 Task: Find a hotel in Tame, Colombia for 8 guests from August 26 to September 10, with a price range of ₹10,000 to ₹15,000, 6 bedrooms, 6 beds, 6 bathrooms, and amenities including Wifi, Free parking, TV, Gym, Breakfast, and Self check-in. Host language should be English.
Action: Mouse moved to (603, 94)
Screenshot: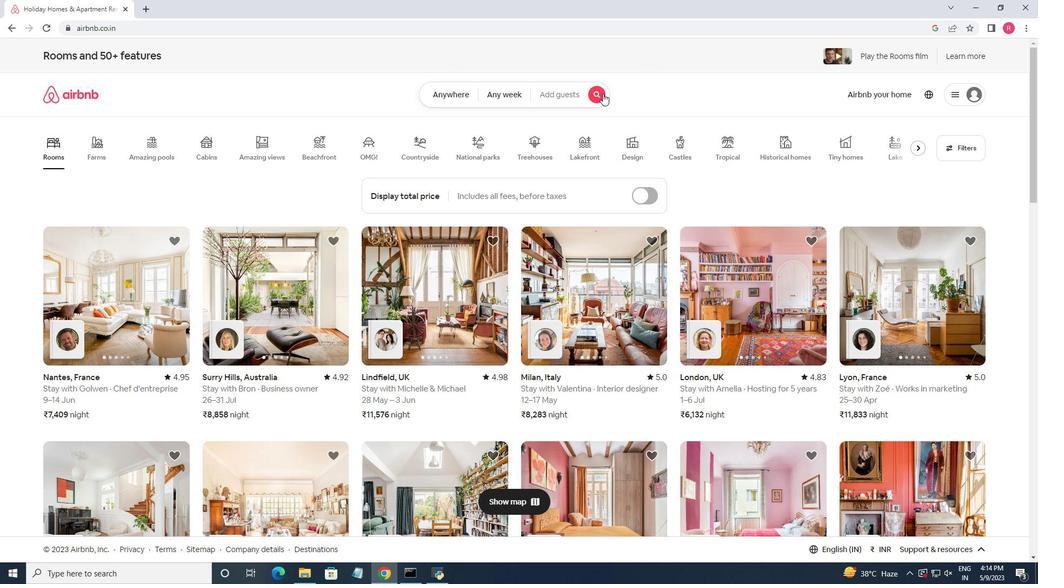 
Action: Mouse pressed left at (603, 94)
Screenshot: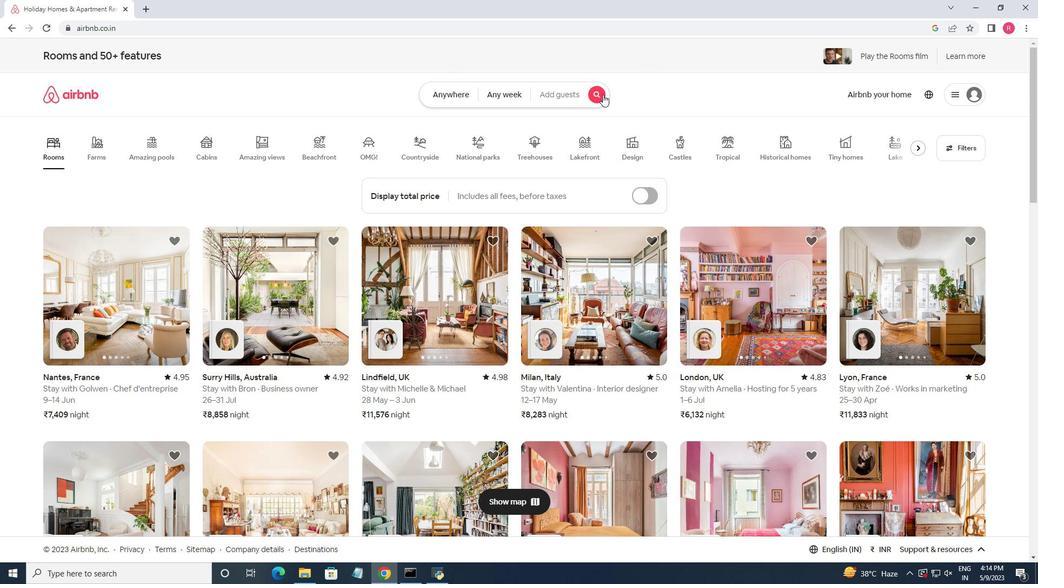 
Action: Mouse moved to (332, 140)
Screenshot: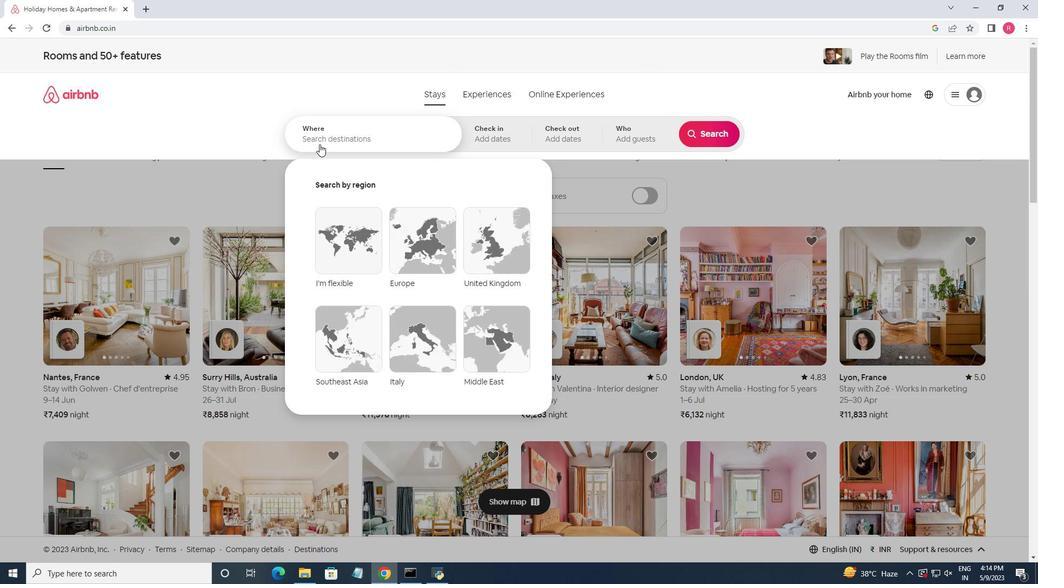 
Action: Mouse pressed left at (332, 140)
Screenshot: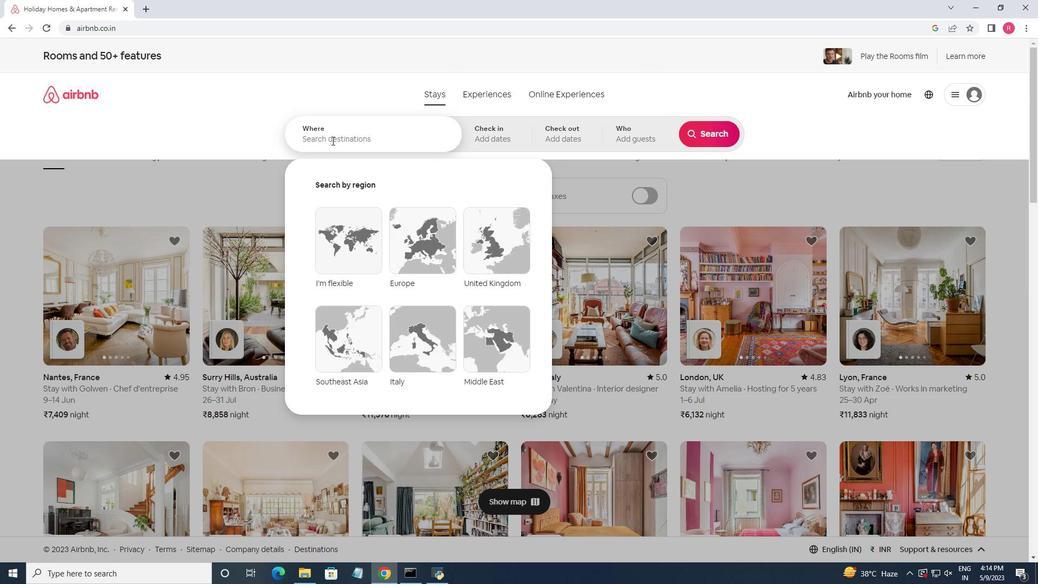 
Action: Key pressed <Key.shift>Tame,<Key.space><Key.shift>Colombia
Screenshot: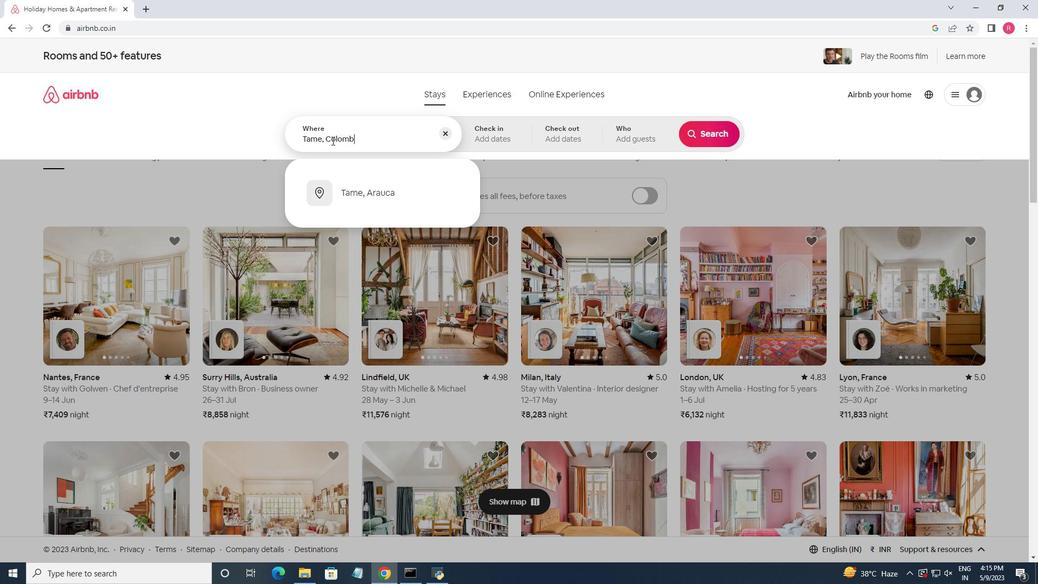 
Action: Mouse moved to (371, 150)
Screenshot: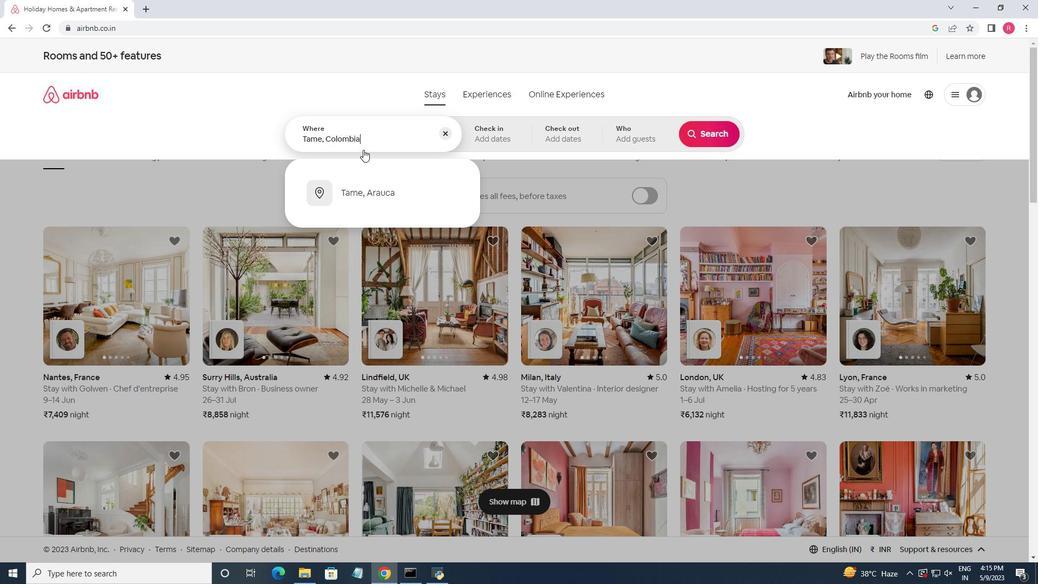 
Action: Key pressed <Key.enter>
Screenshot: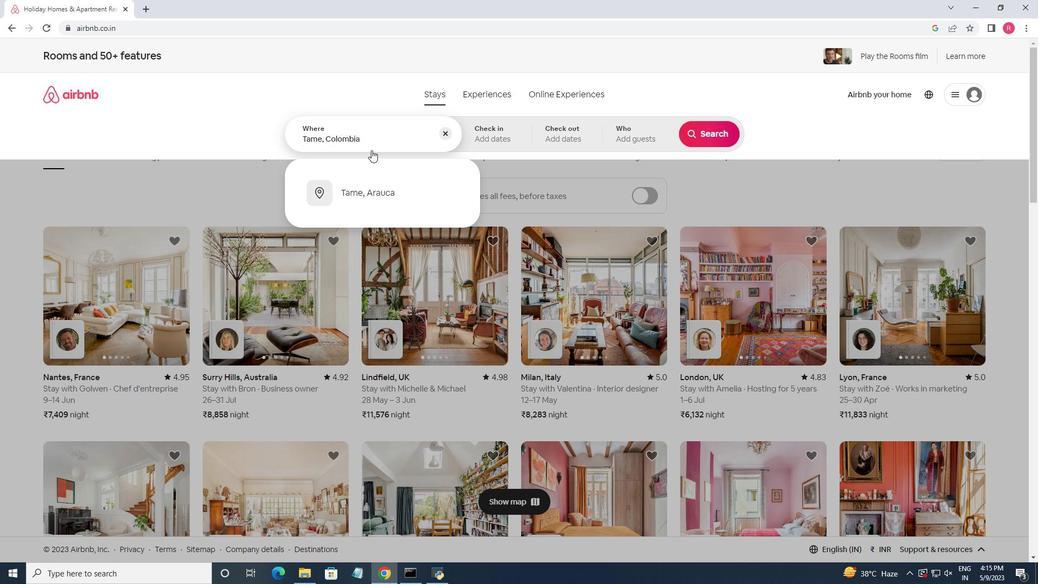 
Action: Mouse moved to (700, 221)
Screenshot: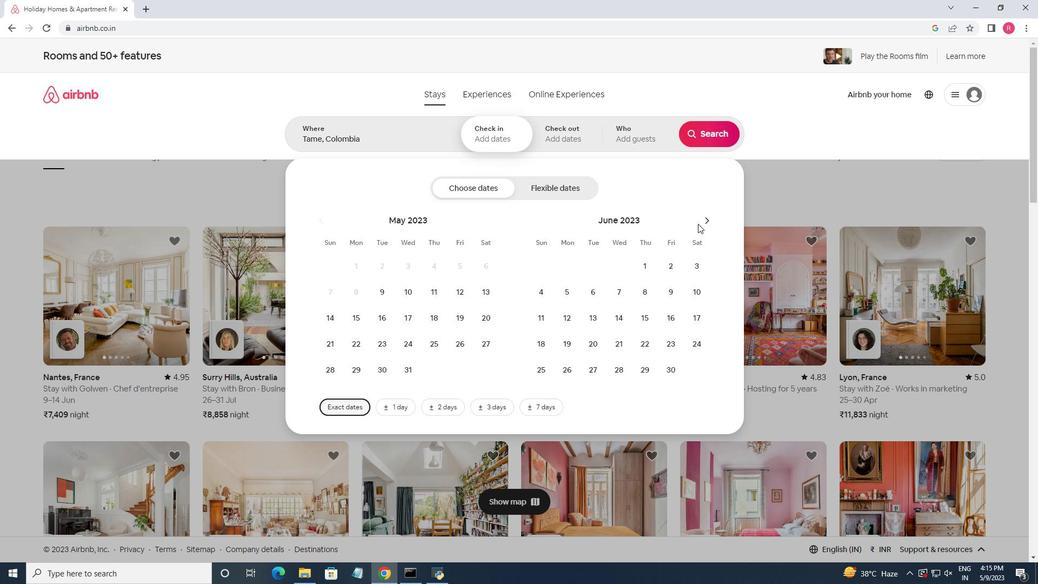 
Action: Mouse pressed left at (700, 221)
Screenshot: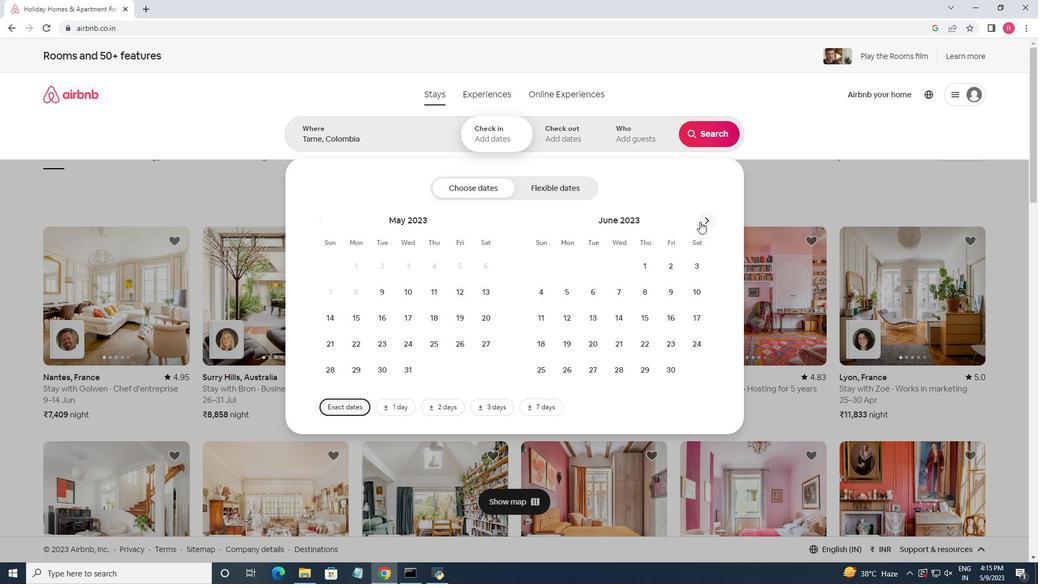 
Action: Mouse pressed left at (700, 221)
Screenshot: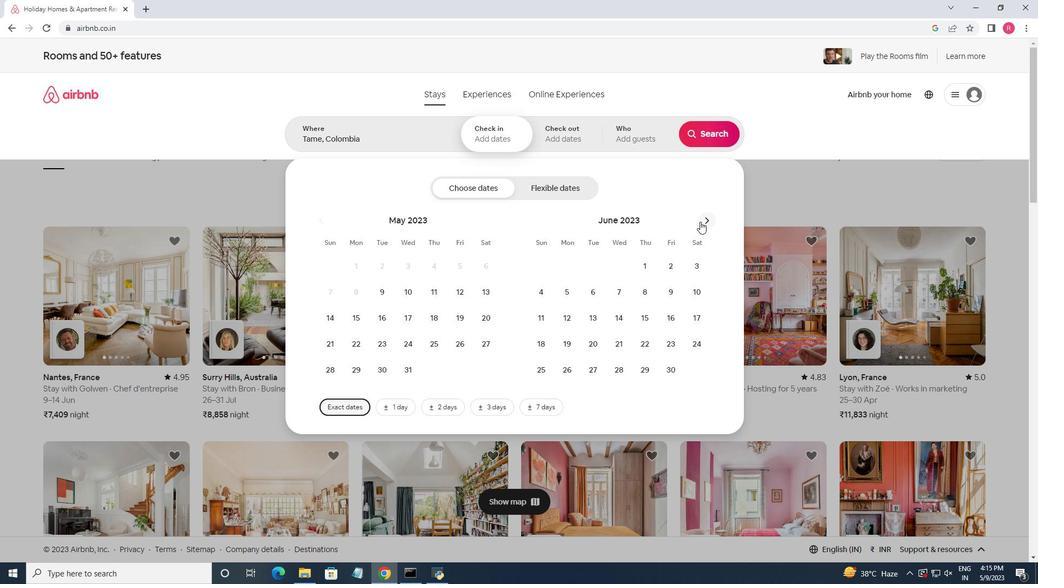 
Action: Mouse pressed left at (700, 221)
Screenshot: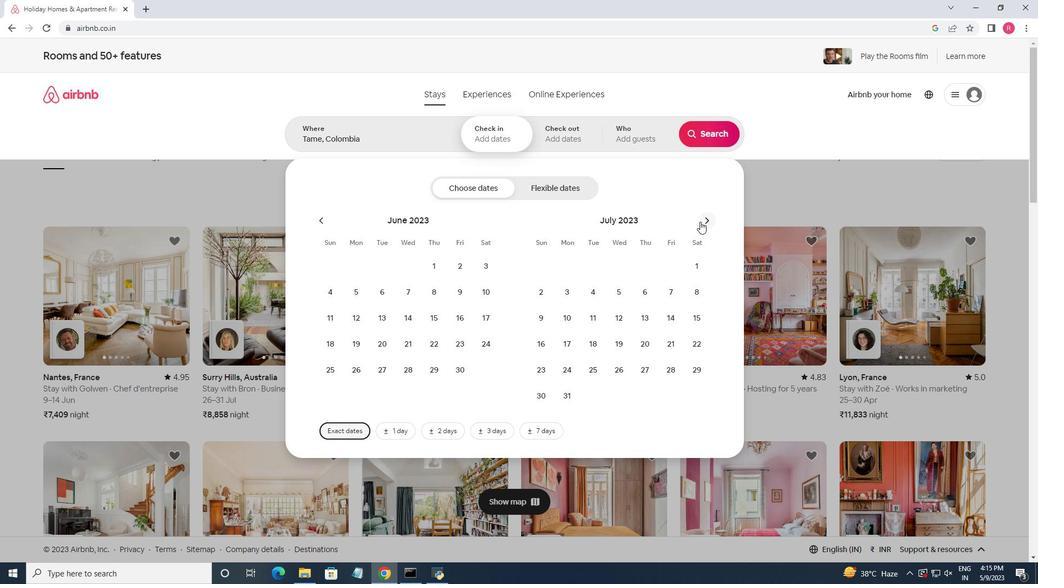 
Action: Mouse moved to (697, 347)
Screenshot: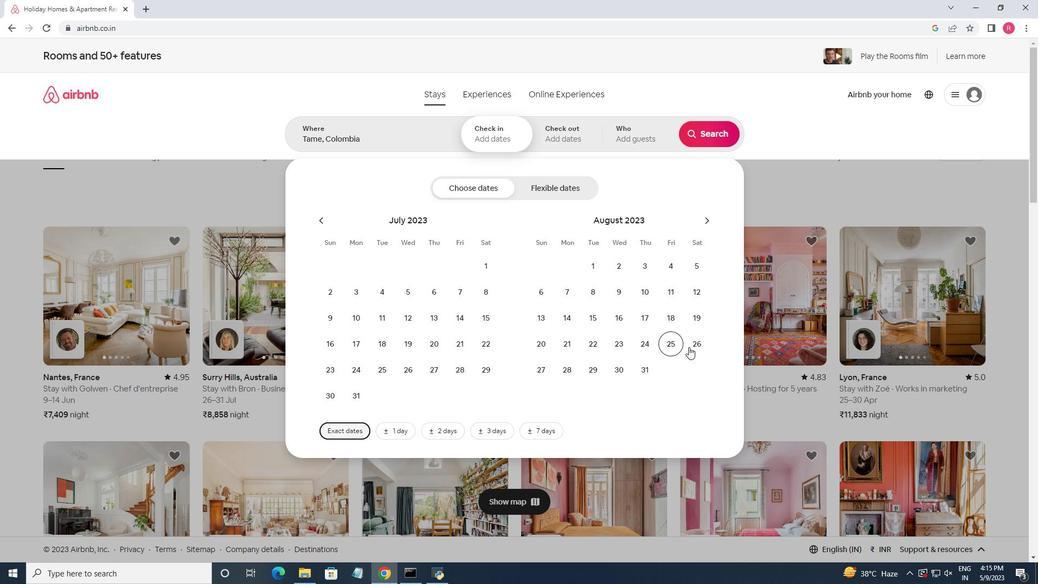 
Action: Mouse pressed left at (697, 347)
Screenshot: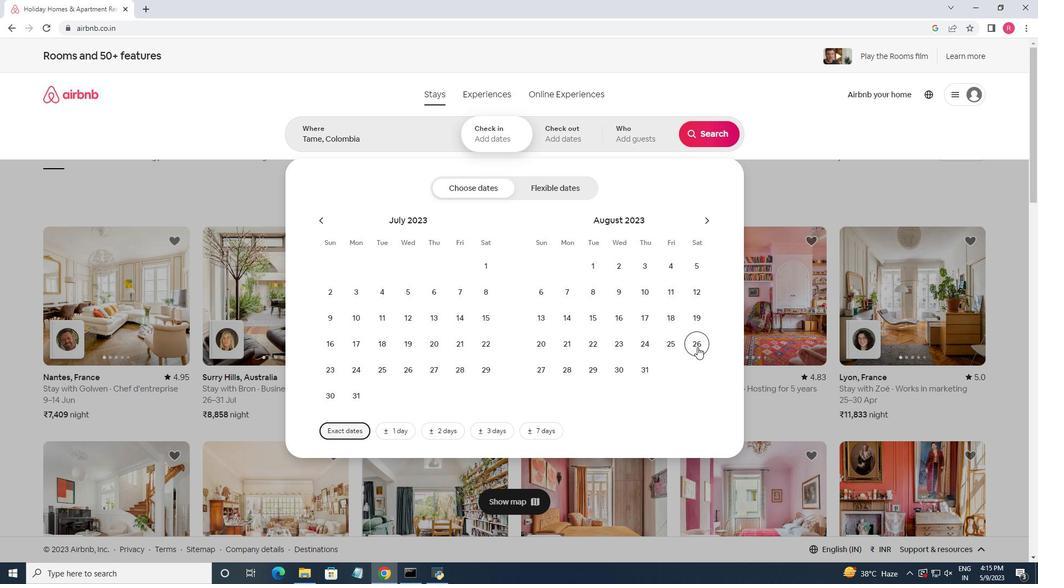 
Action: Mouse moved to (705, 221)
Screenshot: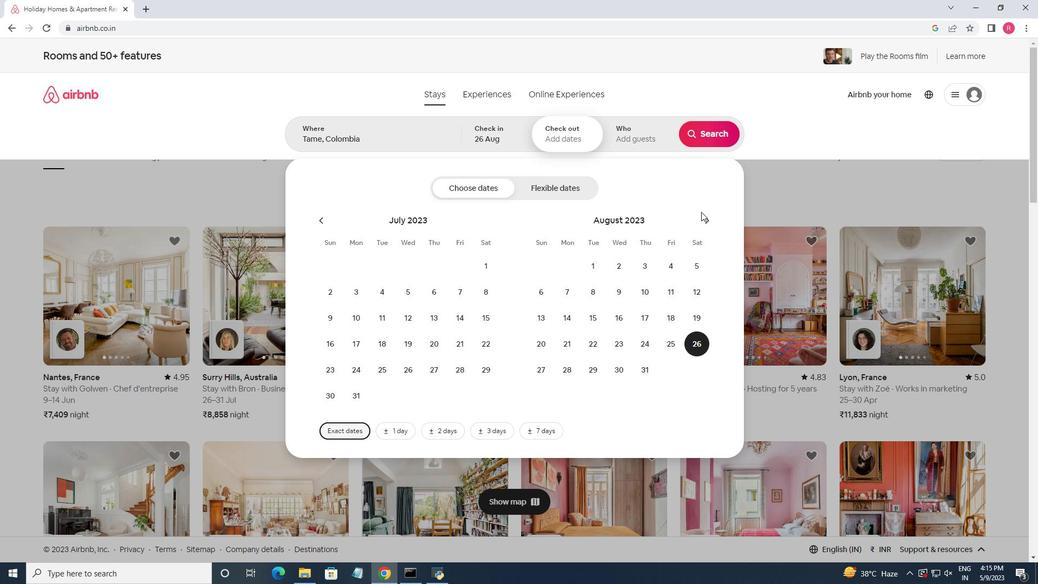 
Action: Mouse pressed left at (705, 221)
Screenshot: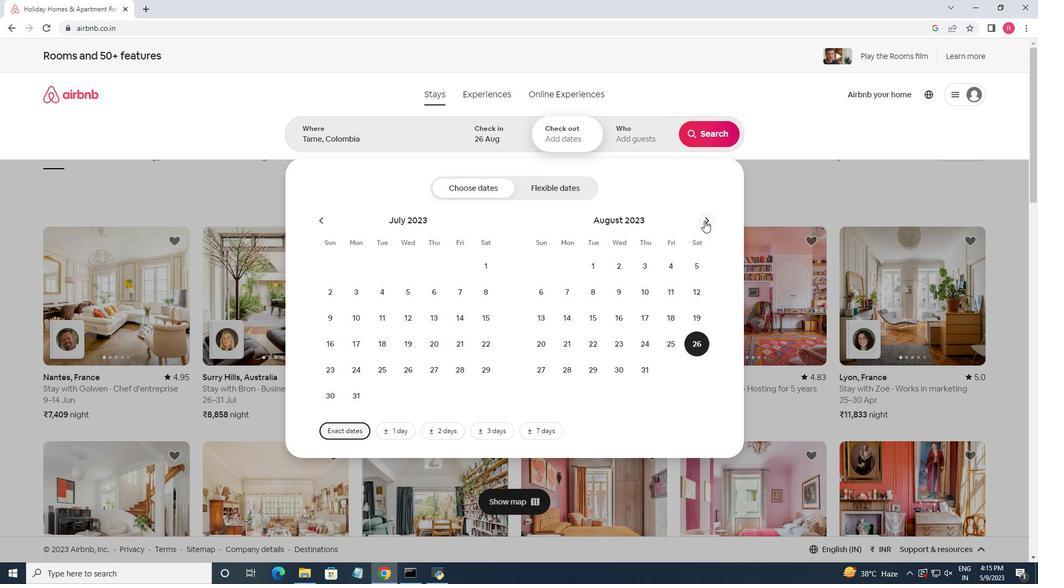 
Action: Mouse moved to (552, 320)
Screenshot: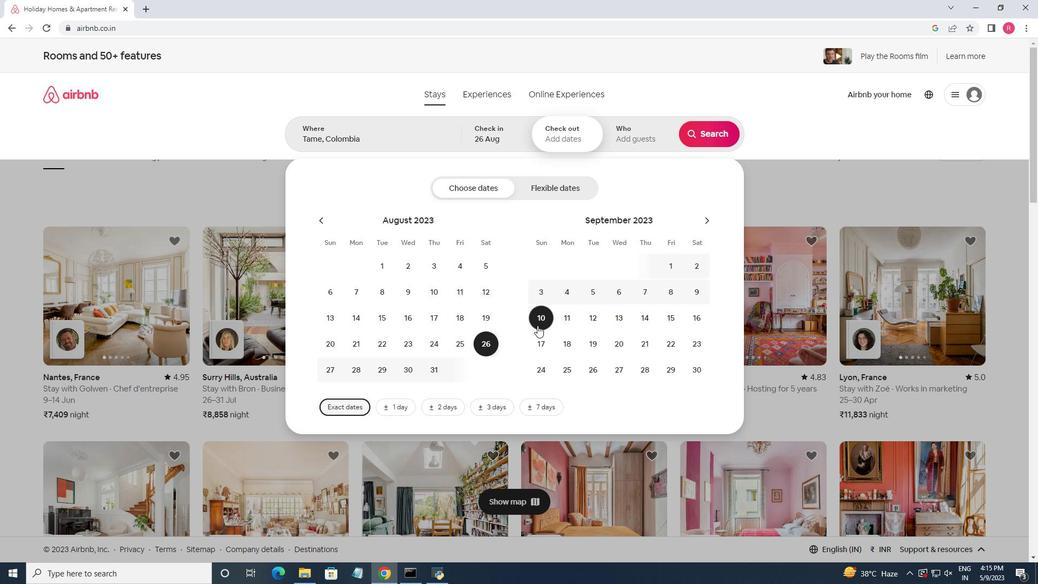
Action: Mouse pressed left at (552, 320)
Screenshot: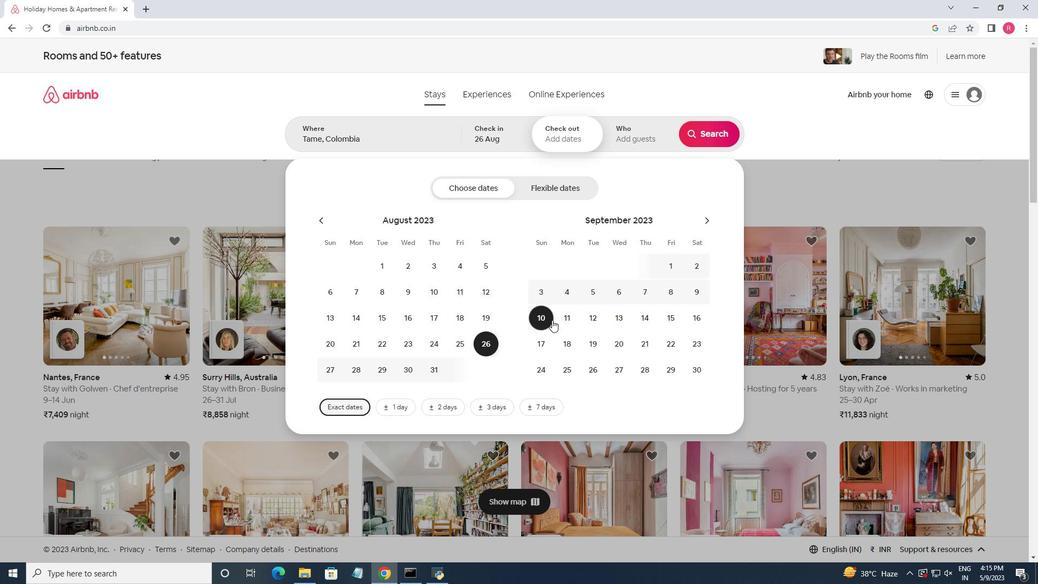 
Action: Mouse moved to (636, 134)
Screenshot: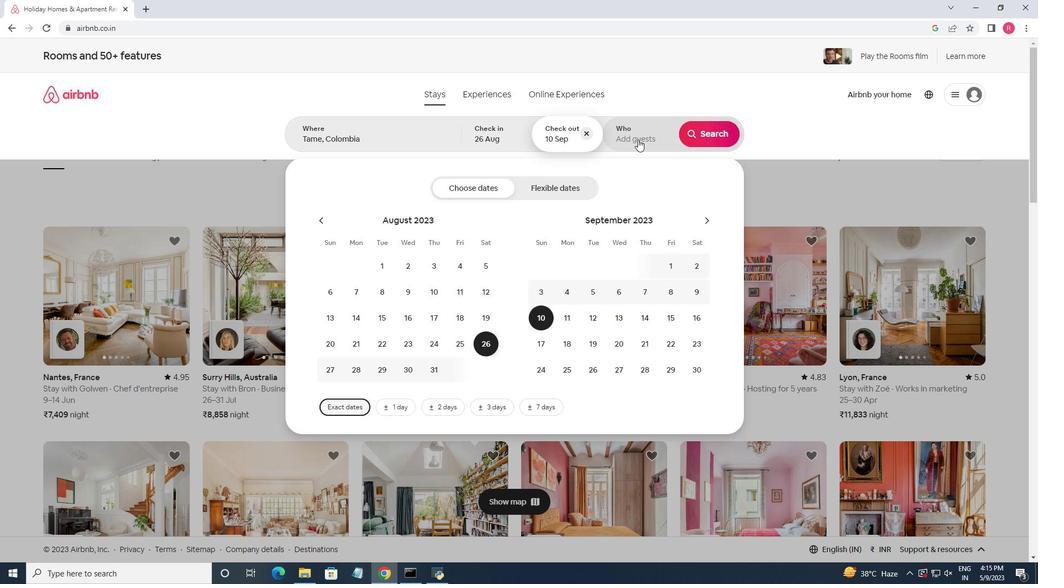 
Action: Mouse pressed left at (636, 134)
Screenshot: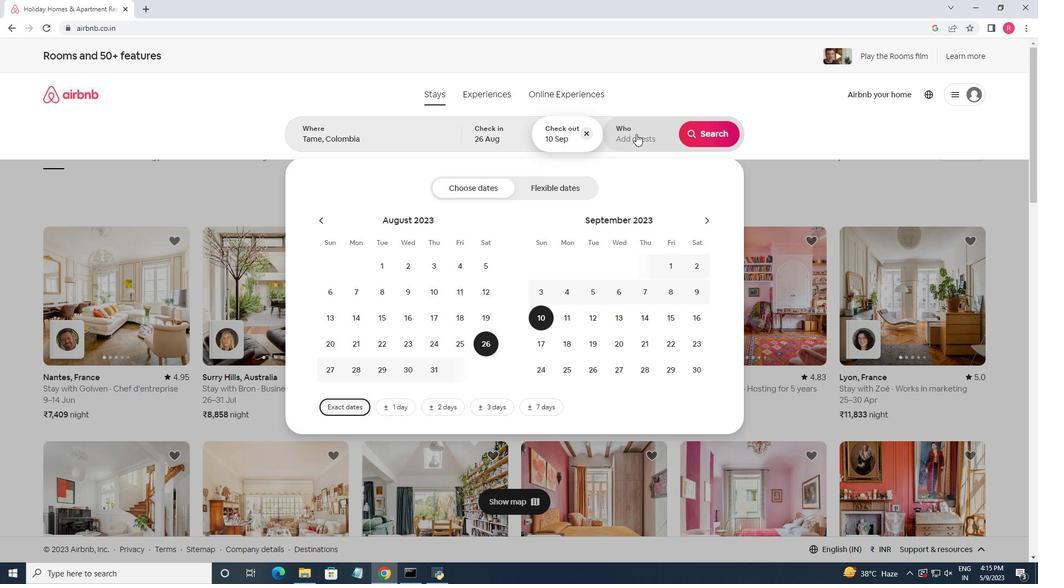 
Action: Mouse moved to (714, 192)
Screenshot: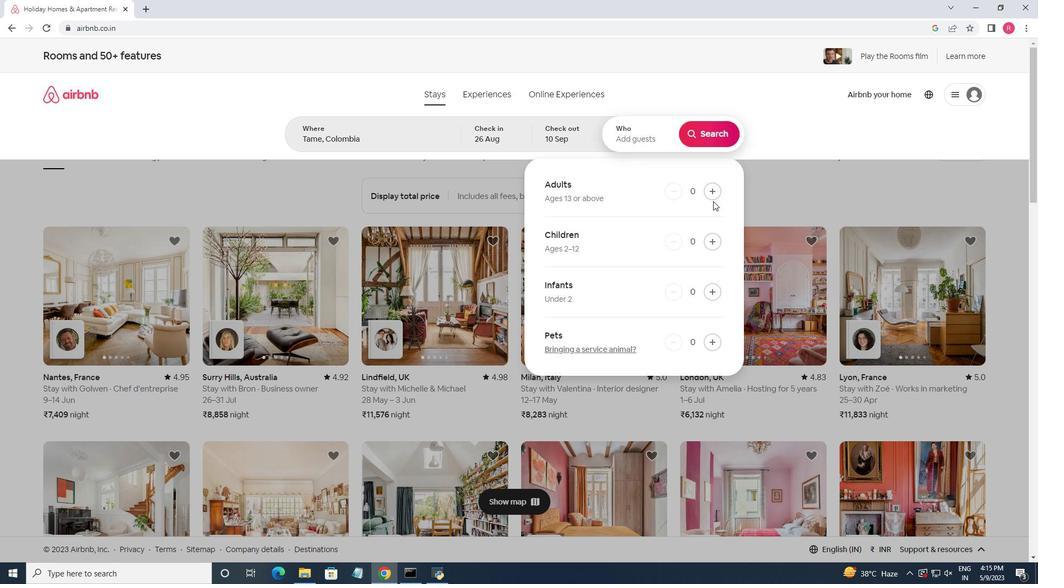 
Action: Mouse pressed left at (714, 192)
Screenshot: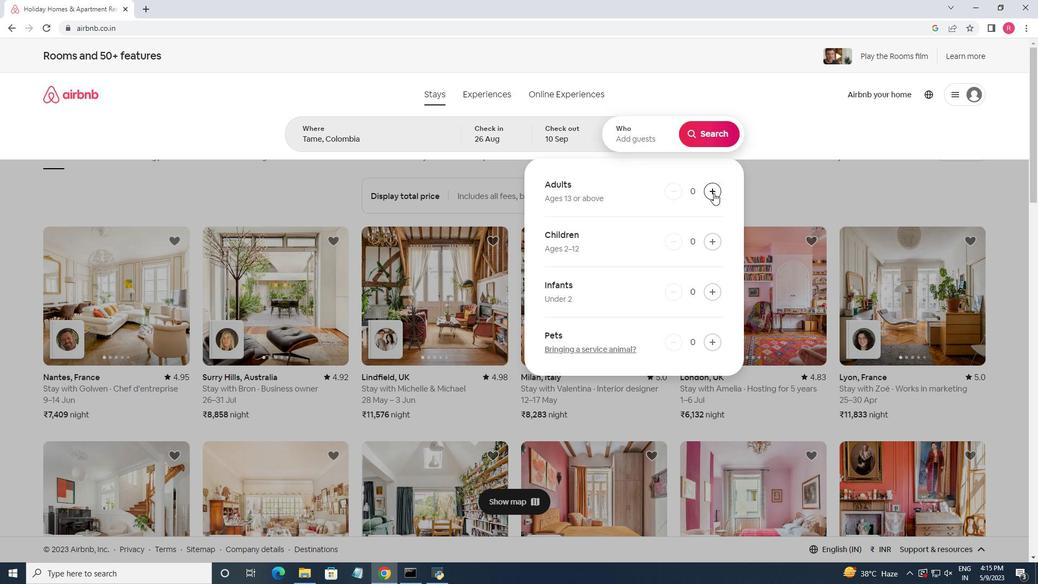 
Action: Mouse pressed left at (714, 192)
Screenshot: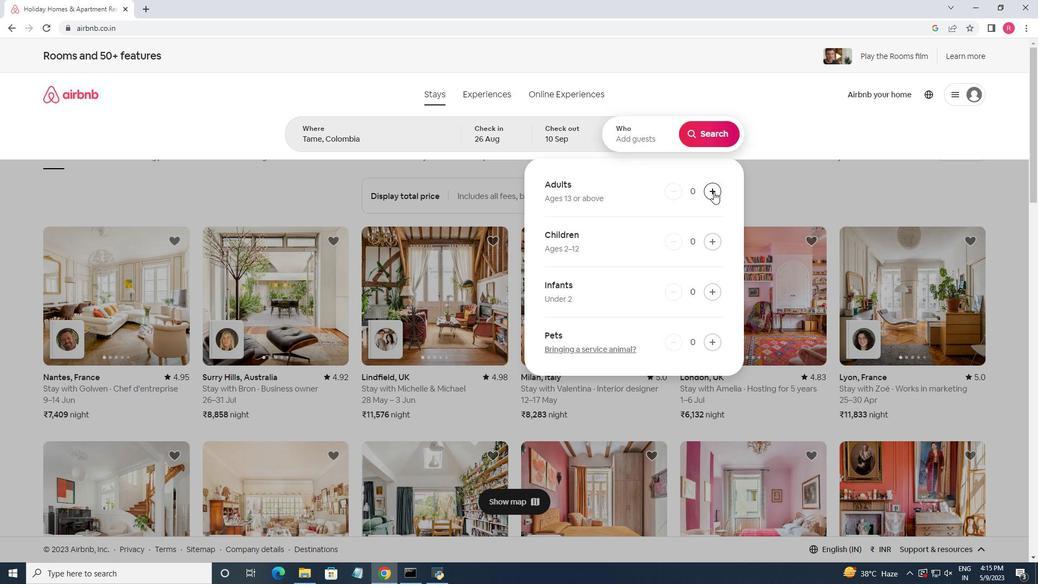 
Action: Mouse pressed left at (714, 192)
Screenshot: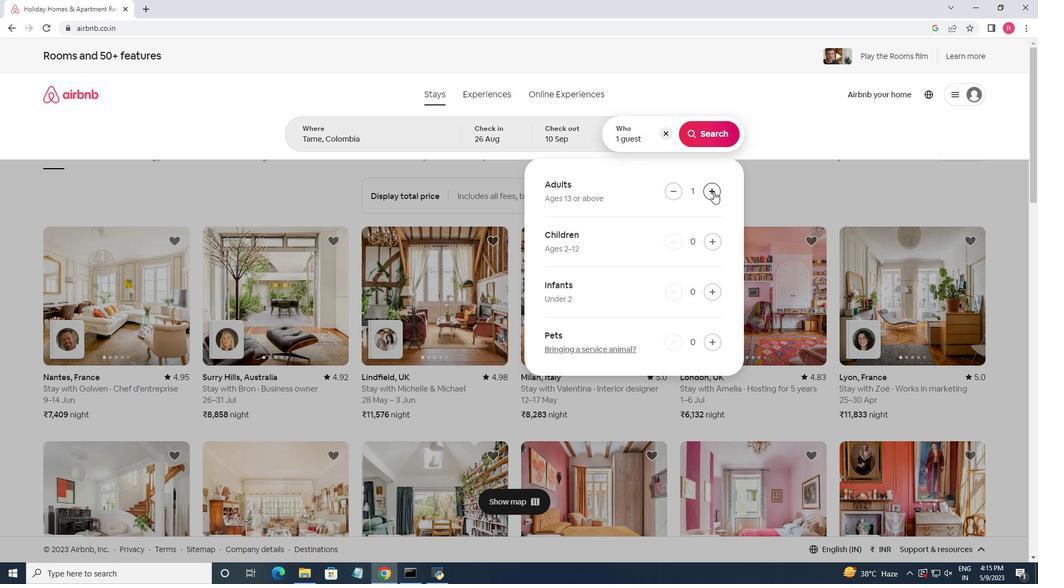 
Action: Mouse pressed left at (714, 192)
Screenshot: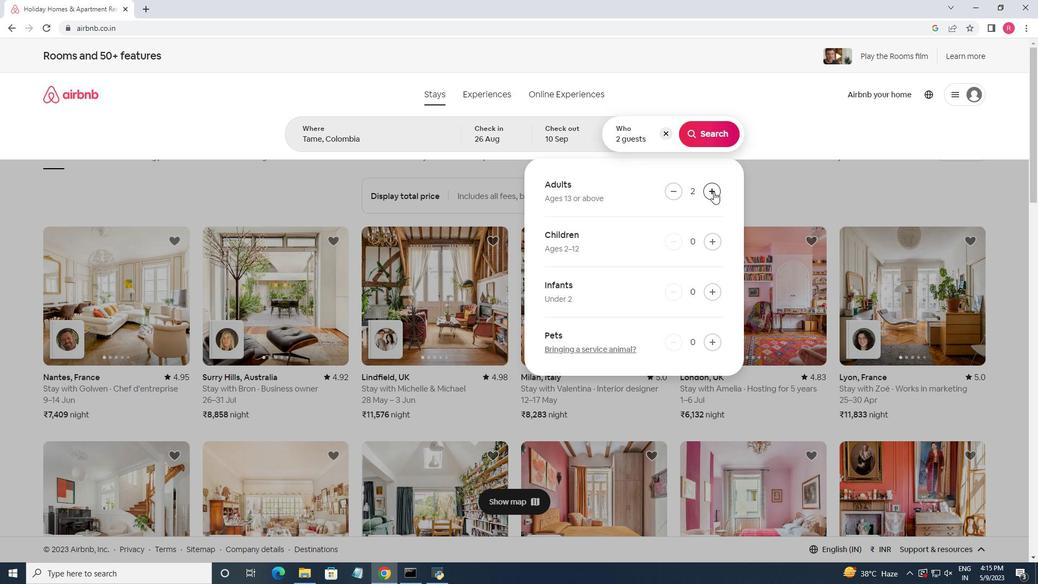 
Action: Mouse pressed left at (714, 192)
Screenshot: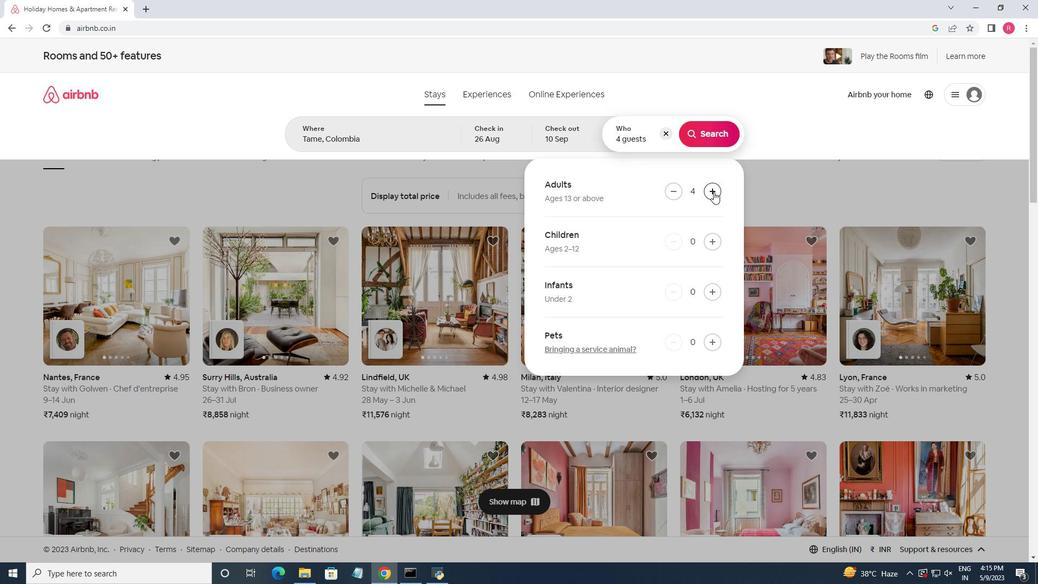 
Action: Mouse pressed left at (714, 192)
Screenshot: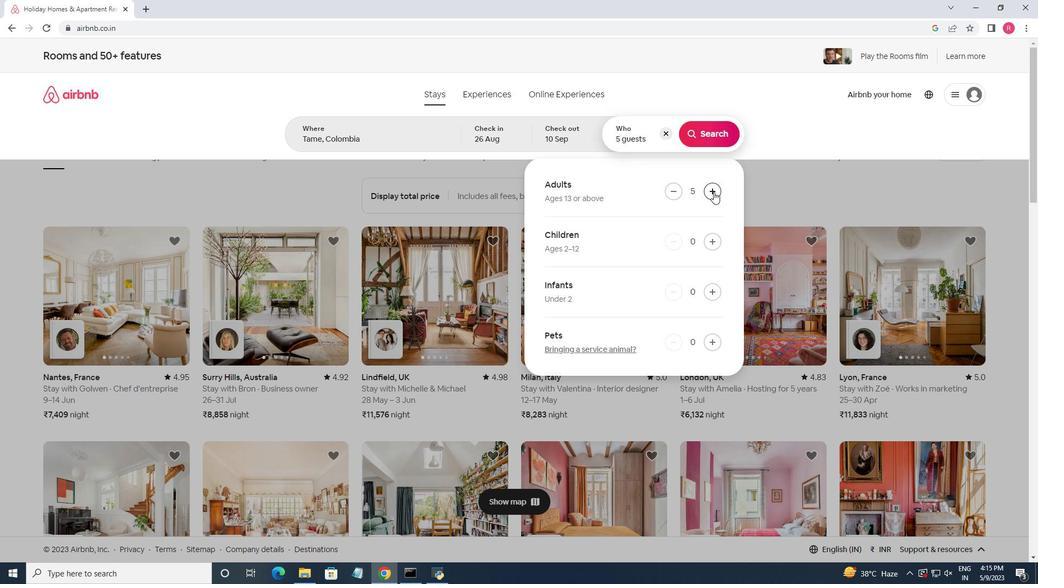 
Action: Mouse pressed left at (714, 192)
Screenshot: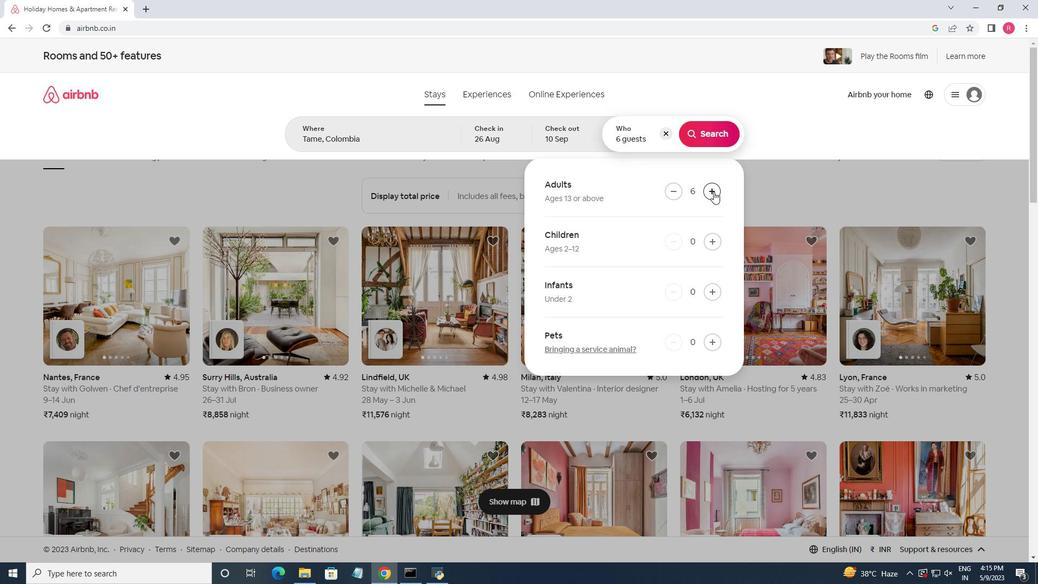 
Action: Mouse moved to (674, 193)
Screenshot: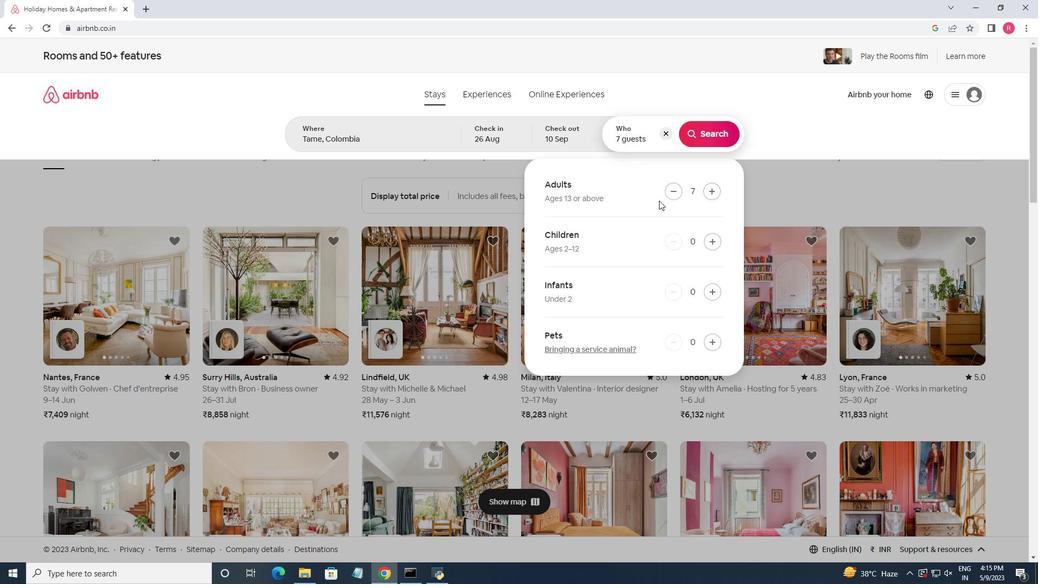 
Action: Mouse pressed left at (674, 193)
Screenshot: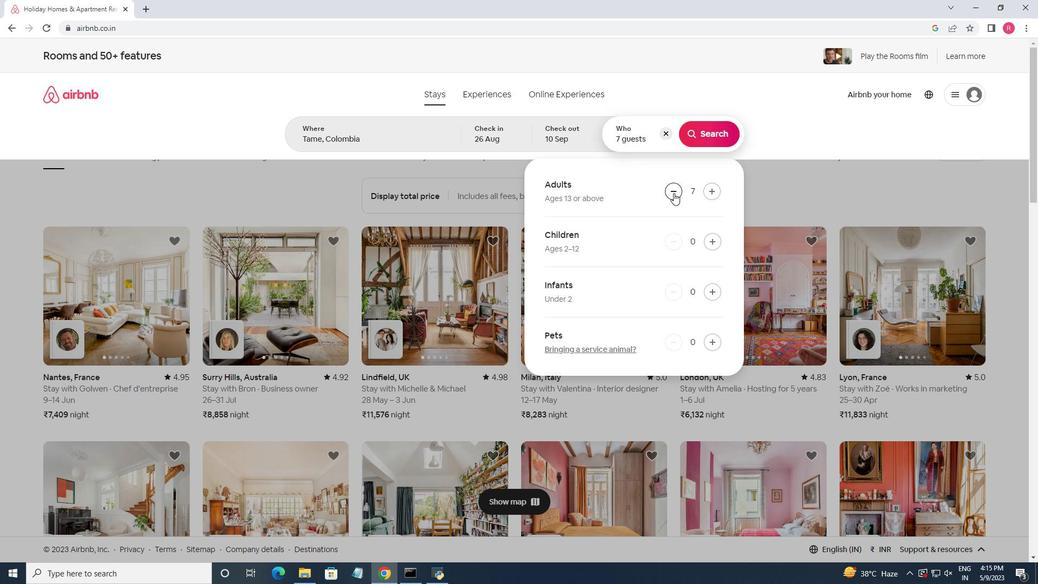 
Action: Mouse moved to (712, 236)
Screenshot: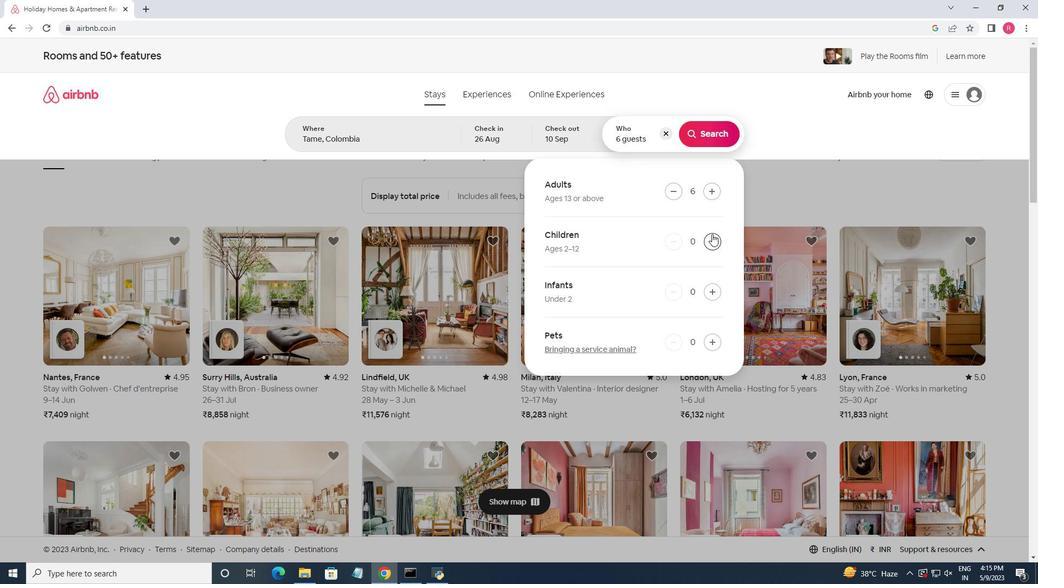 
Action: Mouse pressed left at (712, 236)
Screenshot: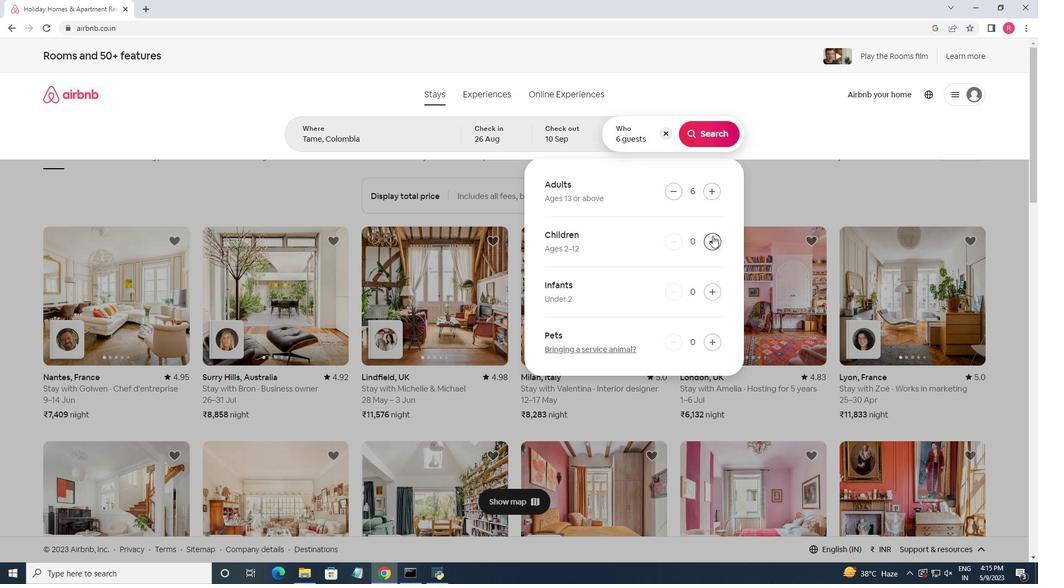 
Action: Mouse pressed left at (712, 236)
Screenshot: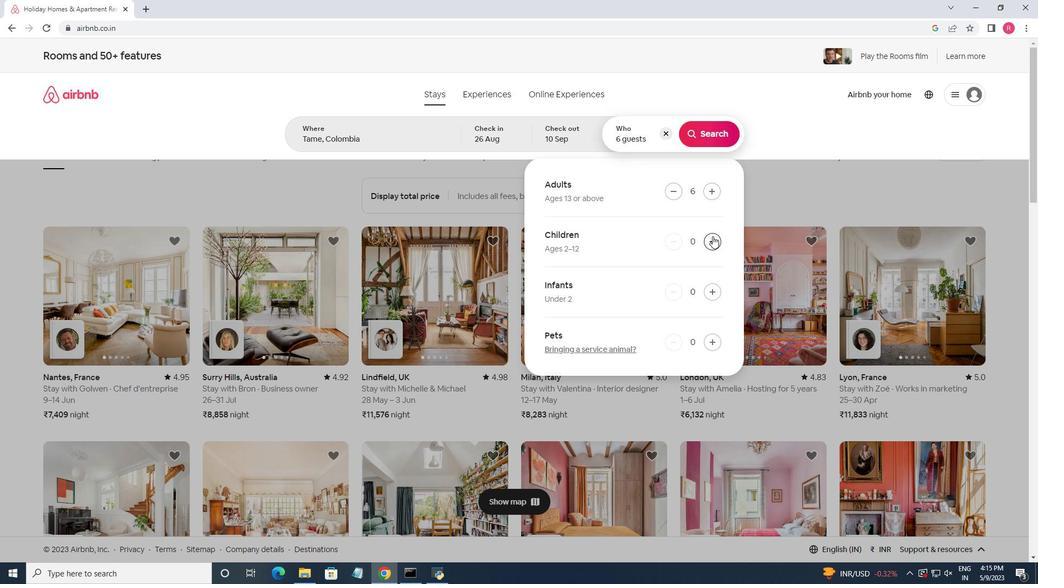 
Action: Mouse pressed left at (712, 236)
Screenshot: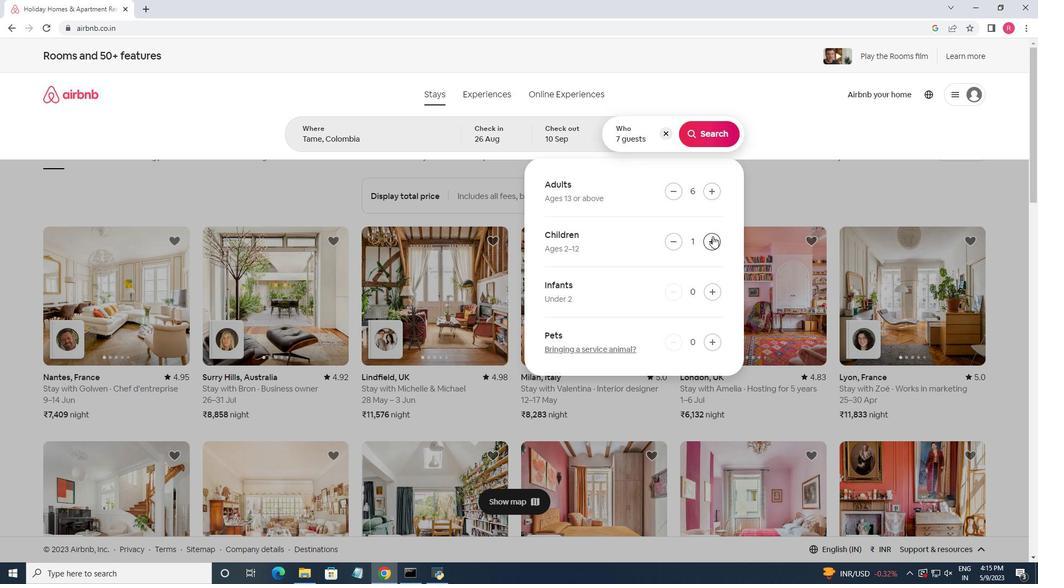
Action: Mouse moved to (669, 246)
Screenshot: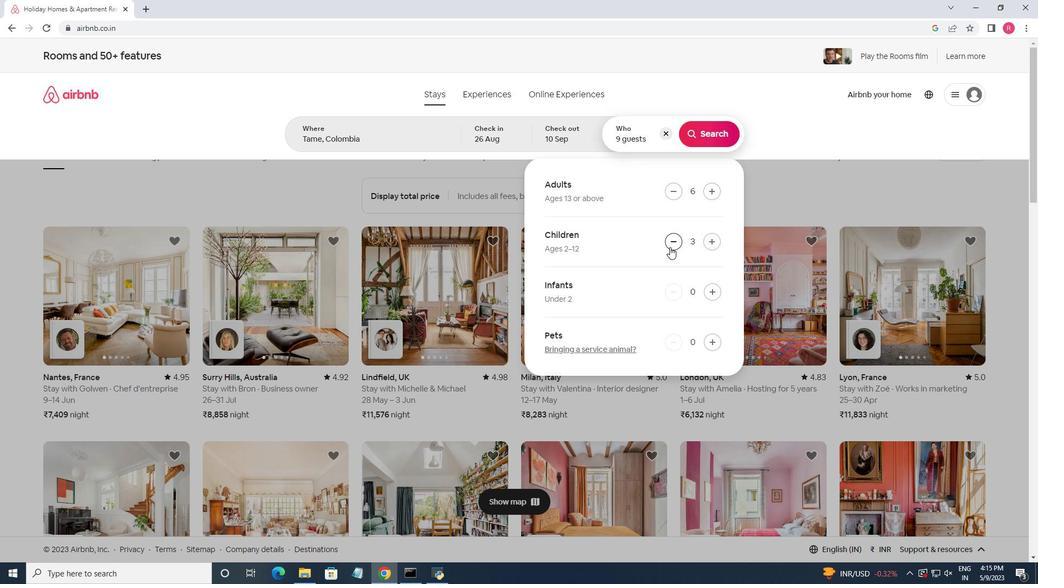 
Action: Mouse pressed left at (669, 246)
Screenshot: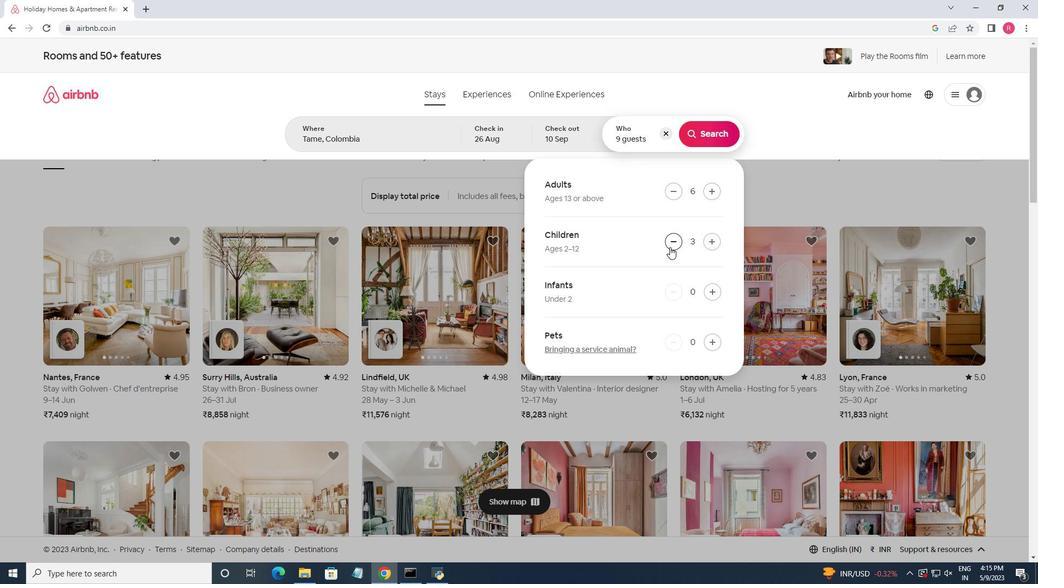 
Action: Mouse moved to (719, 127)
Screenshot: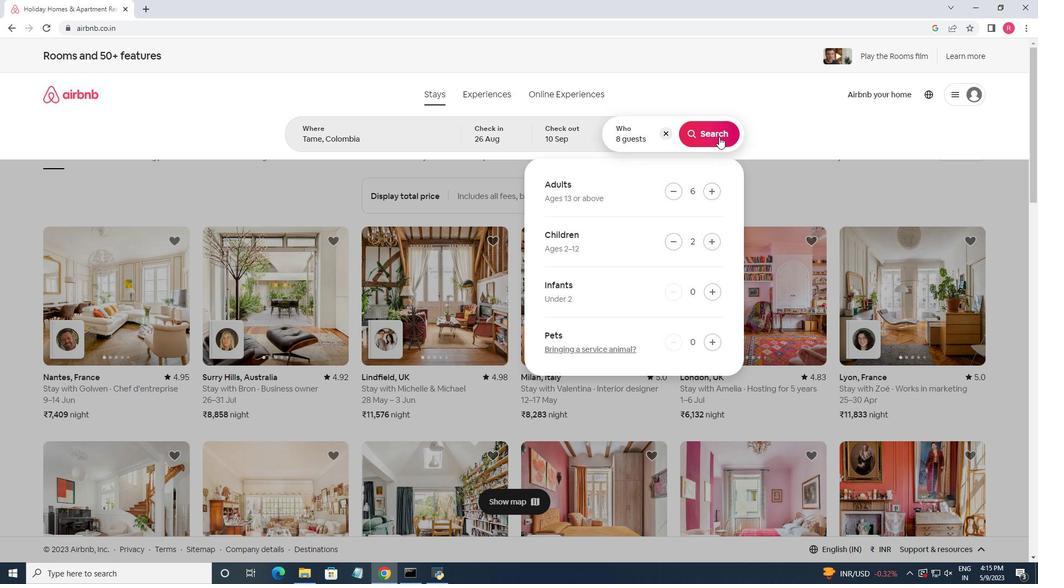 
Action: Mouse pressed left at (719, 127)
Screenshot: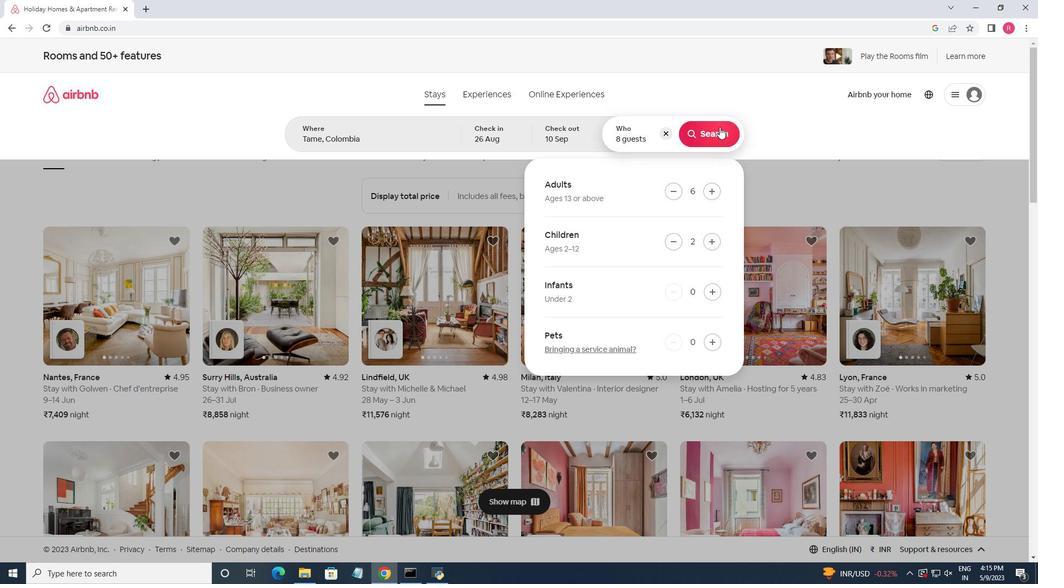 
Action: Mouse moved to (1001, 109)
Screenshot: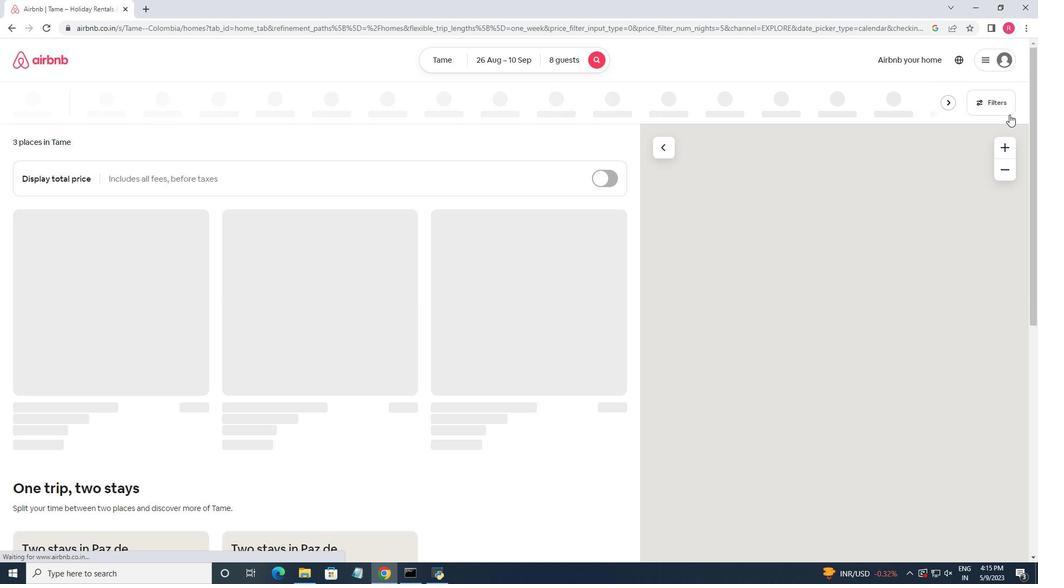 
Action: Mouse pressed left at (1001, 109)
Screenshot: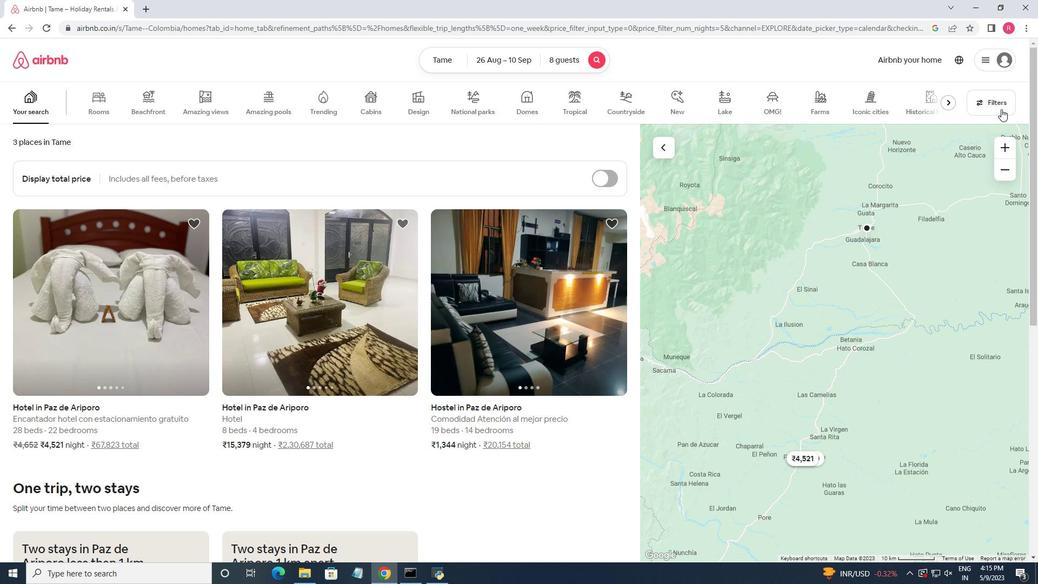 
Action: Mouse moved to (415, 363)
Screenshot: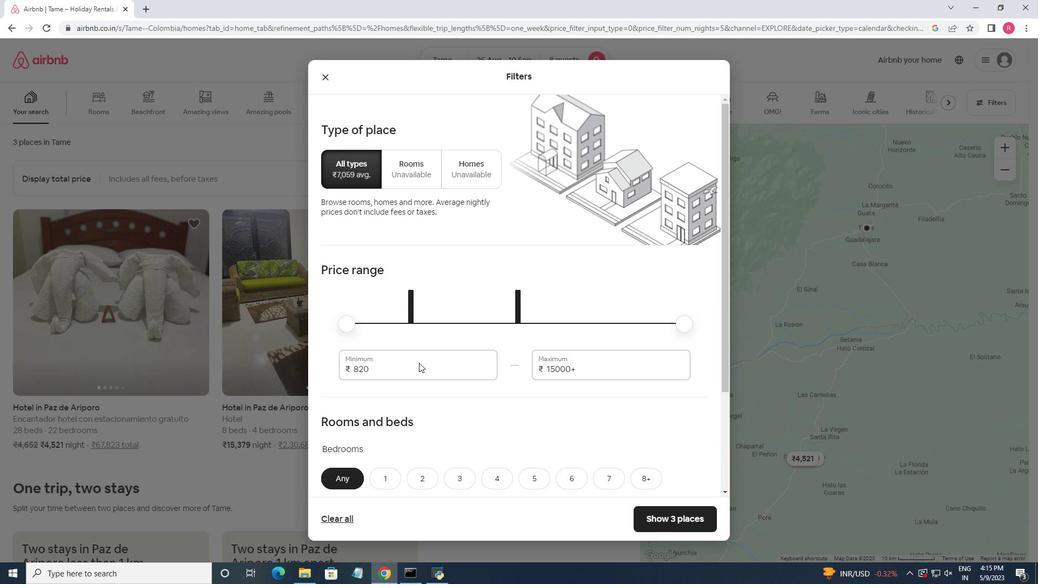 
Action: Mouse pressed left at (415, 363)
Screenshot: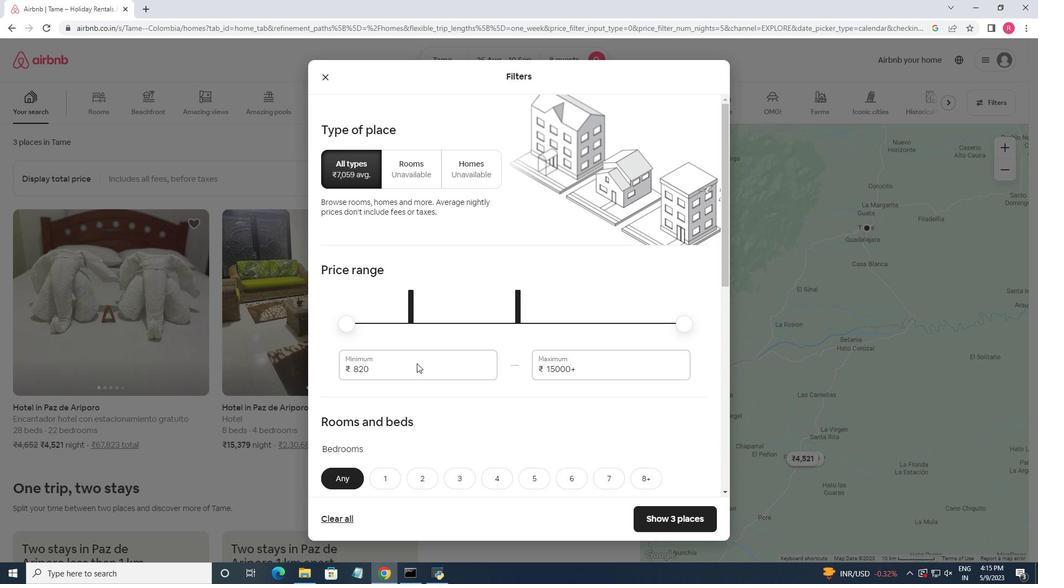 
Action: Mouse pressed left at (415, 363)
Screenshot: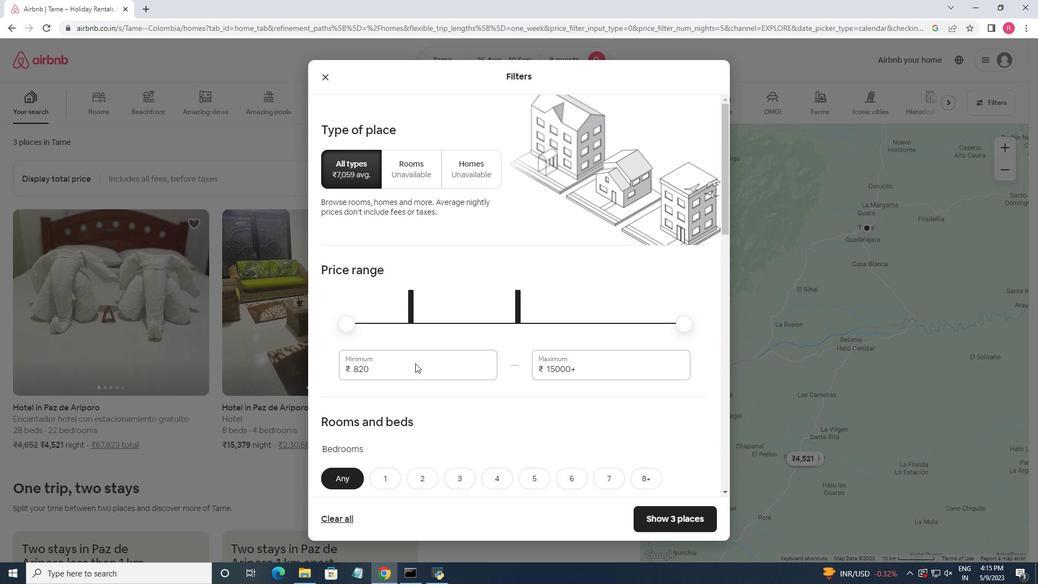 
Action: Mouse moved to (366, 366)
Screenshot: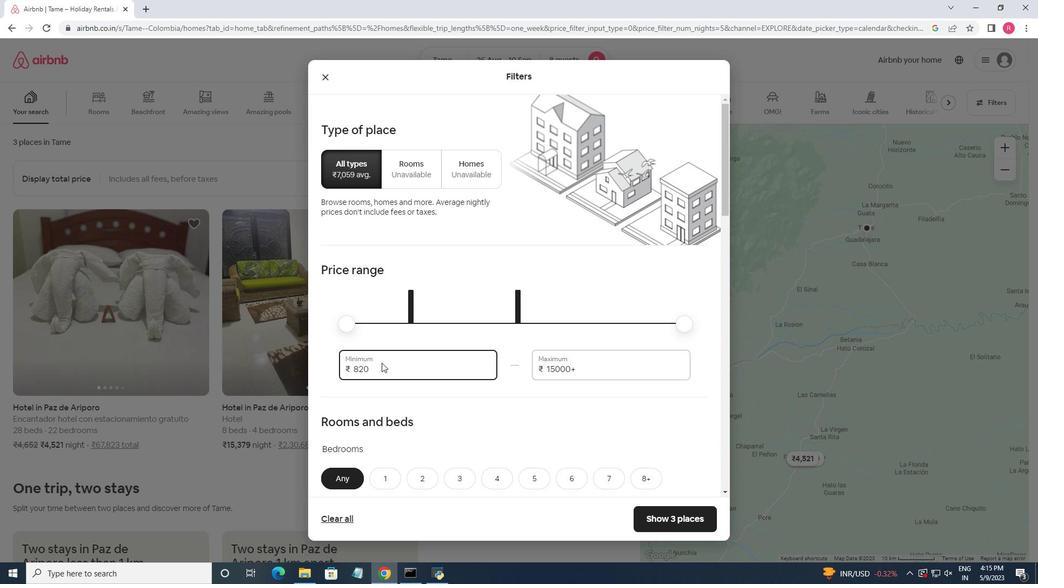 
Action: Mouse pressed left at (366, 366)
Screenshot: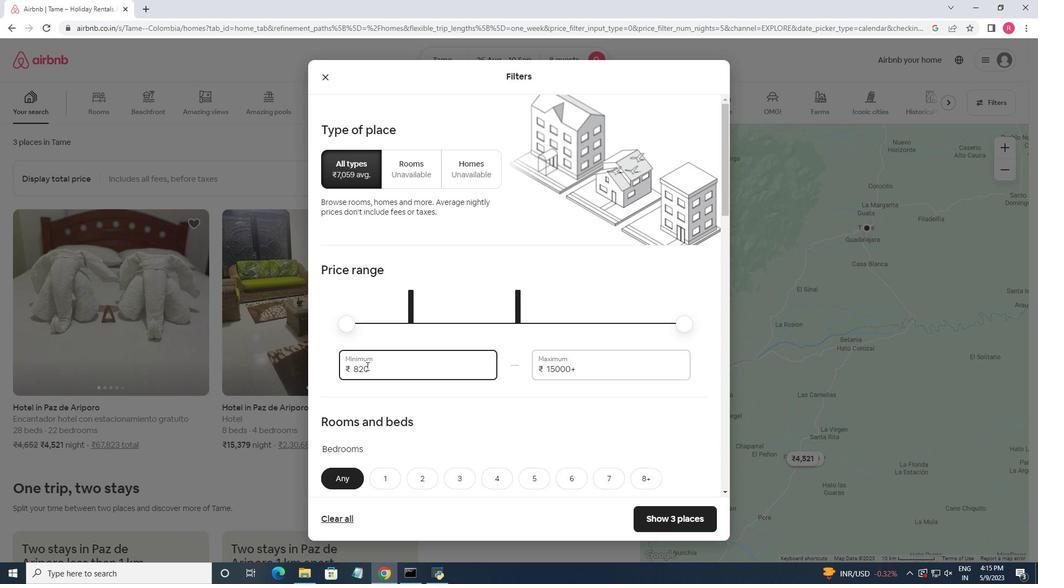 
Action: Mouse pressed left at (366, 366)
Screenshot: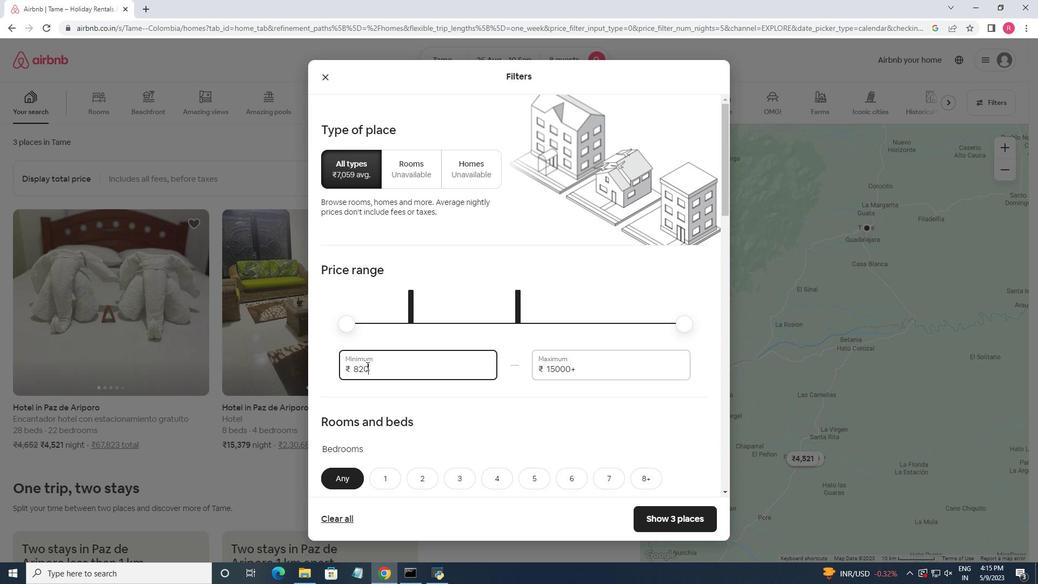 
Action: Key pressed 10000<Key.tab>15000
Screenshot: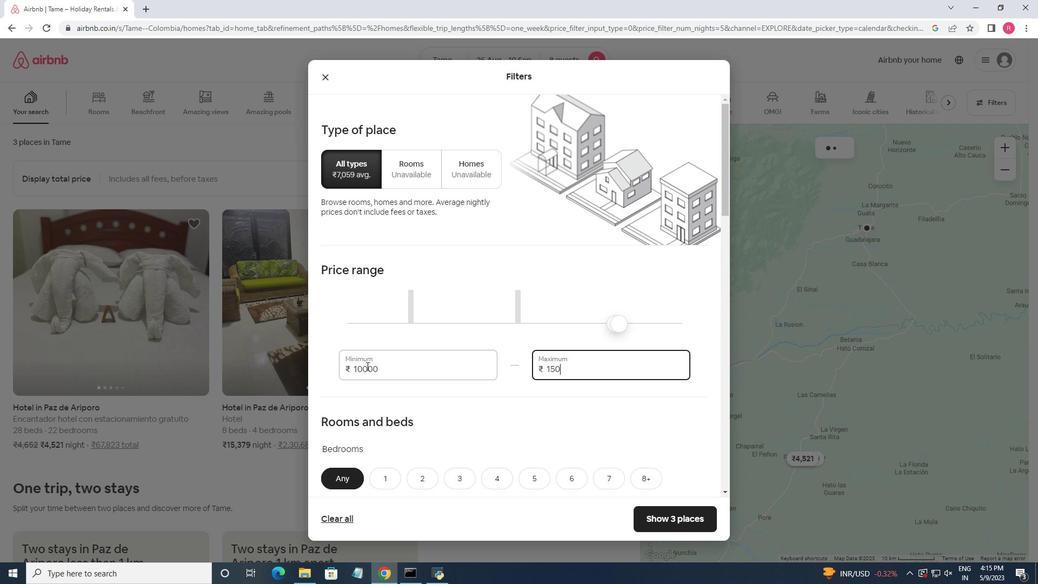 
Action: Mouse moved to (453, 396)
Screenshot: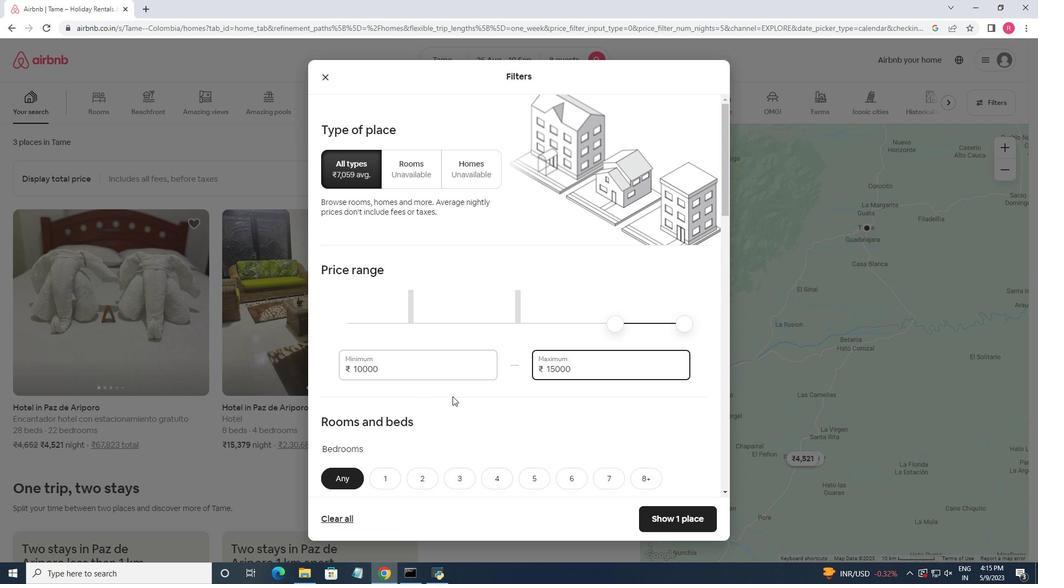 
Action: Mouse scrolled (453, 395) with delta (0, 0)
Screenshot: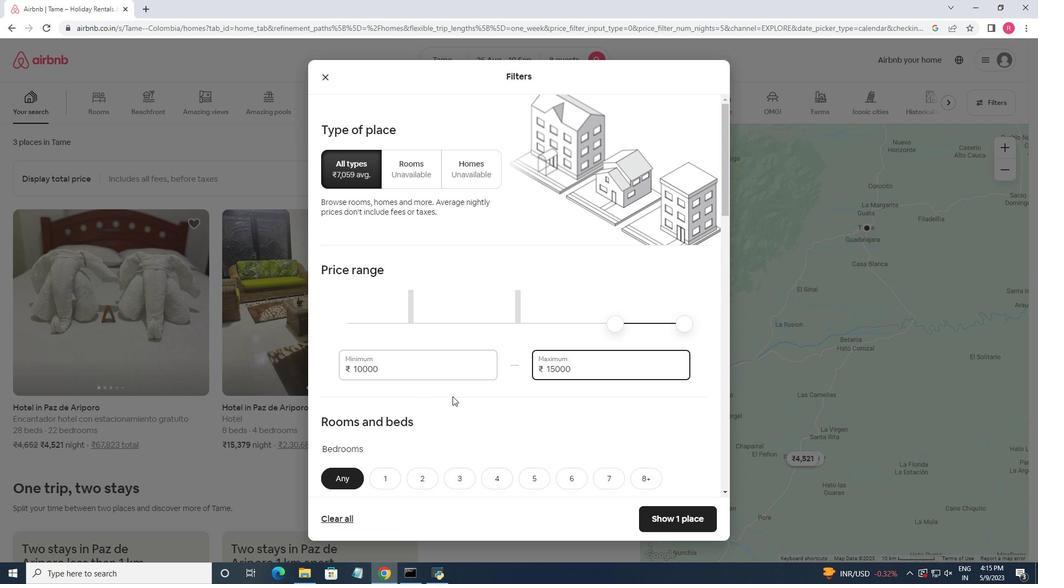 
Action: Mouse scrolled (453, 395) with delta (0, 0)
Screenshot: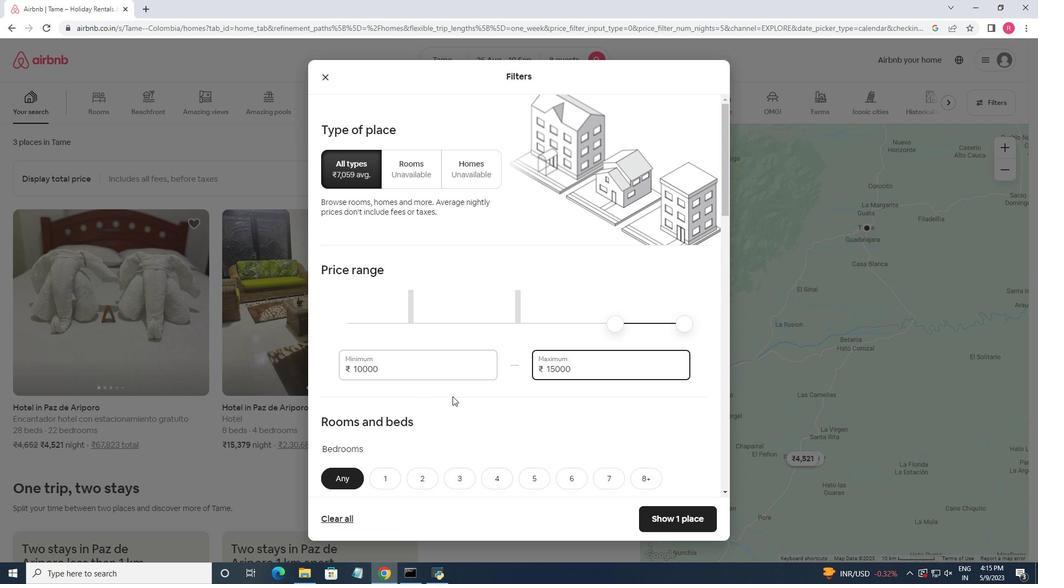 
Action: Mouse moved to (577, 372)
Screenshot: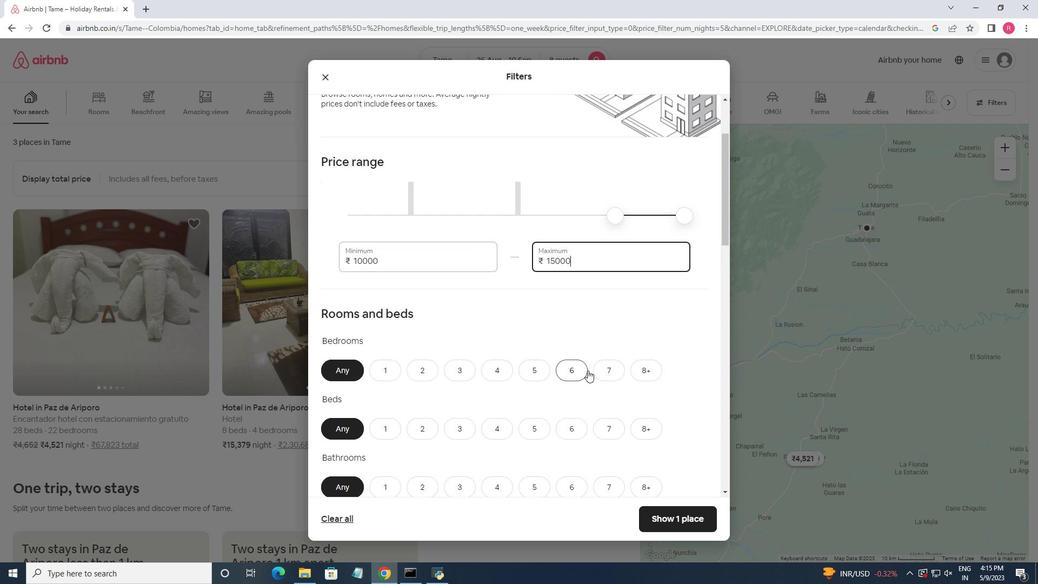 
Action: Mouse pressed left at (577, 372)
Screenshot: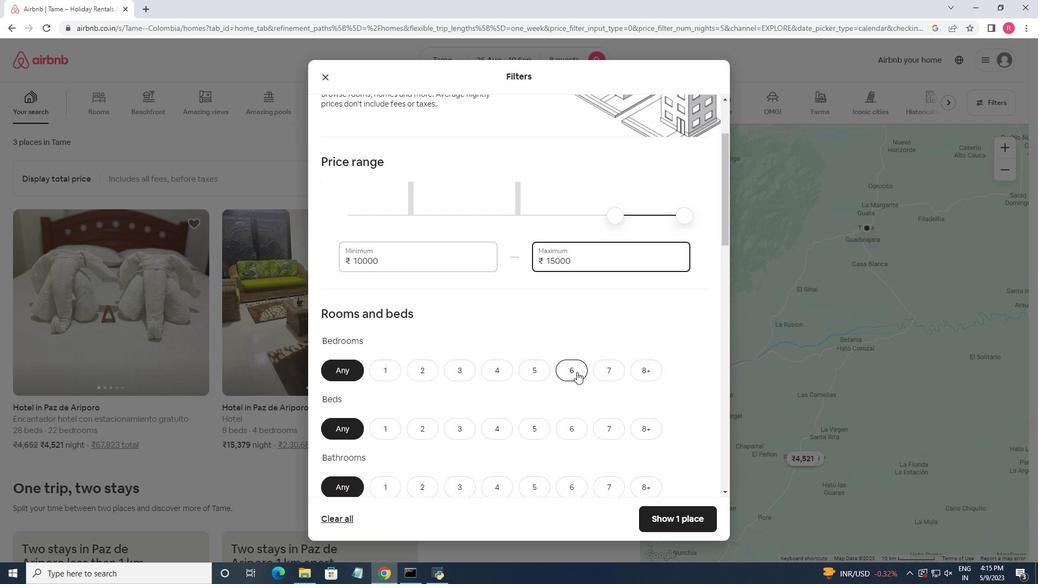 
Action: Mouse moved to (578, 435)
Screenshot: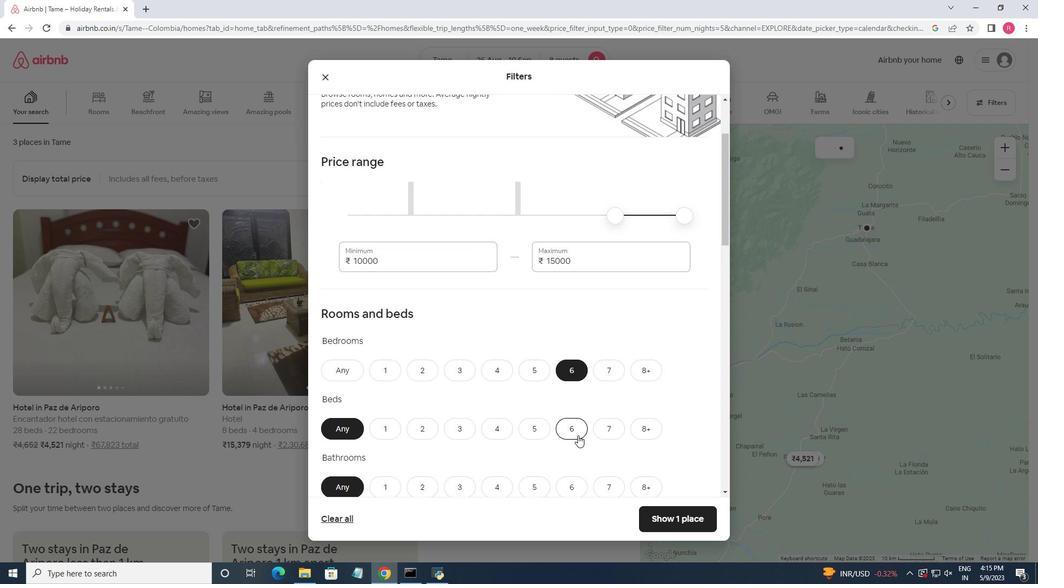 
Action: Mouse pressed left at (578, 435)
Screenshot: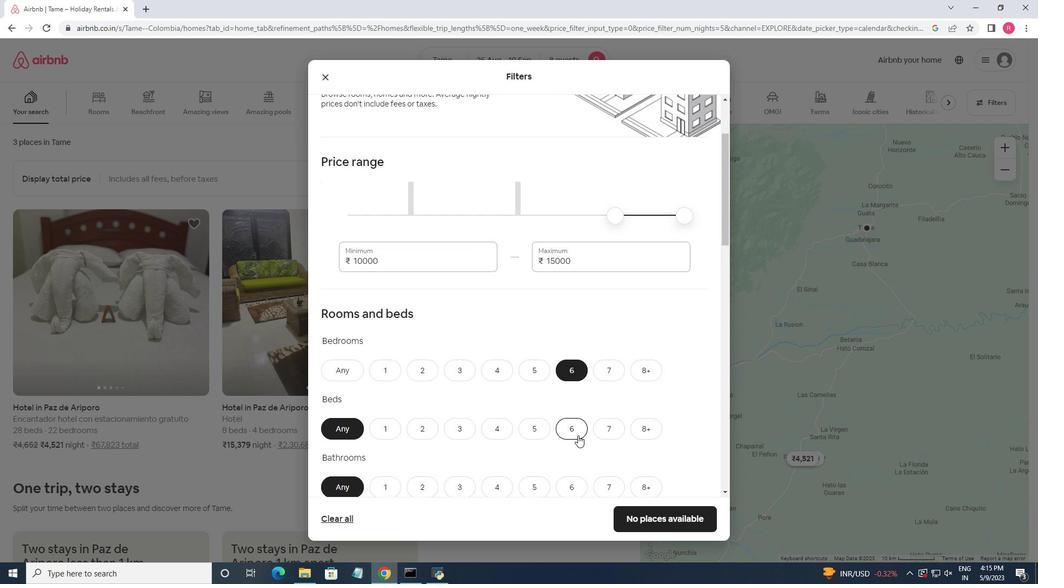 
Action: Mouse moved to (571, 489)
Screenshot: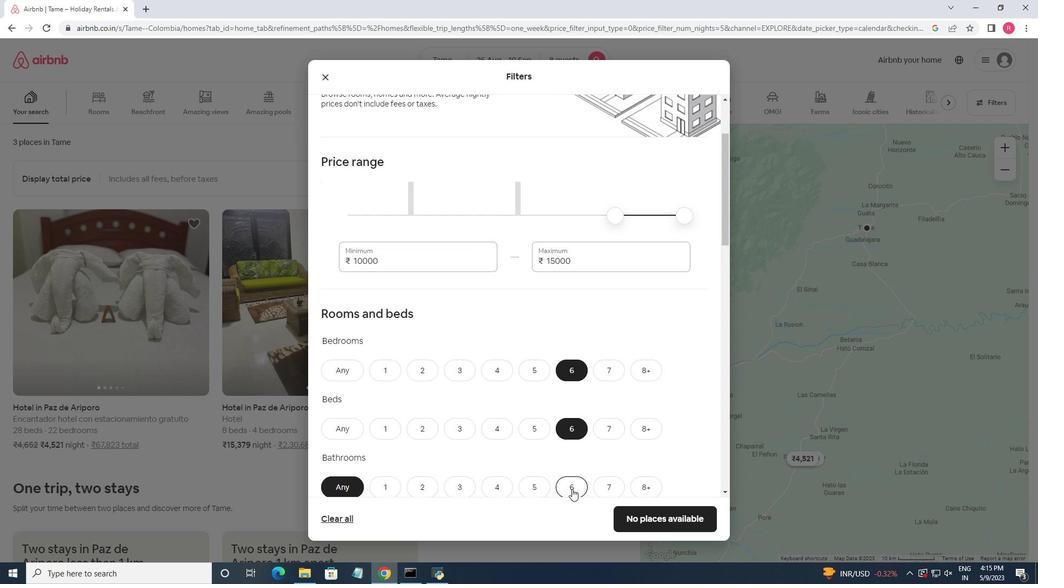 
Action: Mouse pressed left at (571, 489)
Screenshot: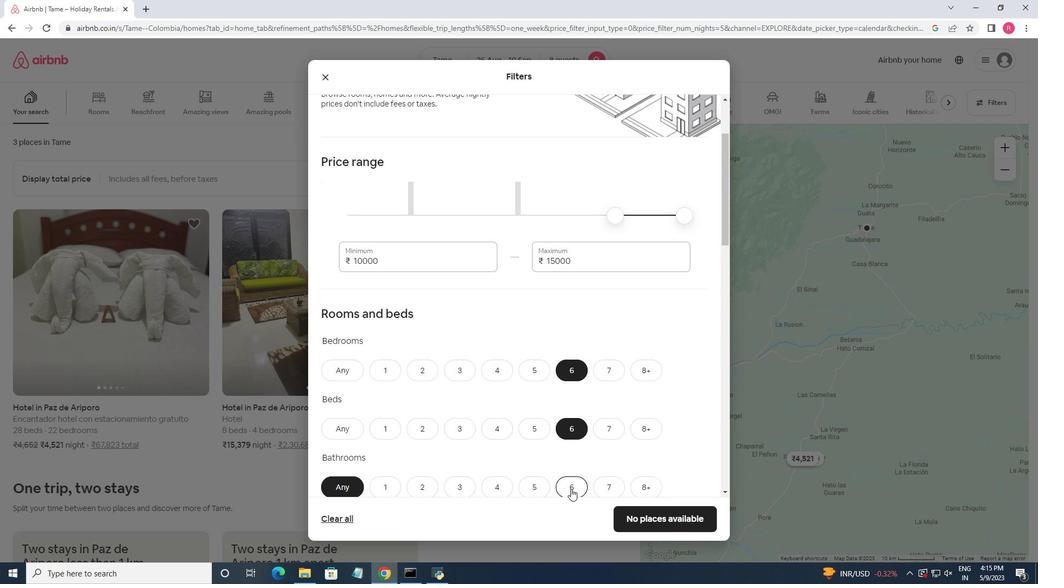 
Action: Mouse moved to (566, 367)
Screenshot: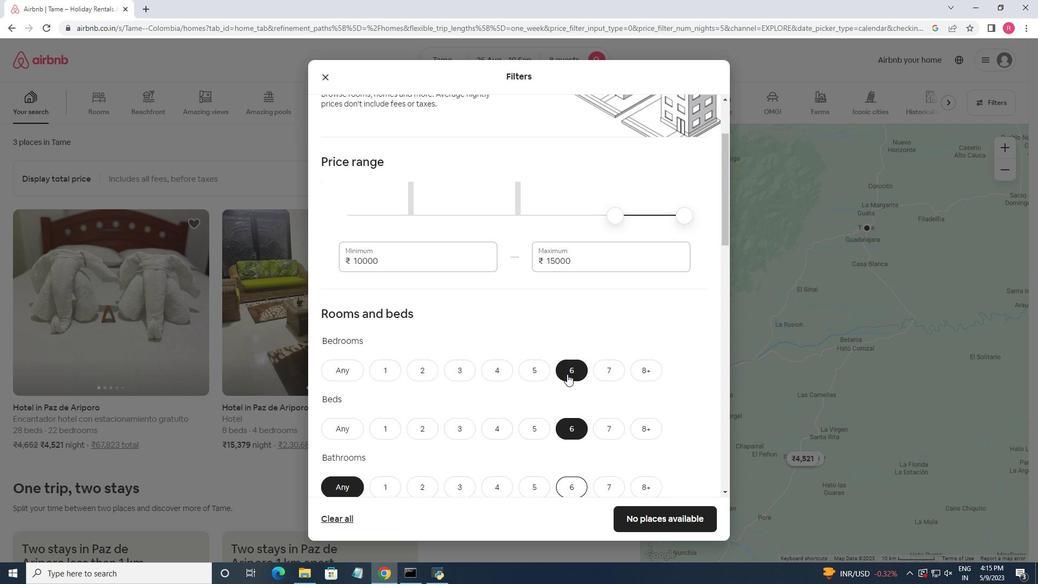 
Action: Mouse scrolled (566, 366) with delta (0, 0)
Screenshot: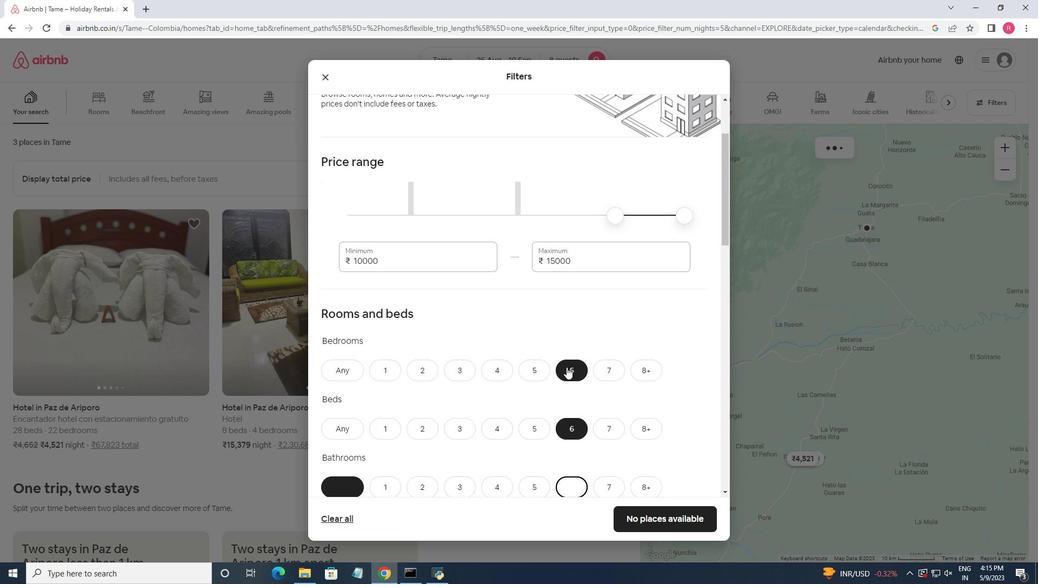 
Action: Mouse scrolled (566, 366) with delta (0, 0)
Screenshot: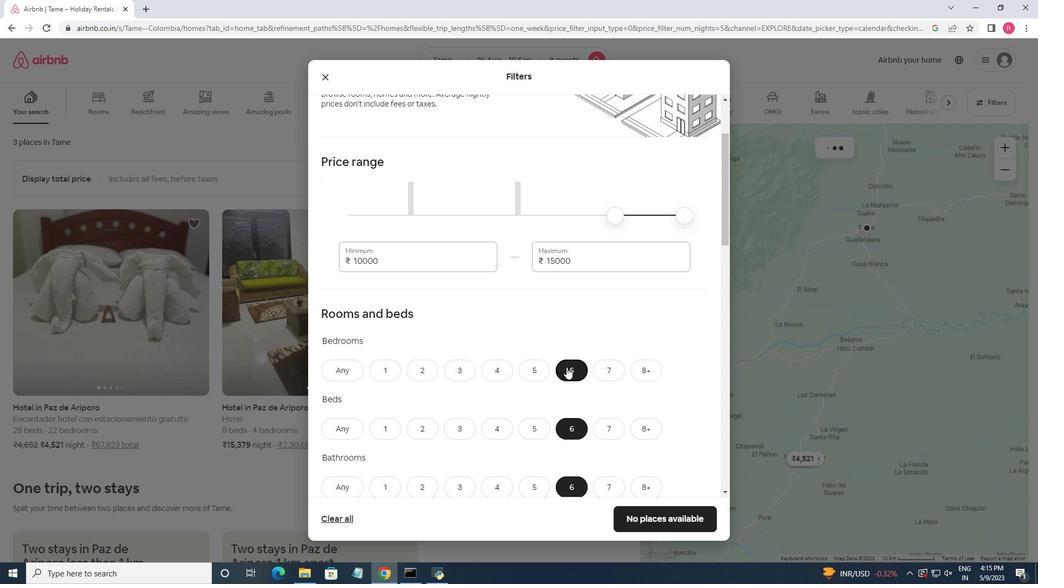 
Action: Mouse moved to (566, 366)
Screenshot: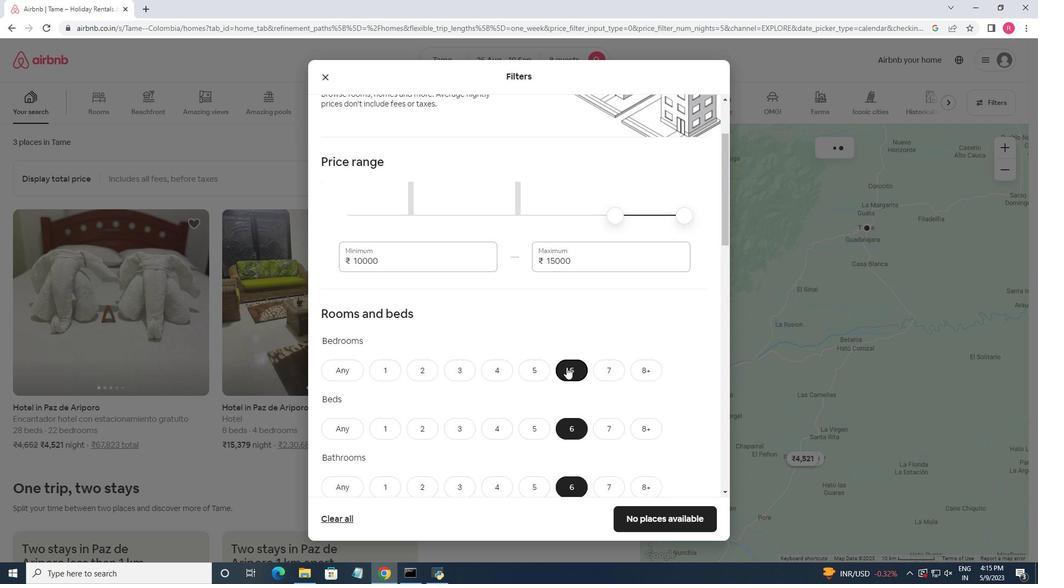 
Action: Mouse scrolled (566, 366) with delta (0, 0)
Screenshot: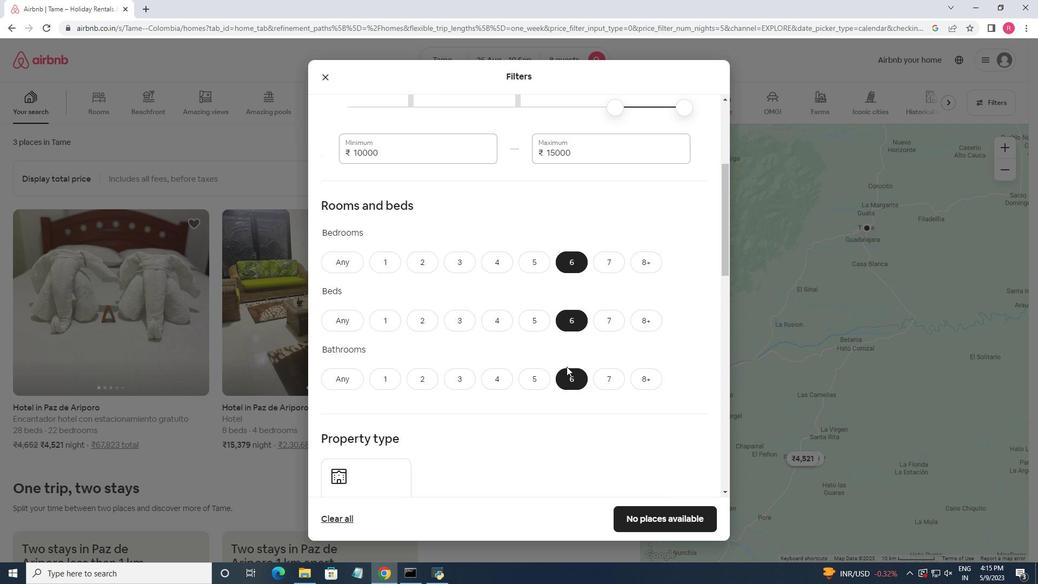 
Action: Mouse scrolled (566, 366) with delta (0, 0)
Screenshot: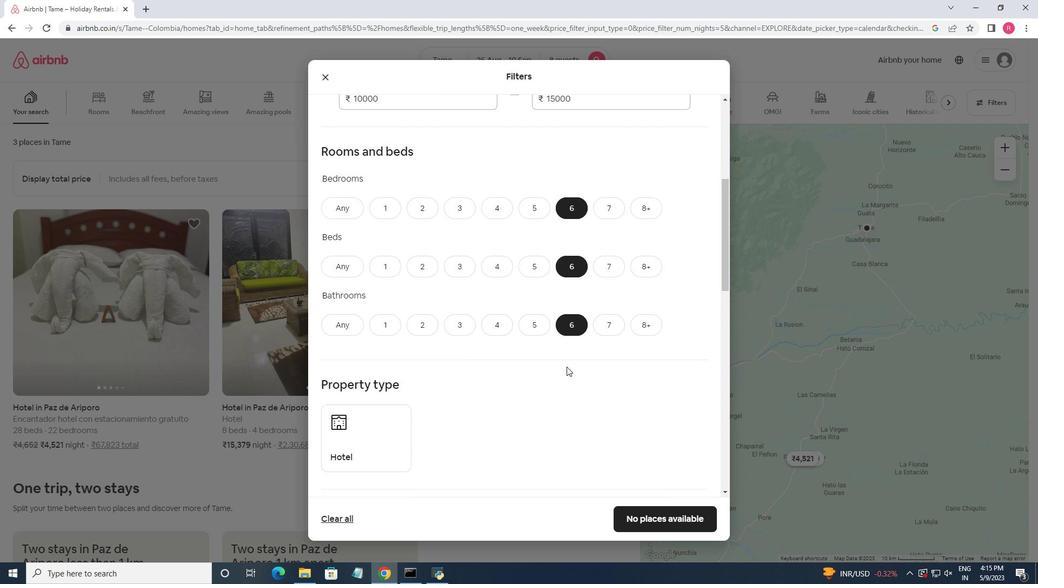 
Action: Mouse moved to (395, 378)
Screenshot: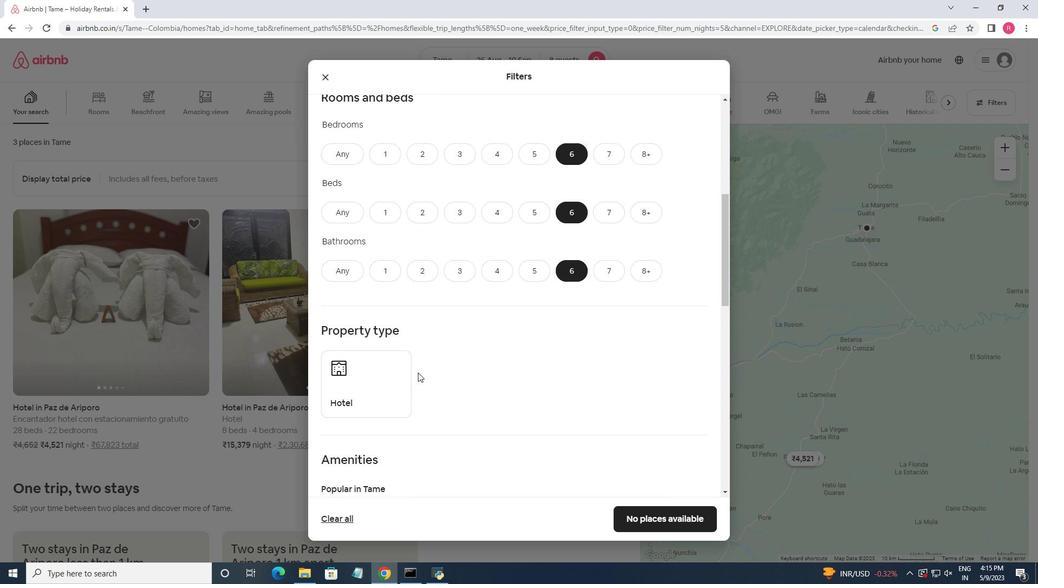 
Action: Mouse pressed left at (395, 378)
Screenshot: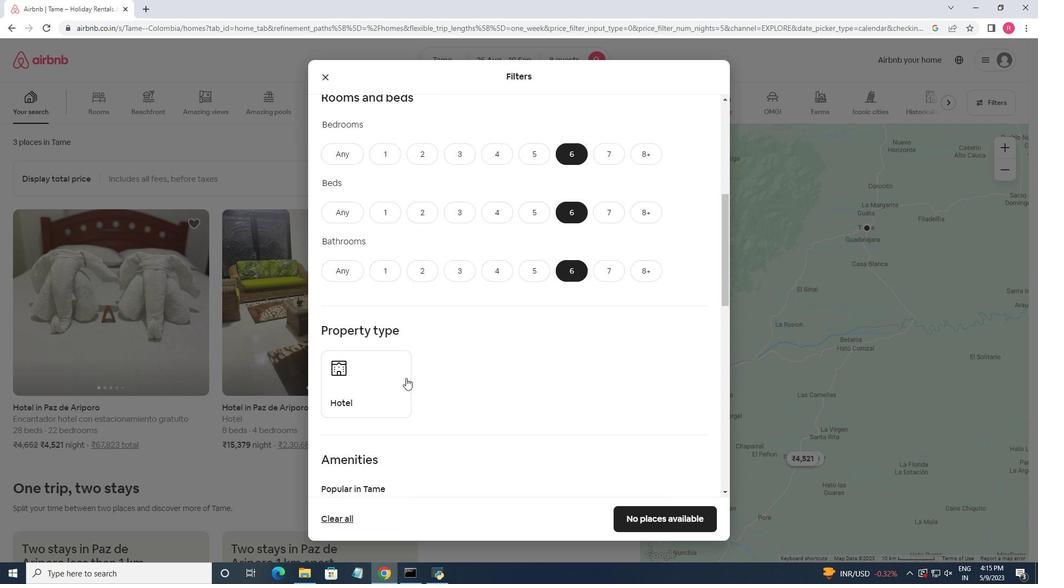 
Action: Mouse moved to (381, 381)
Screenshot: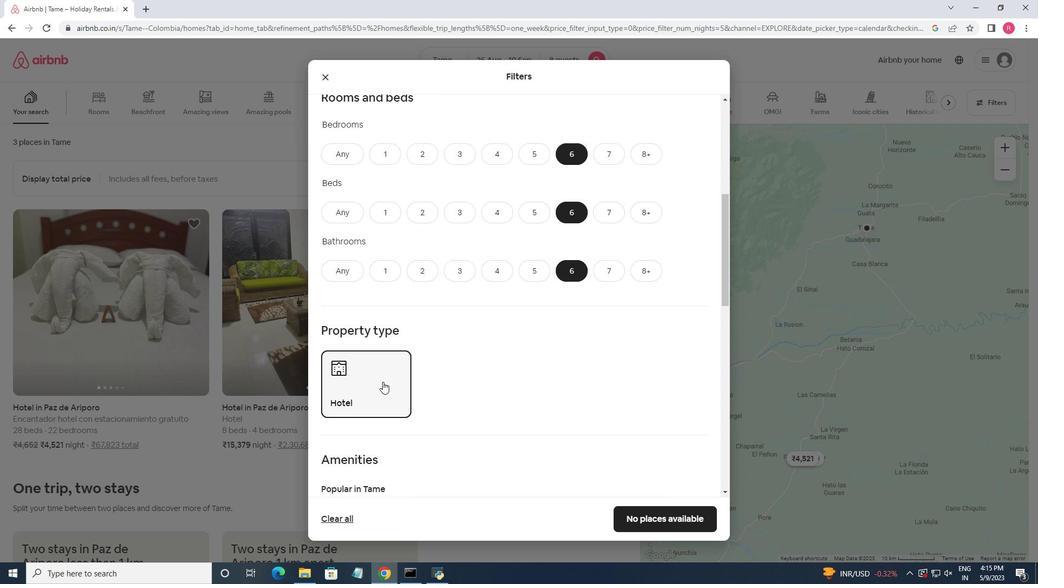 
Action: Mouse pressed left at (381, 381)
Screenshot: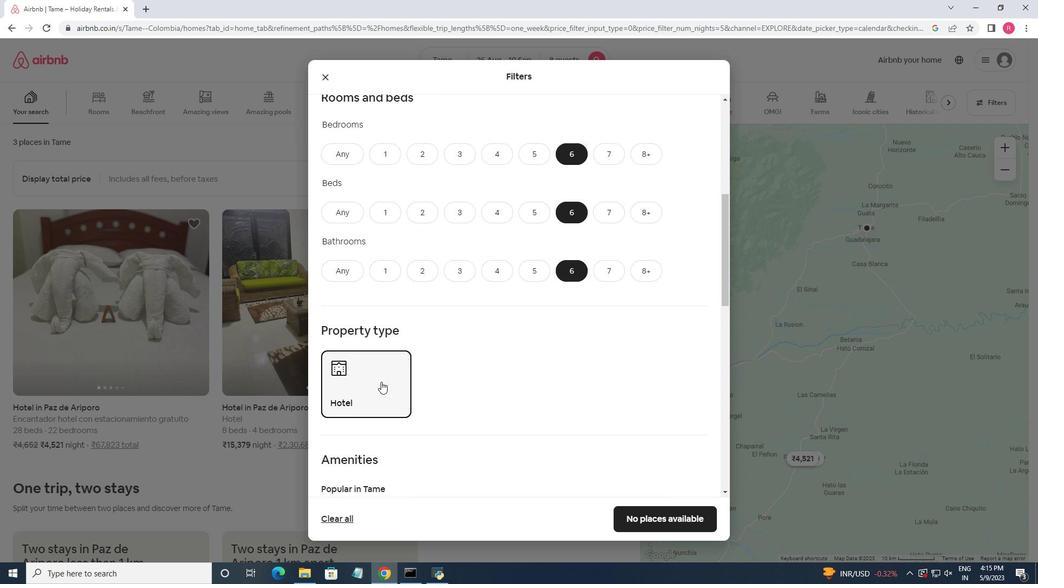
Action: Mouse moved to (476, 371)
Screenshot: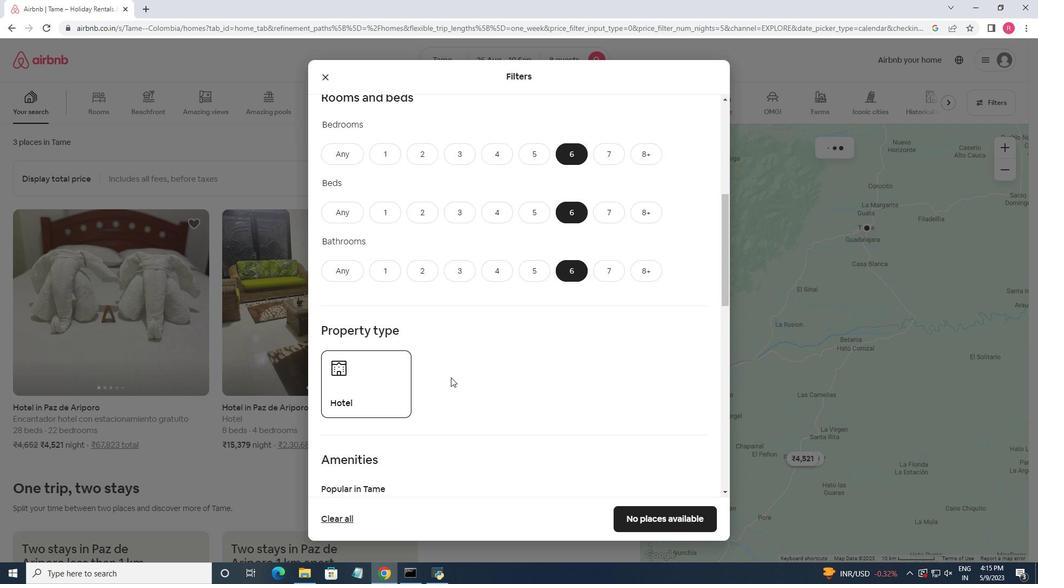 
Action: Mouse scrolled (476, 371) with delta (0, 0)
Screenshot: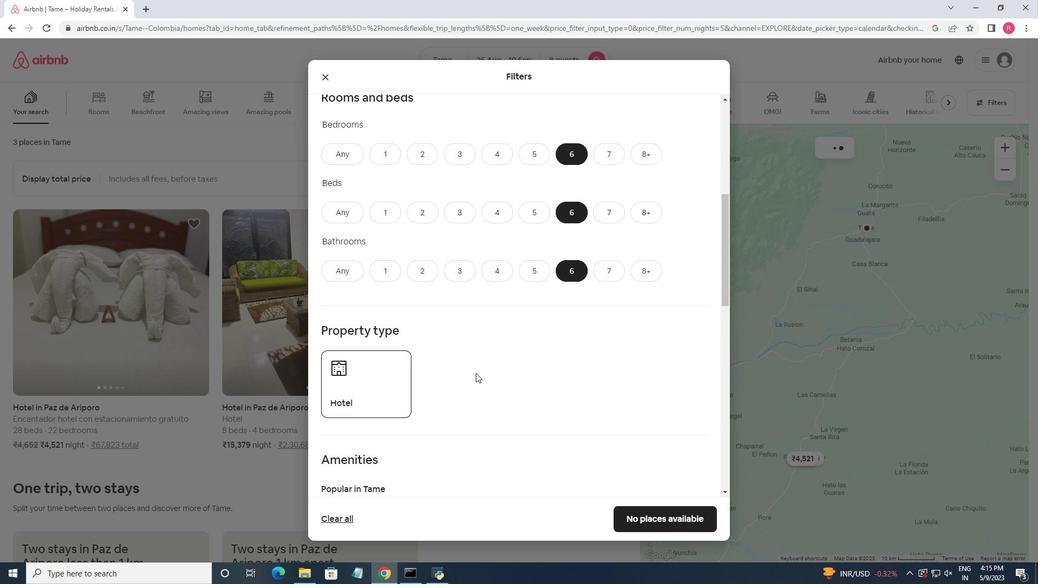 
Action: Mouse scrolled (476, 371) with delta (0, 0)
Screenshot: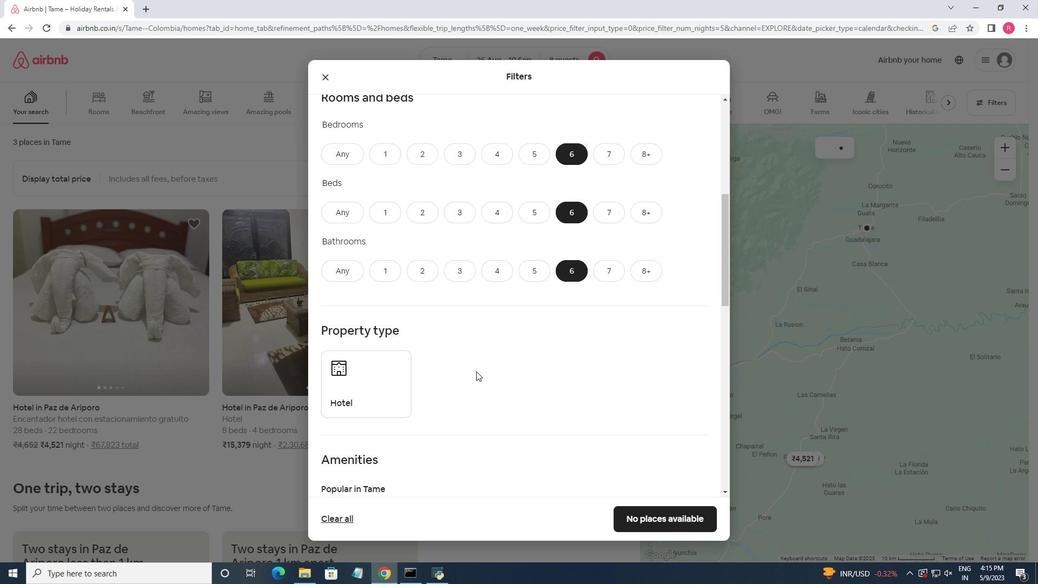 
Action: Mouse scrolled (476, 371) with delta (0, 0)
Screenshot: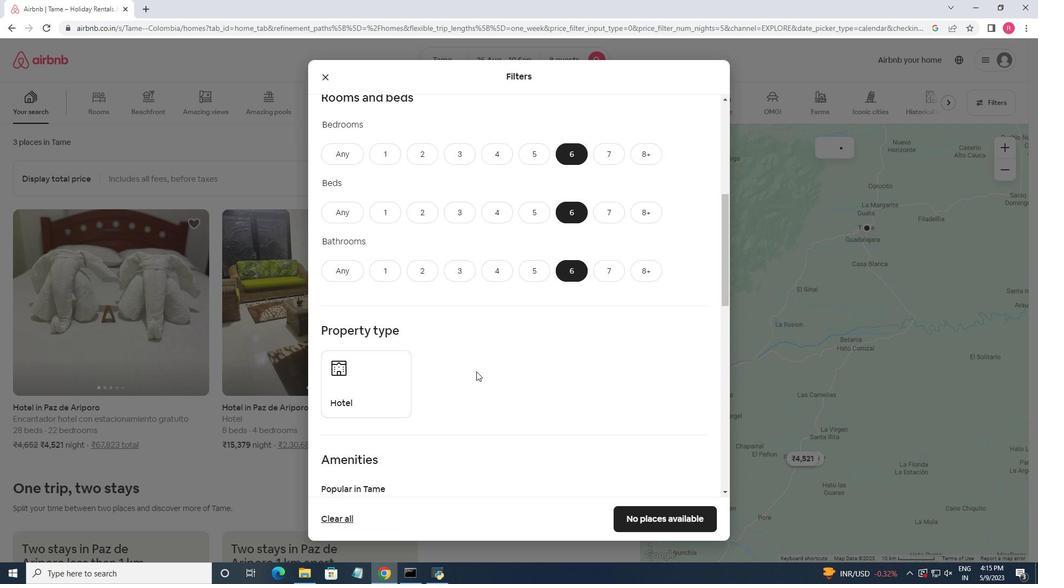 
Action: Mouse moved to (477, 371)
Screenshot: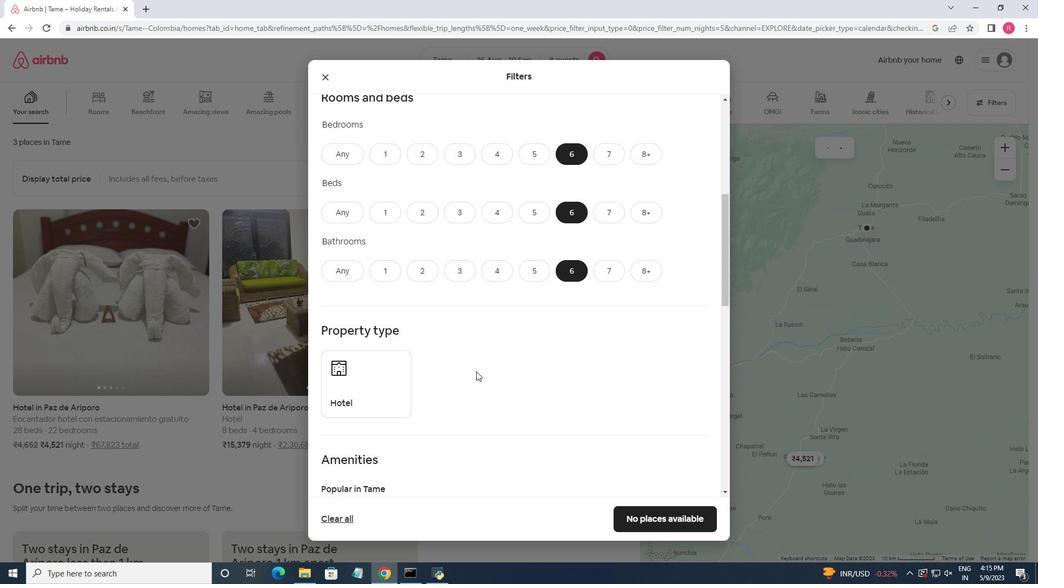 
Action: Mouse scrolled (477, 371) with delta (0, 0)
Screenshot: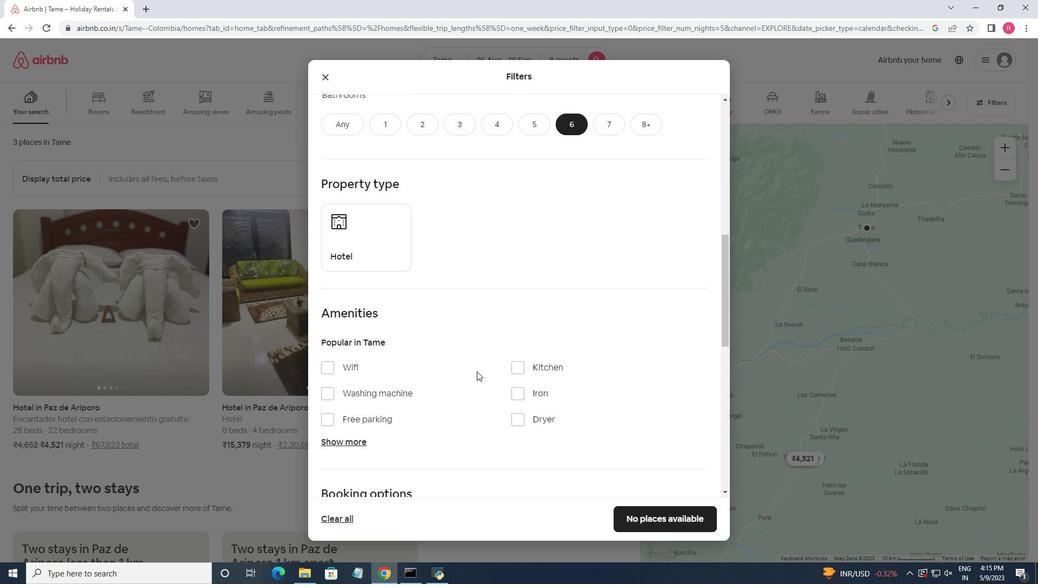 
Action: Mouse moved to (326, 294)
Screenshot: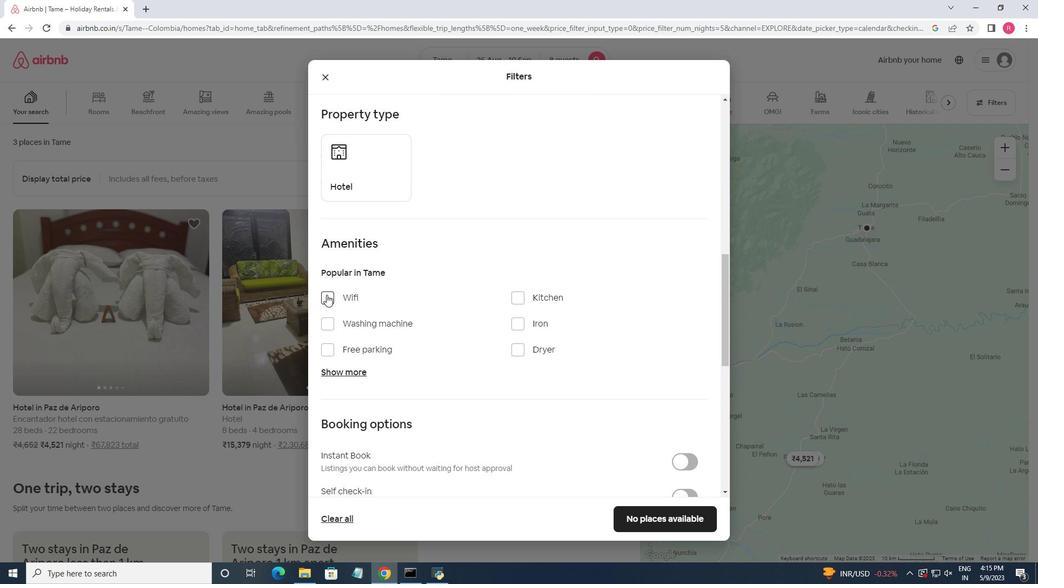 
Action: Mouse pressed left at (326, 294)
Screenshot: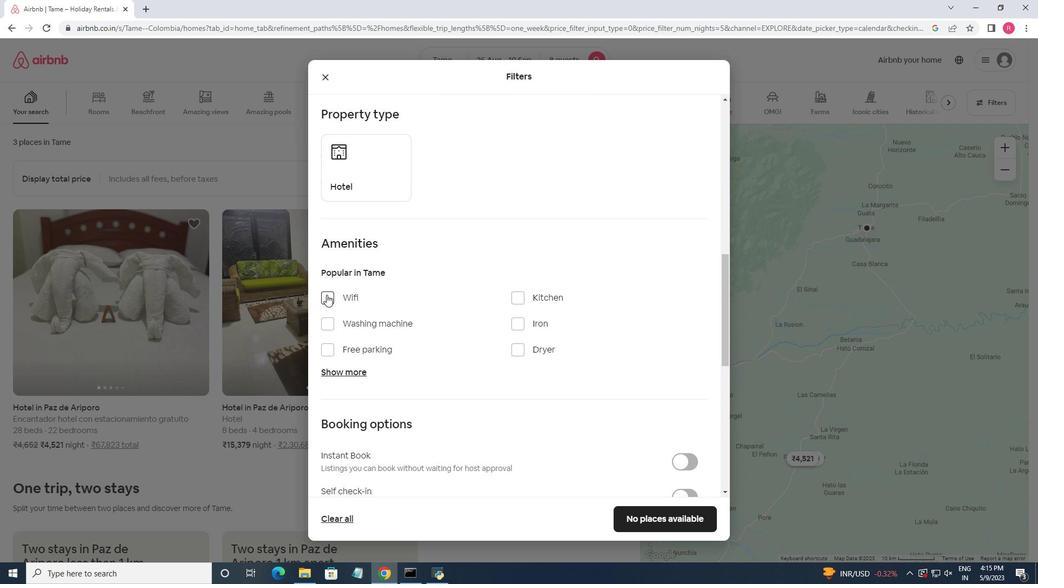 
Action: Mouse moved to (321, 346)
Screenshot: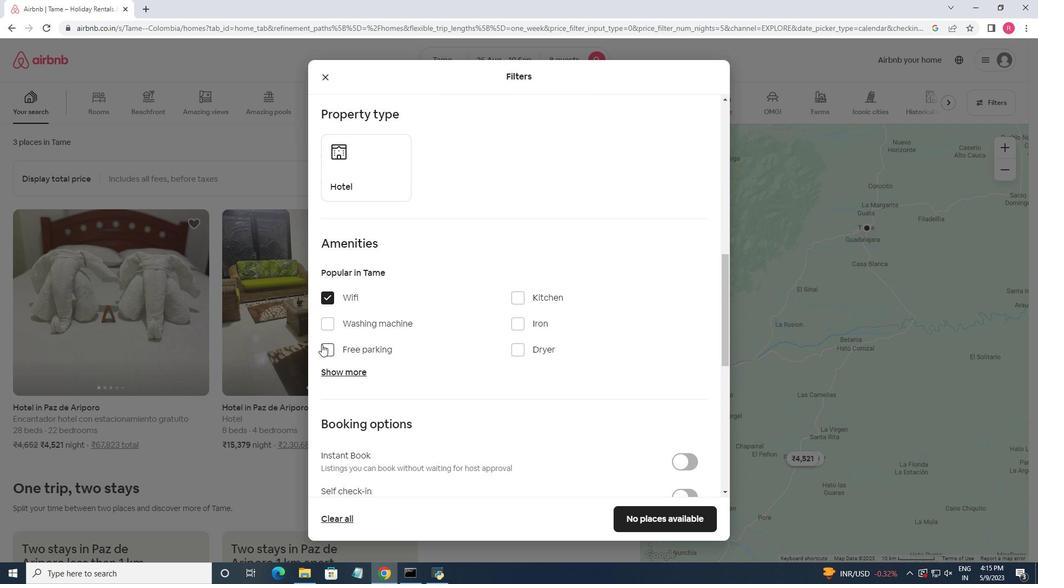 
Action: Mouse pressed left at (321, 346)
Screenshot: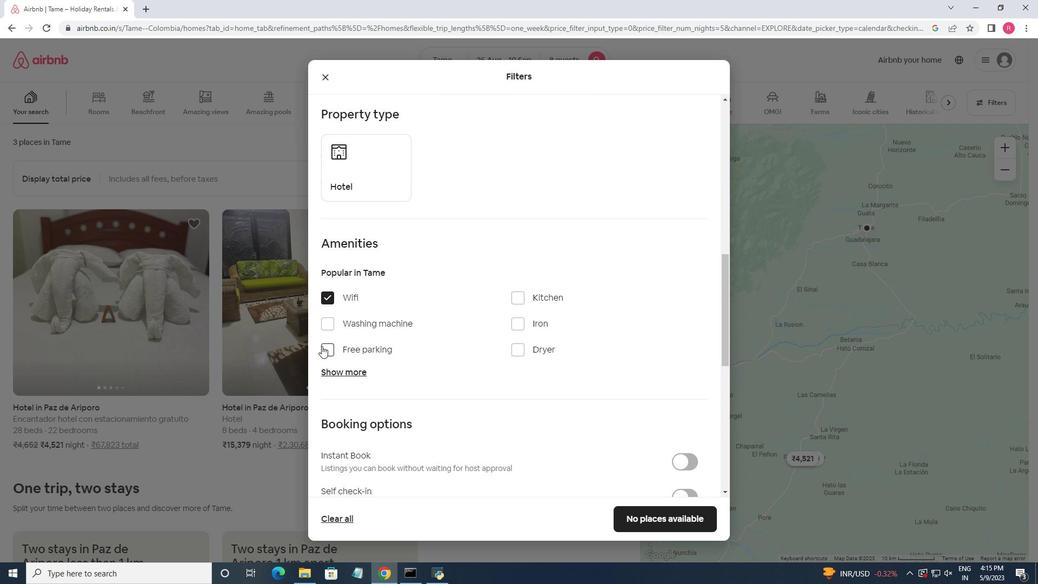 
Action: Mouse moved to (474, 360)
Screenshot: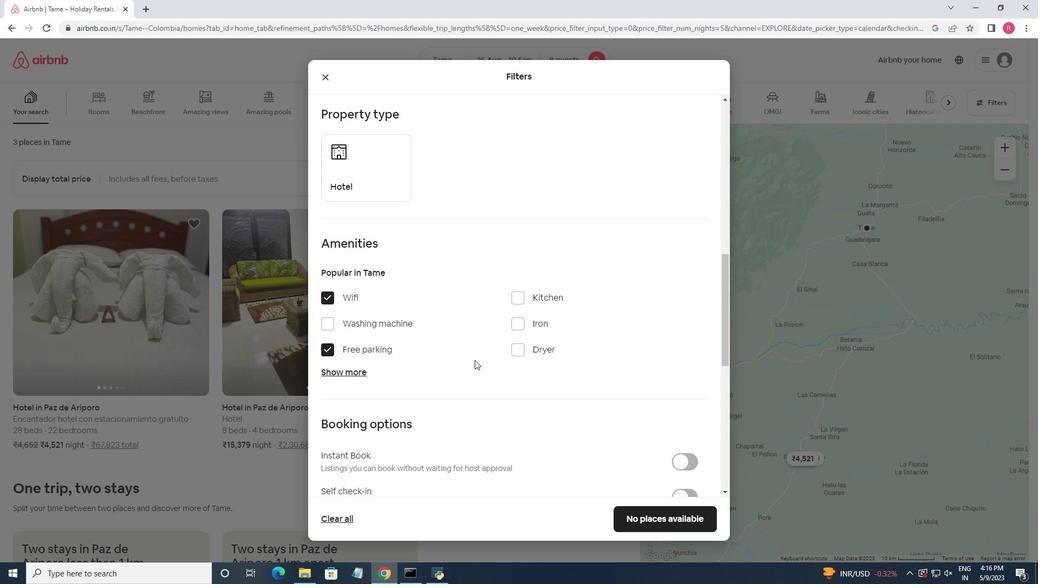 
Action: Mouse scrolled (474, 359) with delta (0, 0)
Screenshot: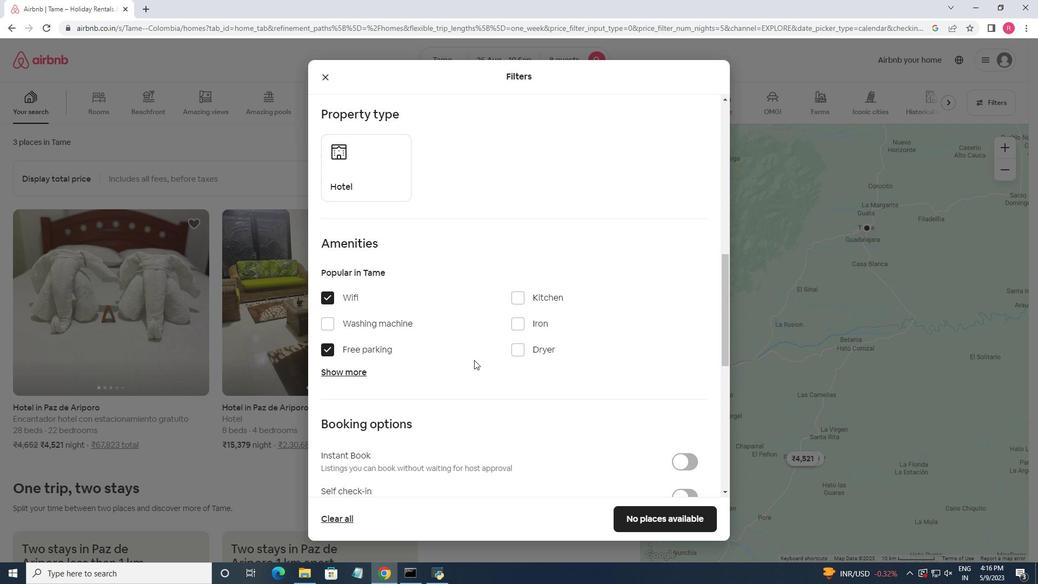 
Action: Mouse moved to (349, 320)
Screenshot: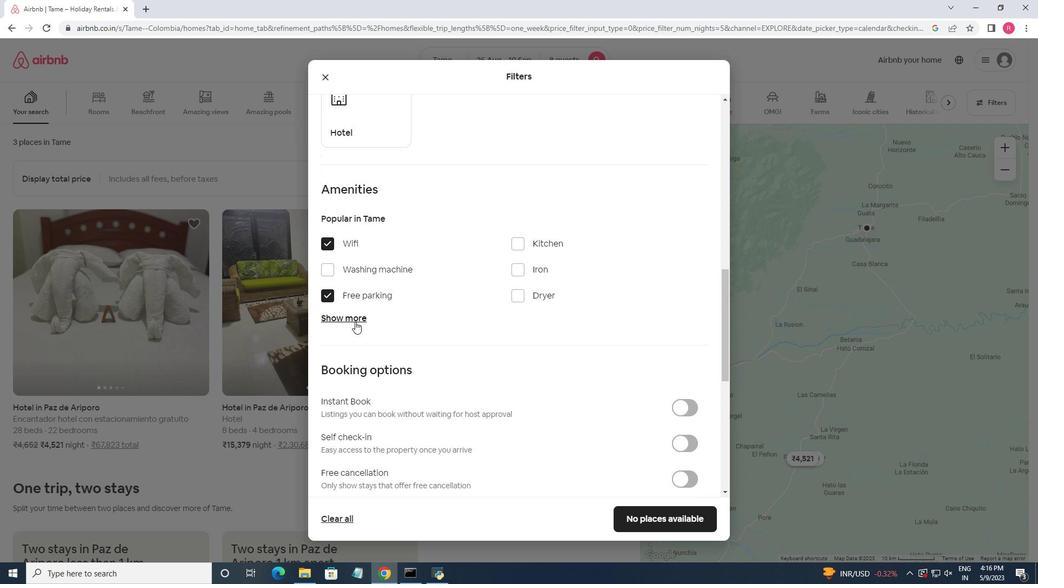 
Action: Mouse pressed left at (349, 320)
Screenshot: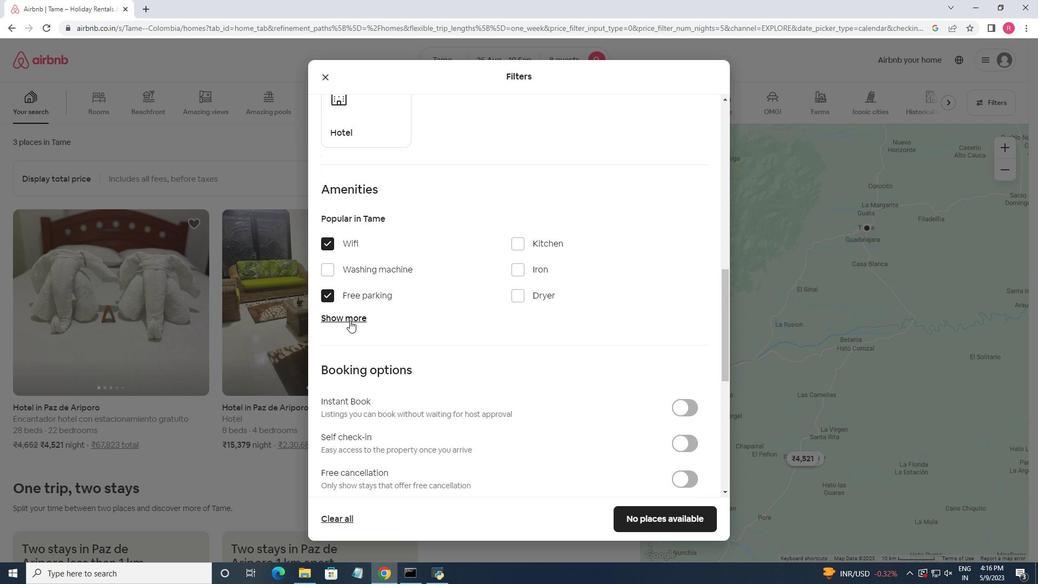 
Action: Mouse moved to (438, 360)
Screenshot: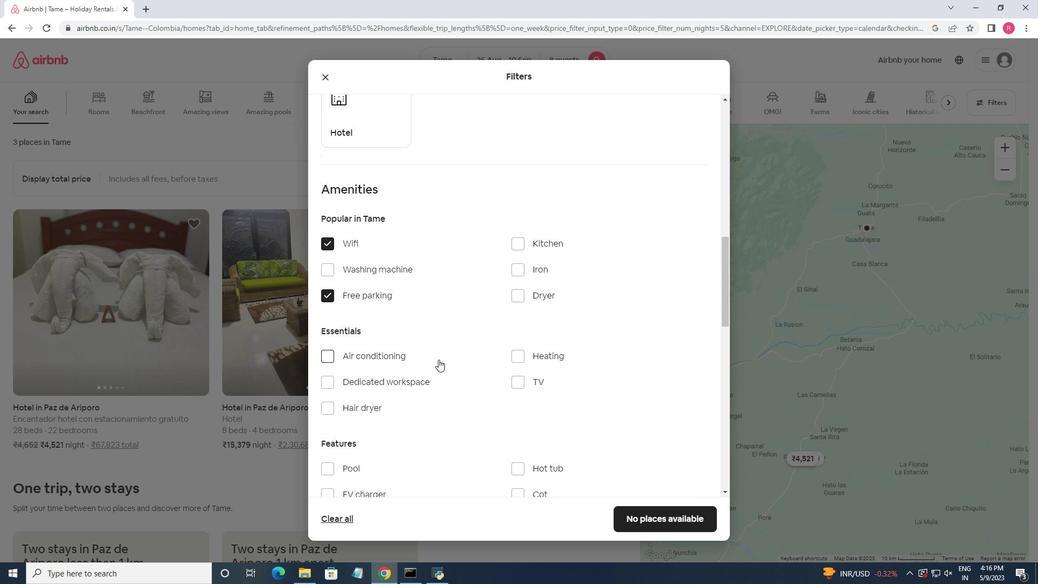 
Action: Mouse scrolled (438, 359) with delta (0, 0)
Screenshot: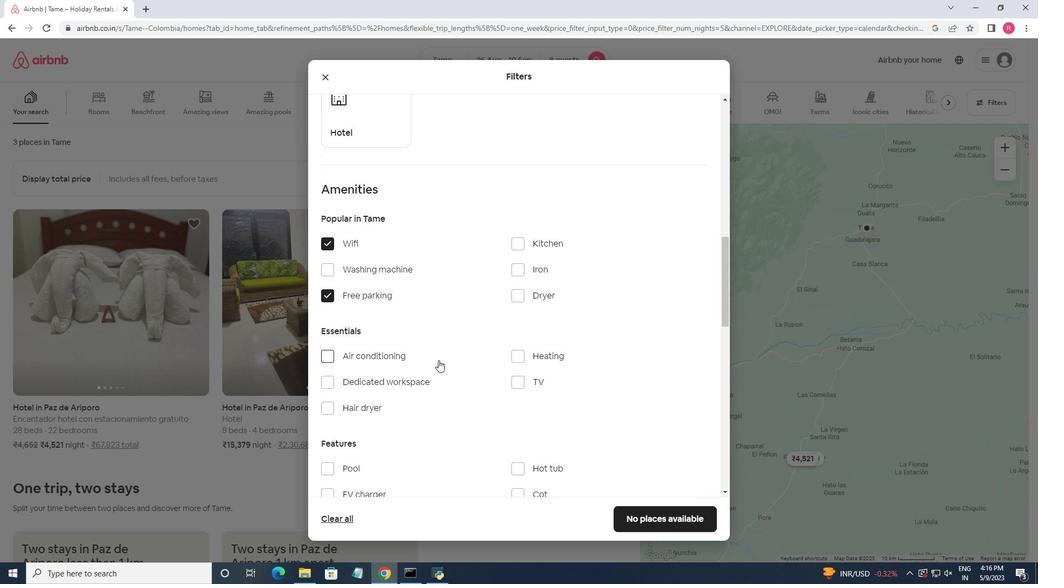 
Action: Mouse moved to (519, 329)
Screenshot: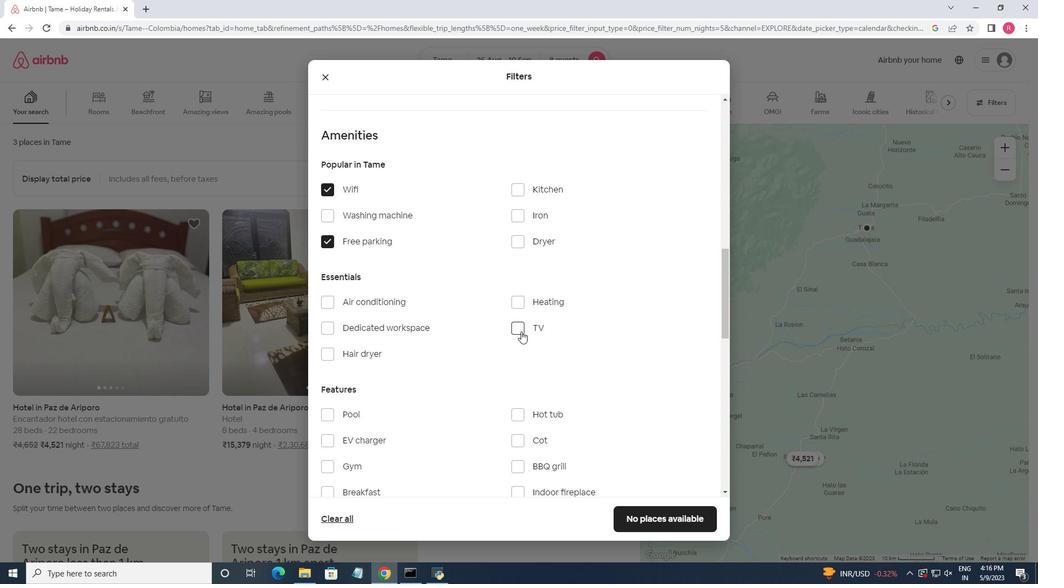 
Action: Mouse pressed left at (519, 329)
Screenshot: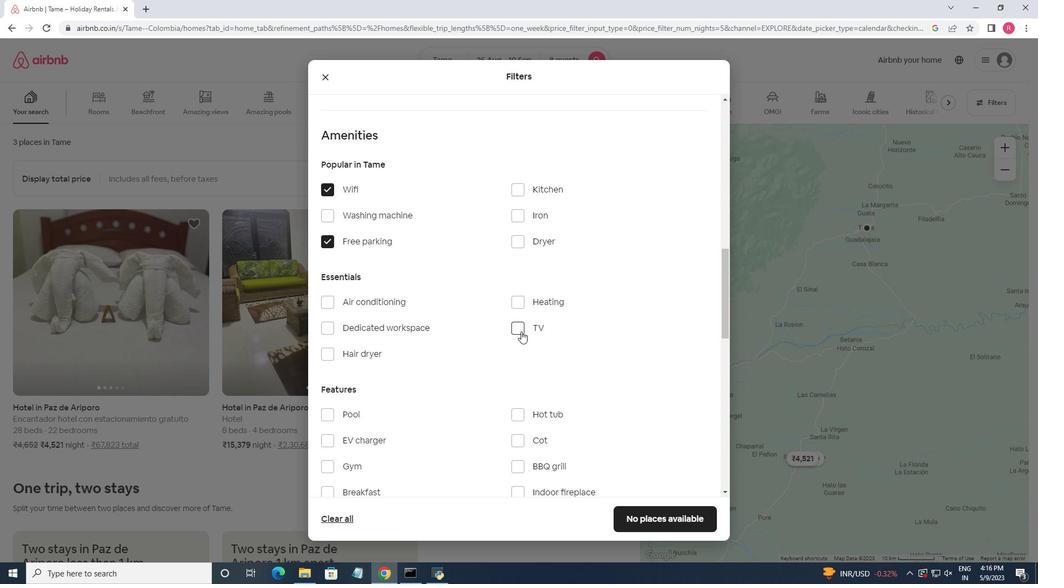 
Action: Mouse moved to (461, 360)
Screenshot: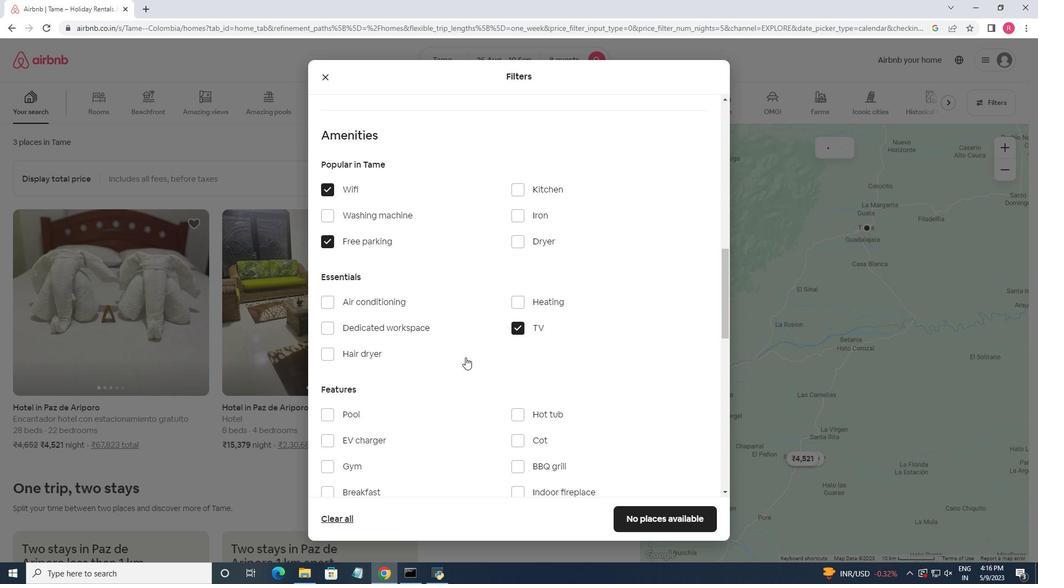 
Action: Mouse scrolled (461, 360) with delta (0, 0)
Screenshot: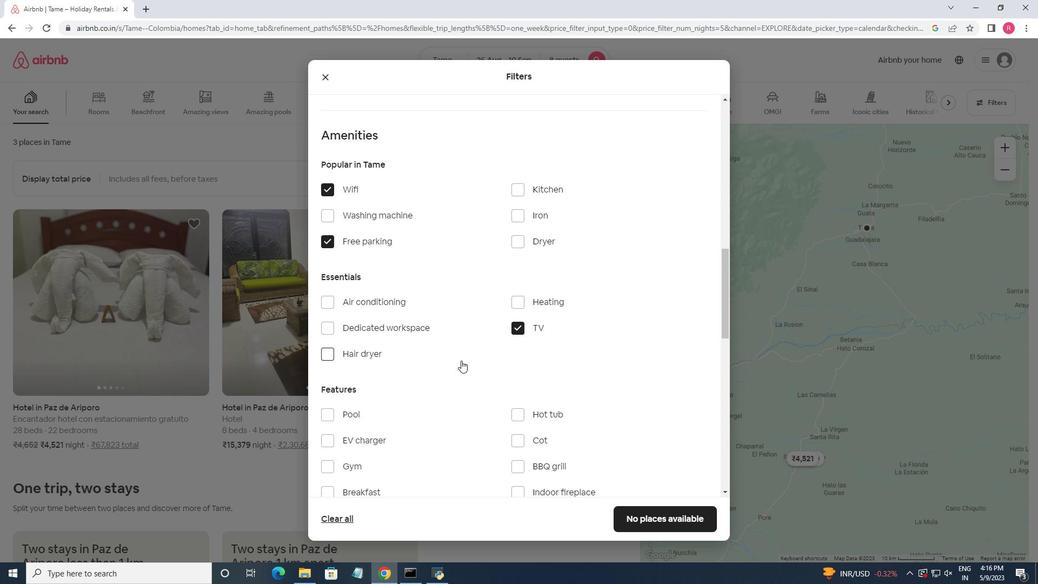 
Action: Mouse scrolled (461, 360) with delta (0, 0)
Screenshot: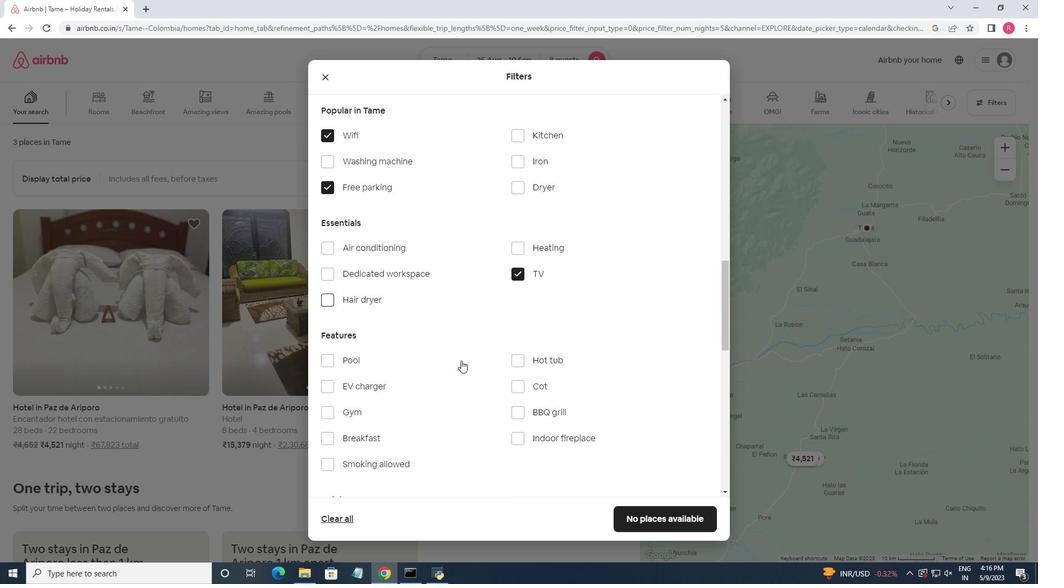 
Action: Mouse moved to (328, 352)
Screenshot: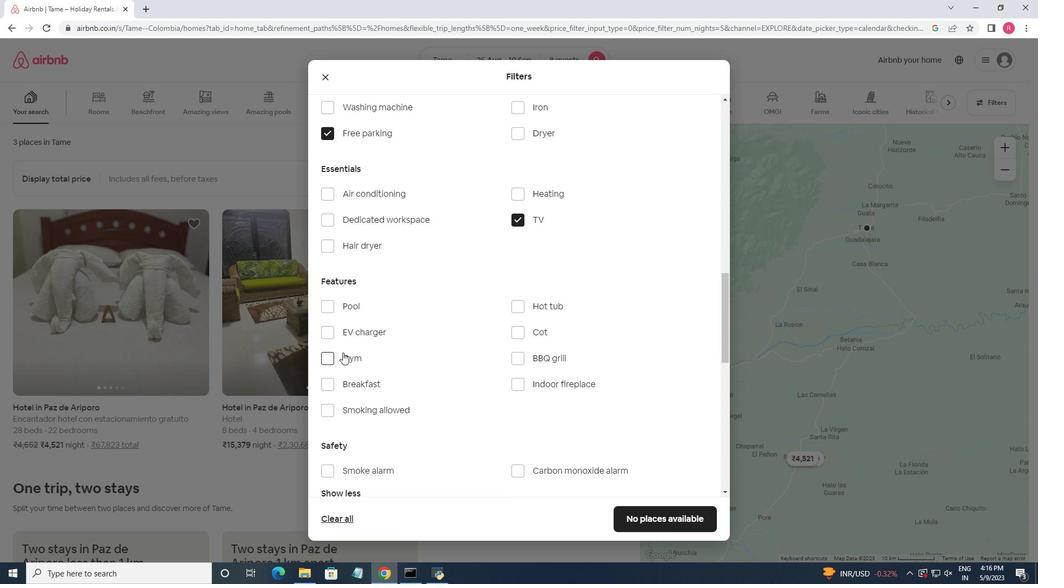 
Action: Mouse pressed left at (328, 352)
Screenshot: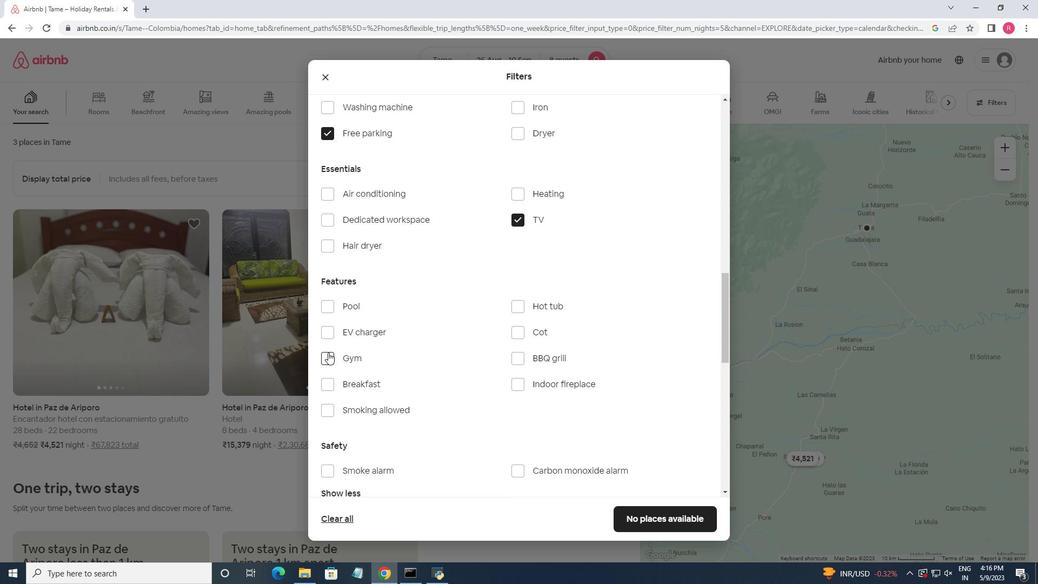 
Action: Mouse moved to (332, 380)
Screenshot: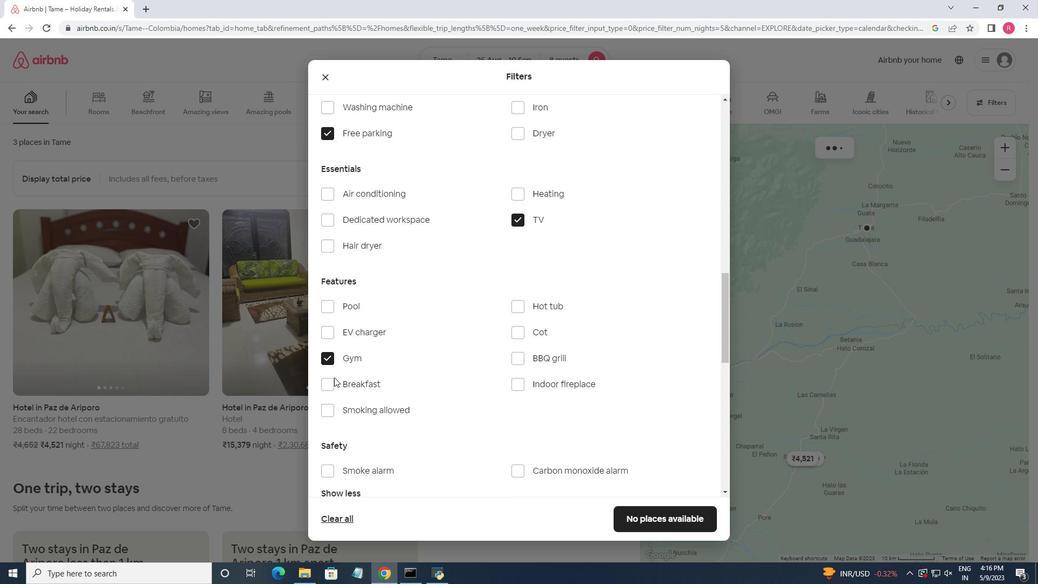 
Action: Mouse pressed left at (332, 380)
Screenshot: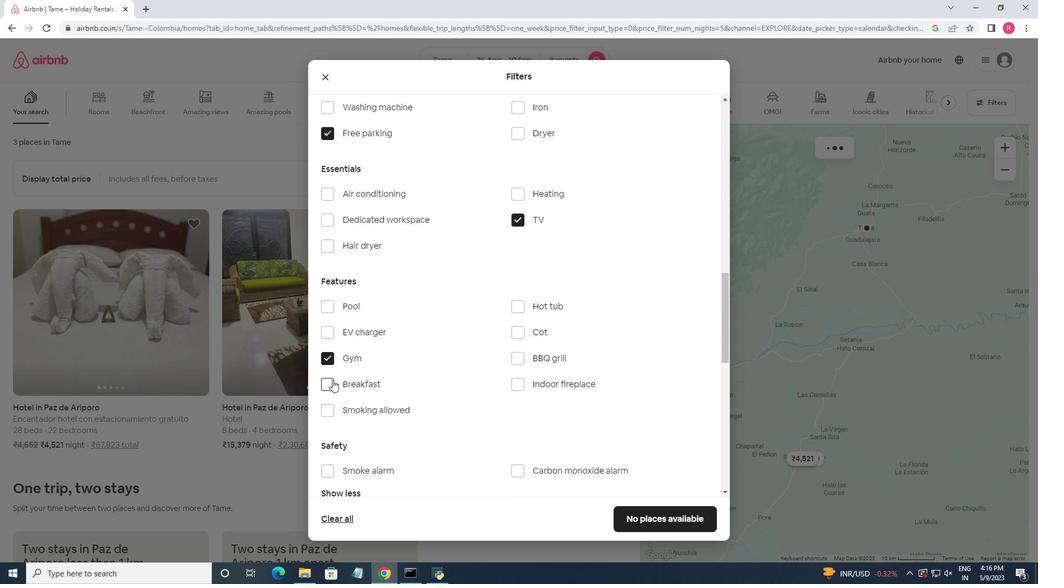 
Action: Mouse moved to (465, 342)
Screenshot: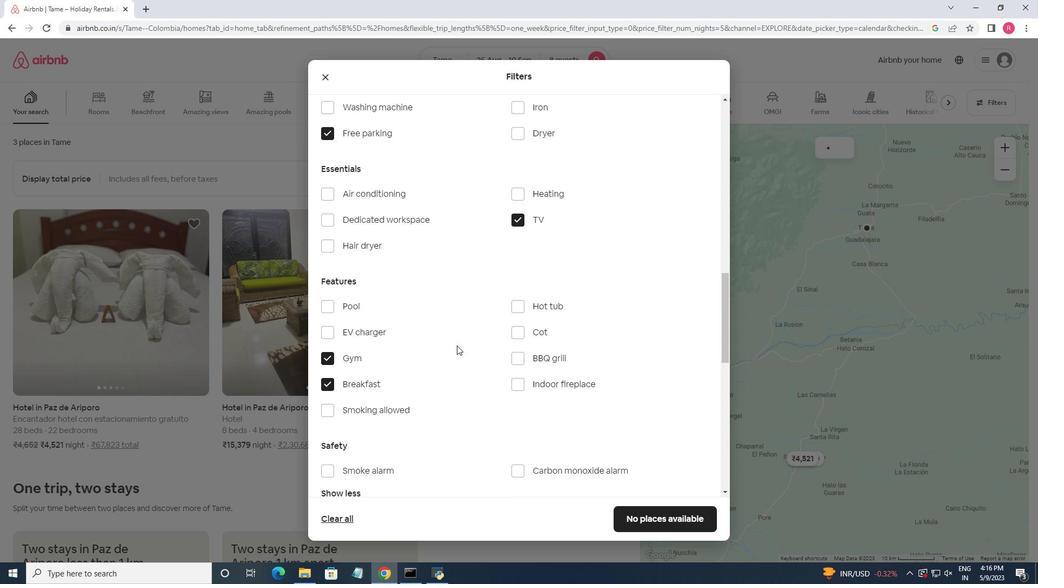 
Action: Mouse scrolled (465, 342) with delta (0, 0)
Screenshot: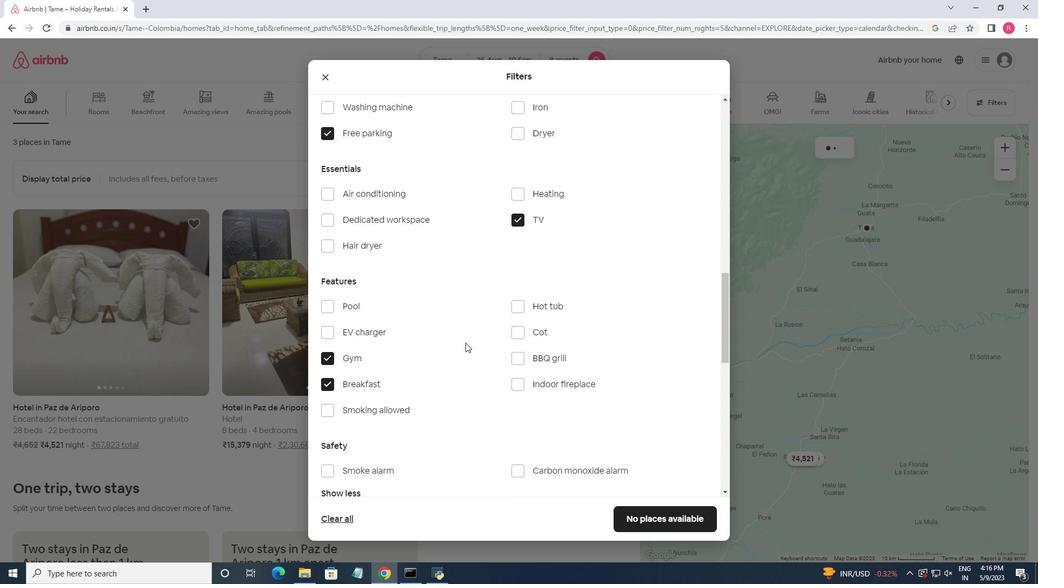 
Action: Mouse scrolled (465, 342) with delta (0, 0)
Screenshot: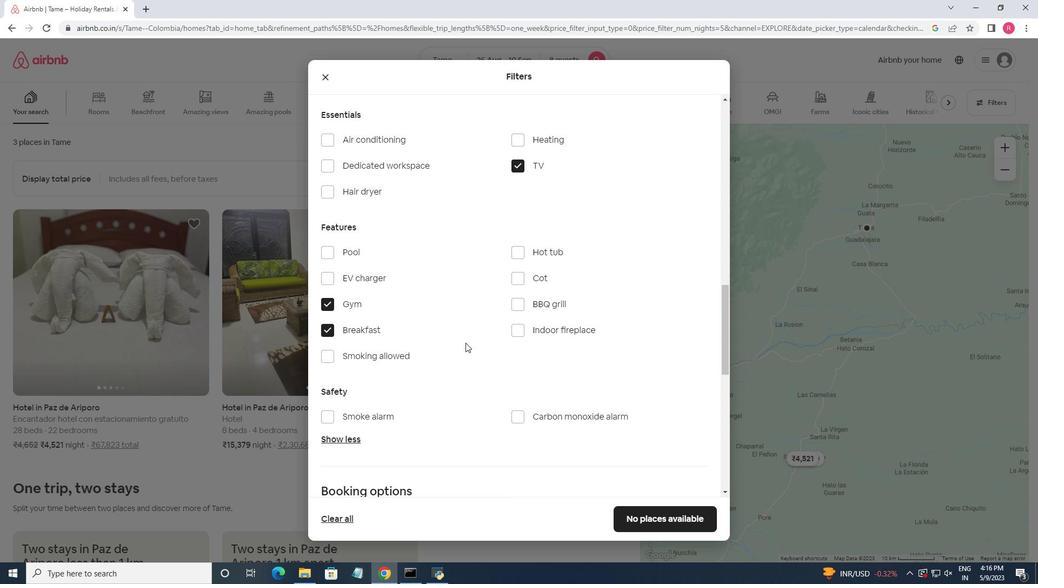 
Action: Mouse scrolled (465, 342) with delta (0, 0)
Screenshot: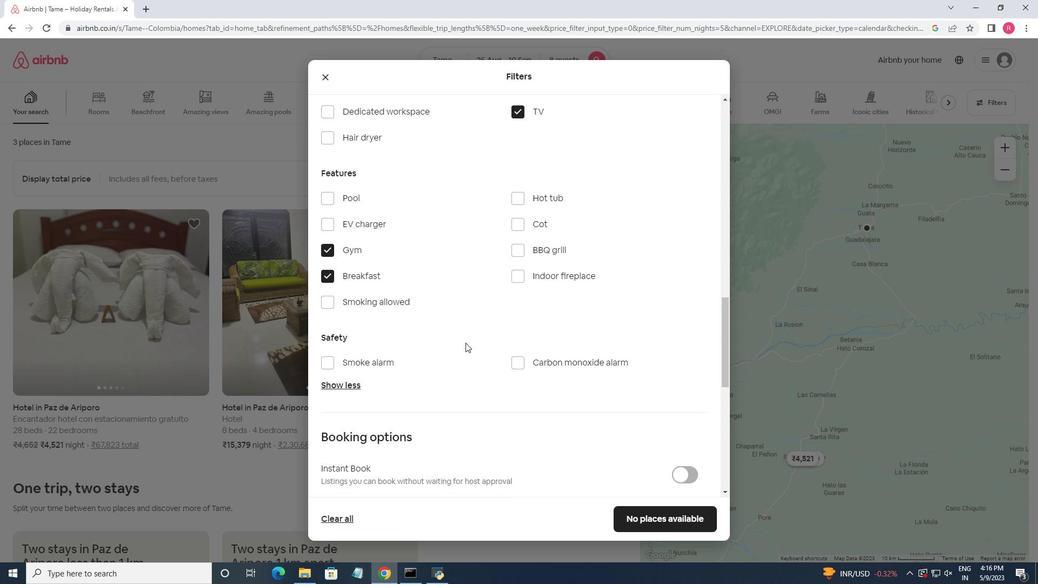 
Action: Mouse moved to (619, 407)
Screenshot: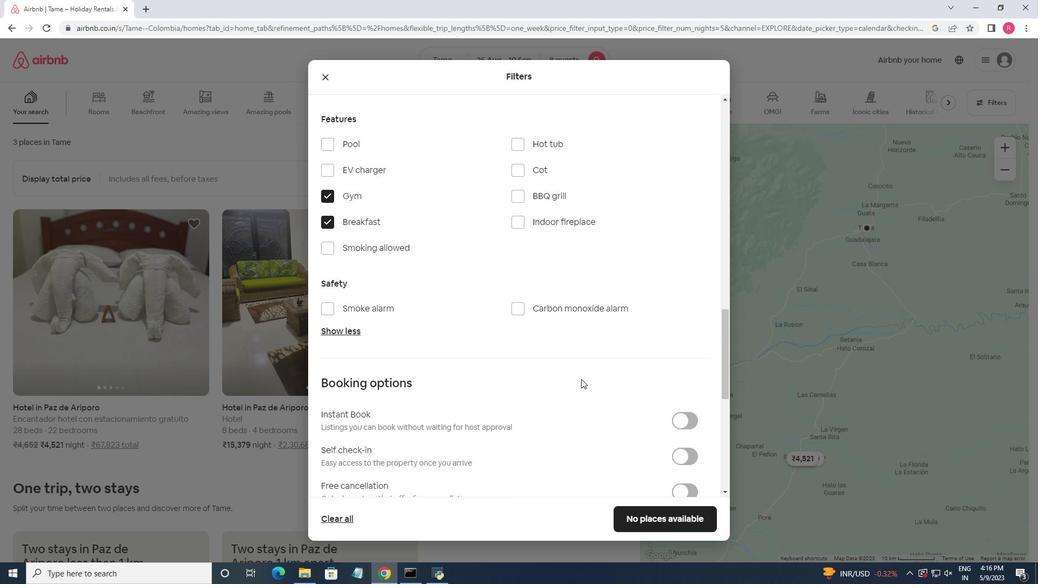 
Action: Mouse scrolled (619, 407) with delta (0, 0)
Screenshot: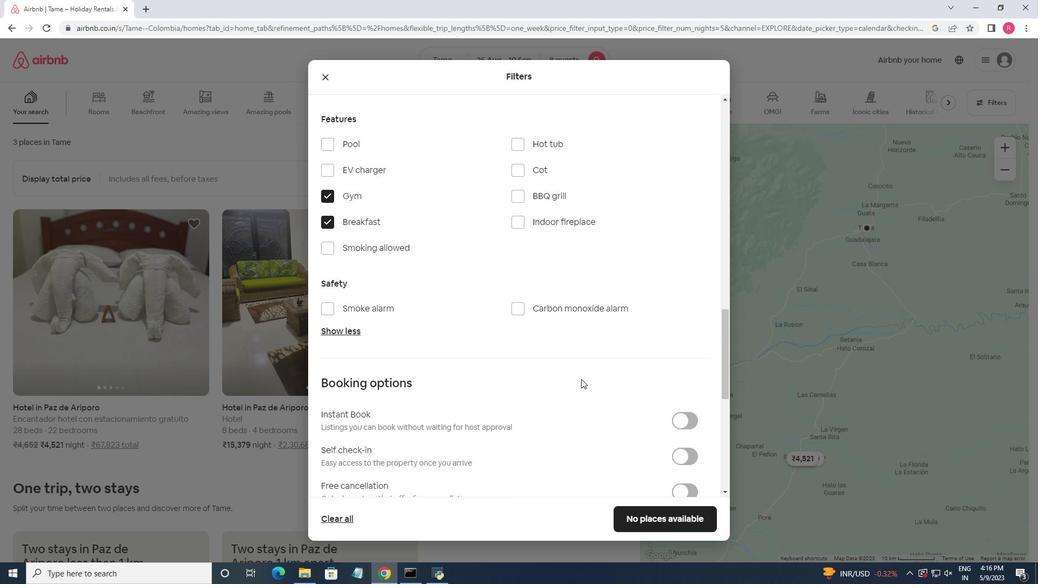 
Action: Mouse moved to (686, 395)
Screenshot: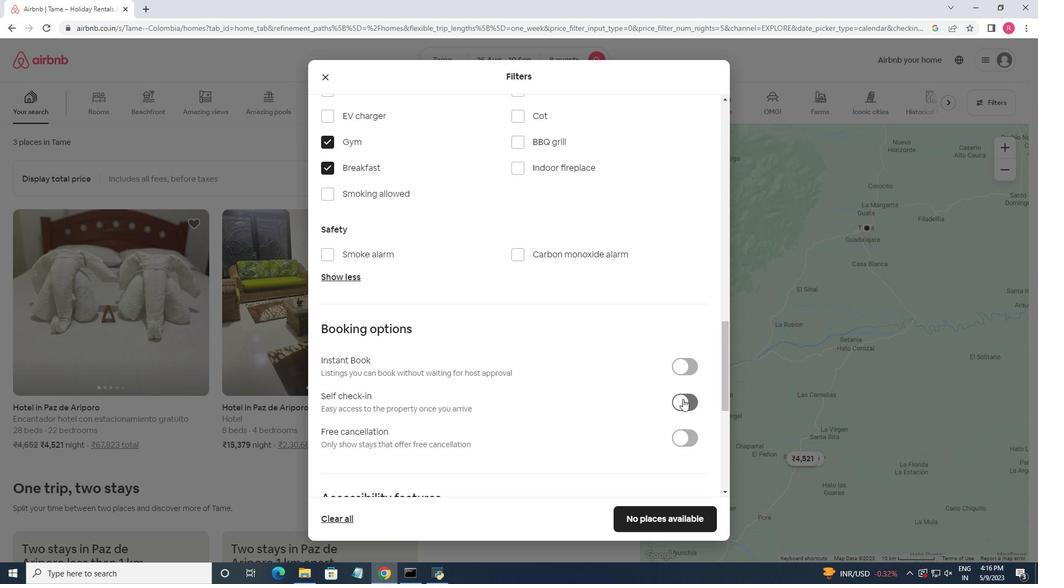 
Action: Mouse pressed left at (686, 395)
Screenshot: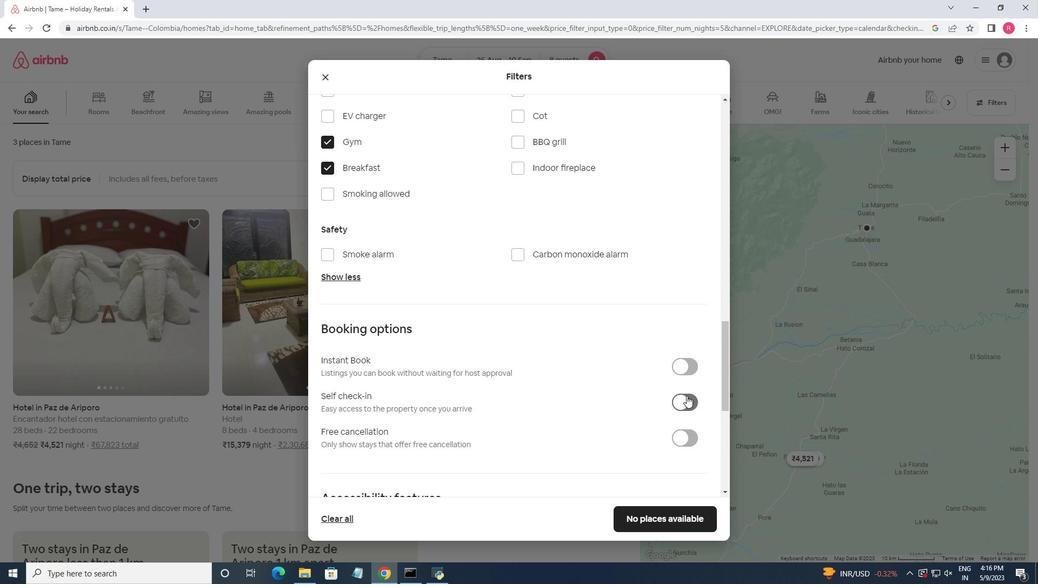 
Action: Mouse moved to (577, 372)
Screenshot: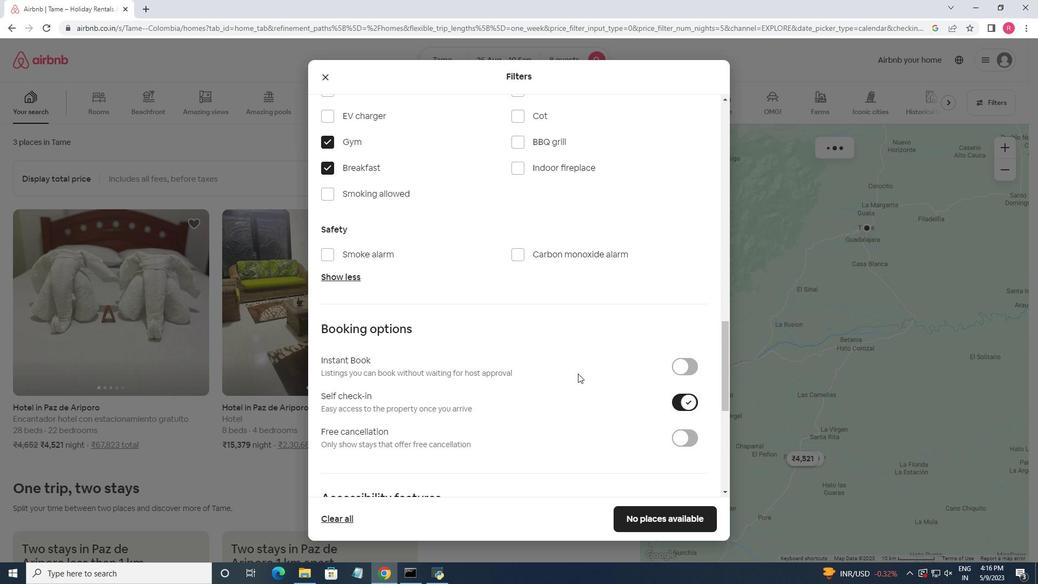 
Action: Mouse scrolled (577, 371) with delta (0, 0)
Screenshot: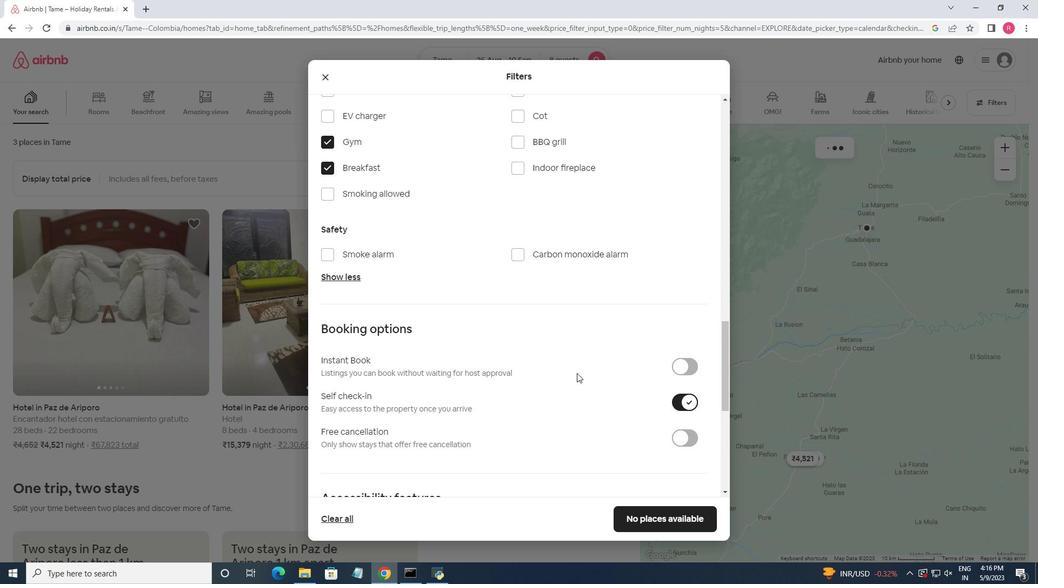 
Action: Mouse scrolled (577, 371) with delta (0, 0)
Screenshot: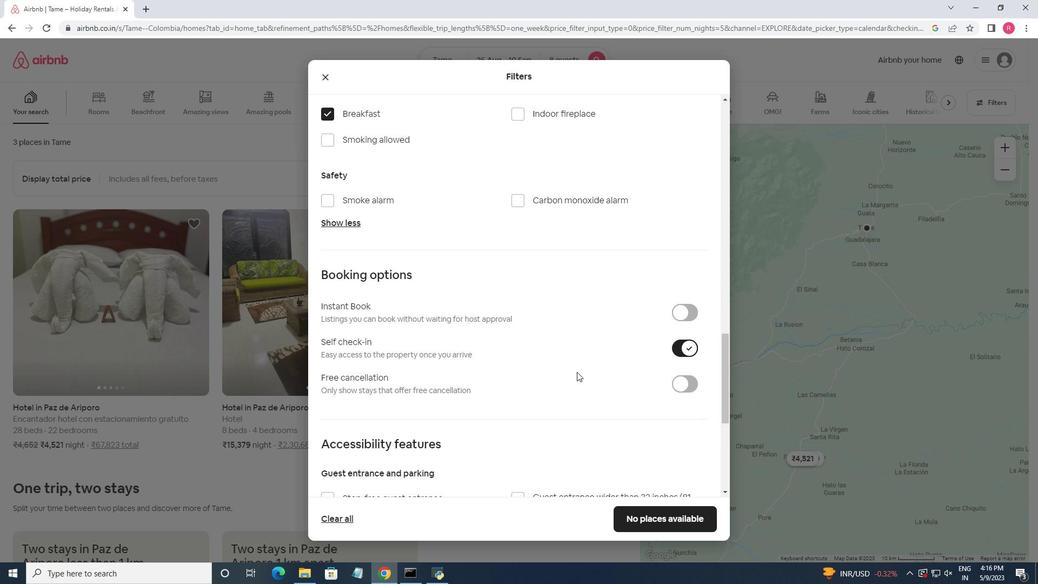 
Action: Mouse scrolled (577, 371) with delta (0, 0)
Screenshot: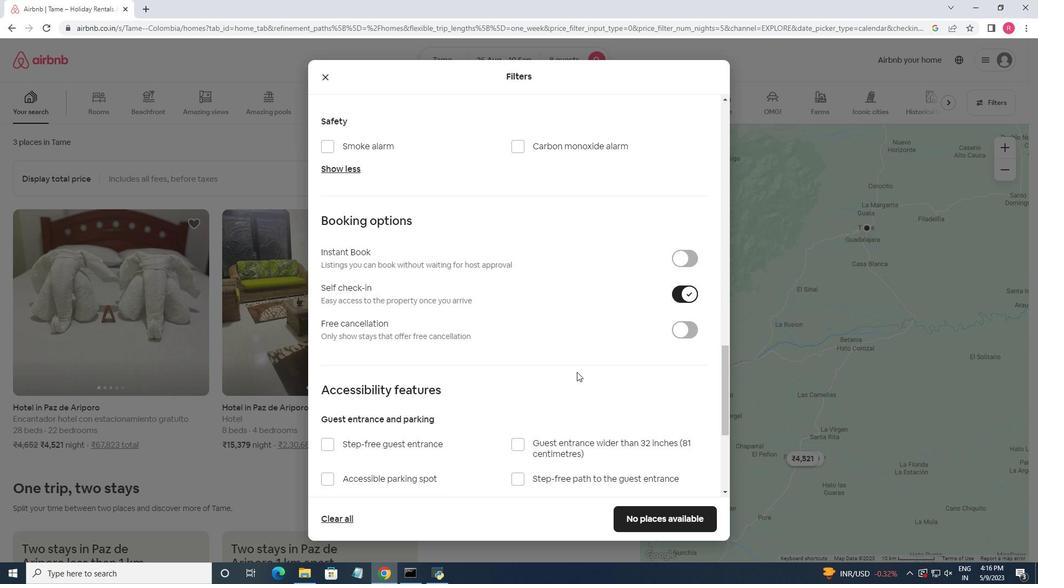 
Action: Mouse scrolled (577, 371) with delta (0, 0)
Screenshot: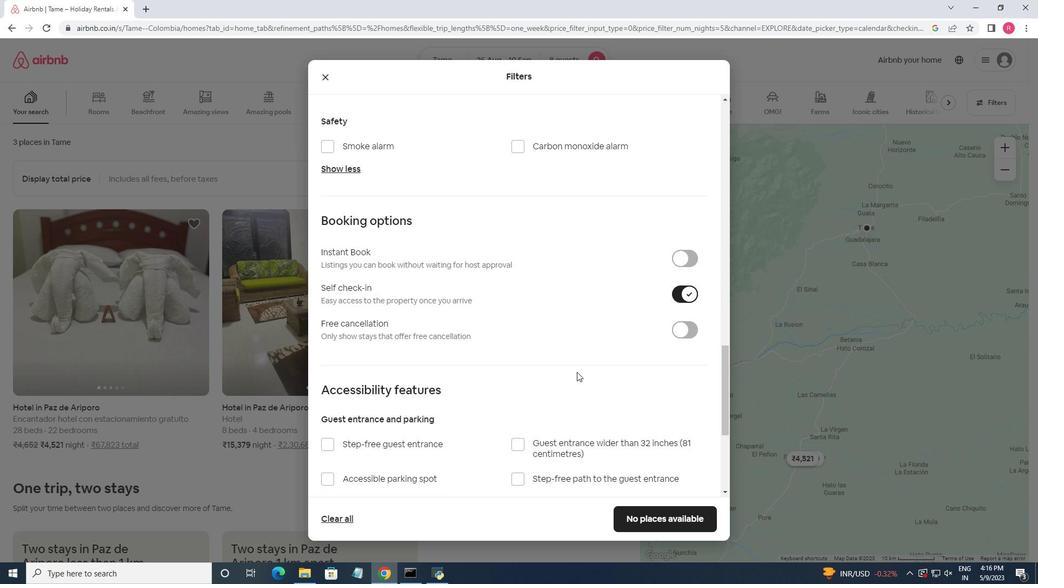 
Action: Mouse moved to (416, 384)
Screenshot: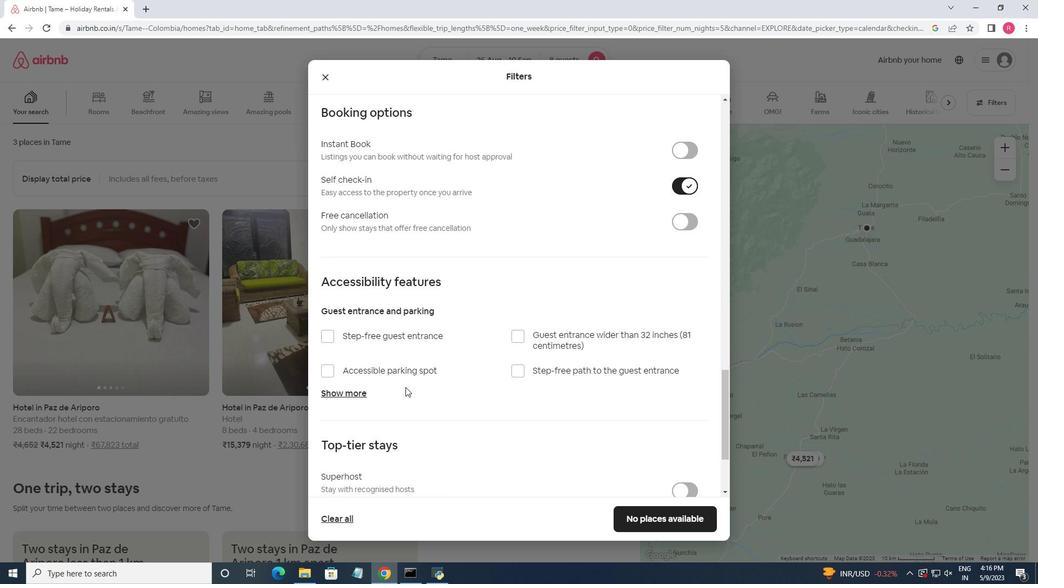 
Action: Mouse scrolled (416, 384) with delta (0, 0)
Screenshot: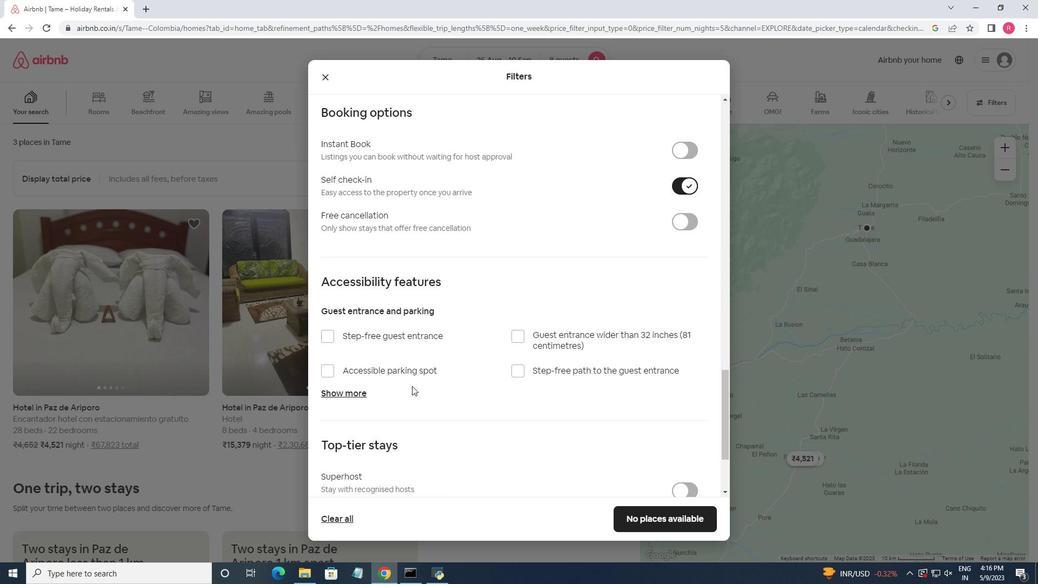 
Action: Mouse scrolled (416, 384) with delta (0, 0)
Screenshot: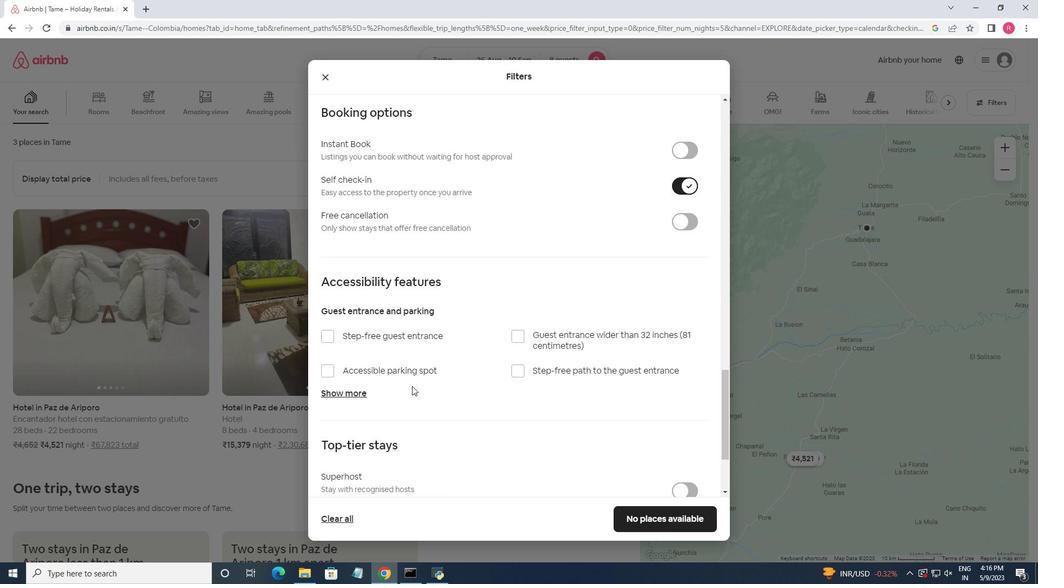 
Action: Mouse moved to (412, 414)
Screenshot: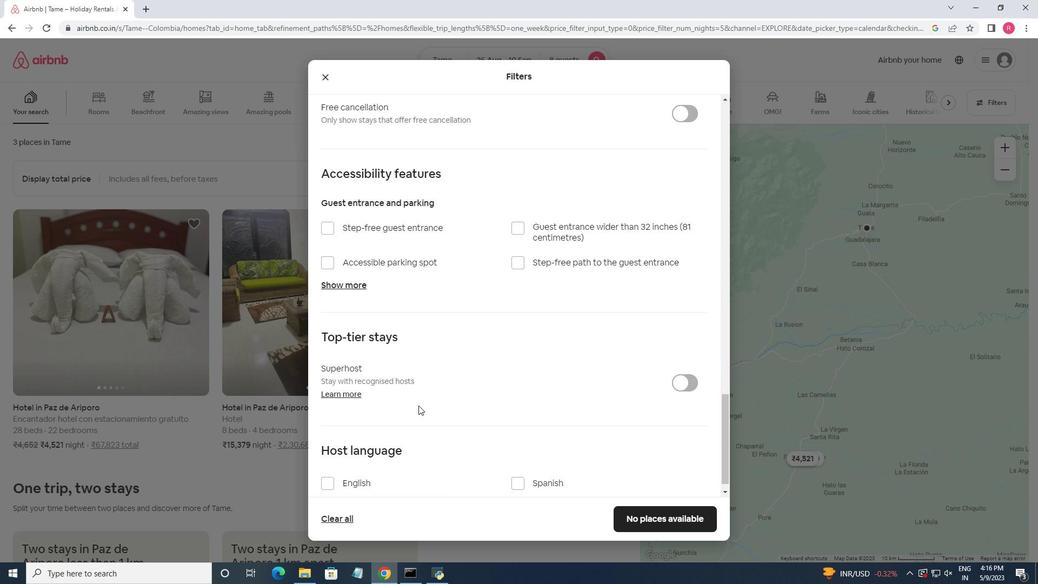 
Action: Mouse scrolled (412, 414) with delta (0, 0)
Screenshot: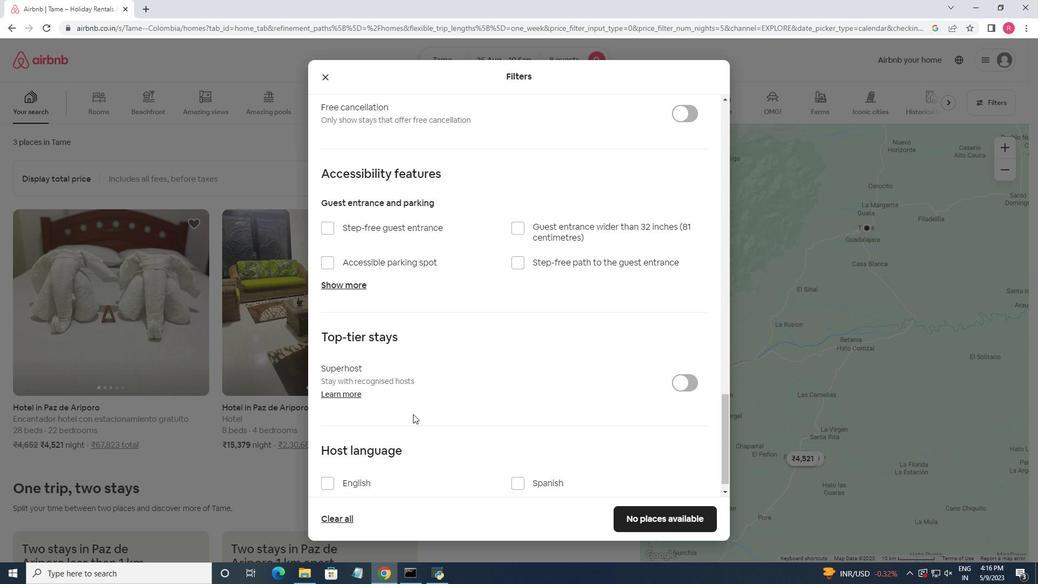 
Action: Mouse scrolled (412, 414) with delta (0, 0)
Screenshot: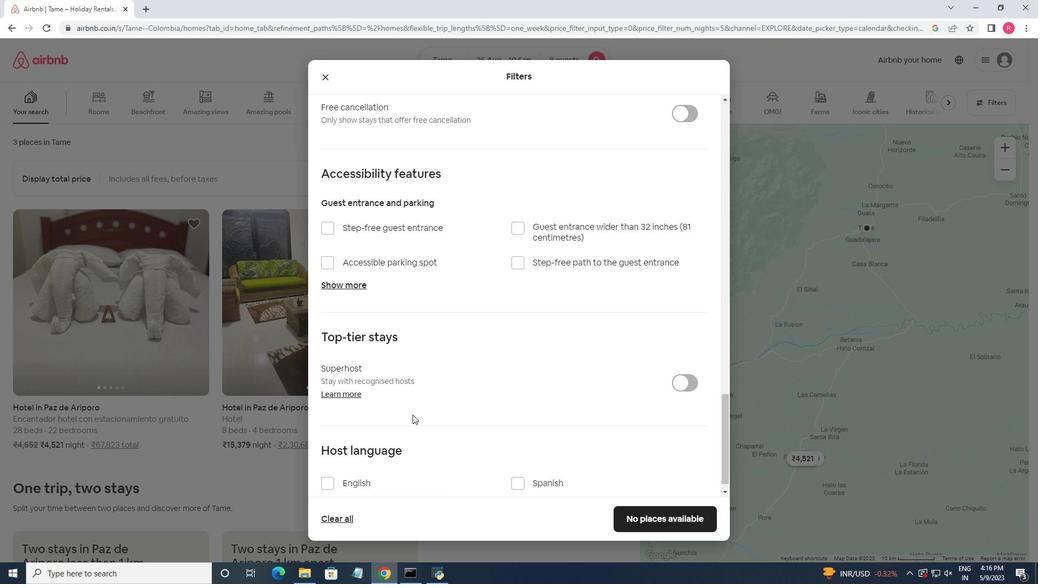 
Action: Mouse moved to (325, 468)
Screenshot: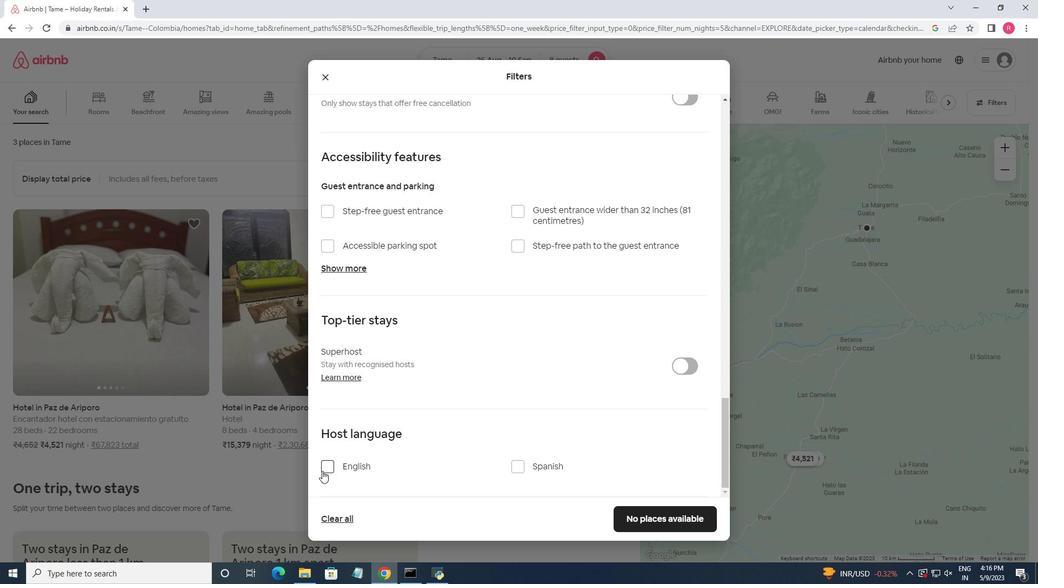 
Action: Mouse pressed left at (325, 468)
Screenshot: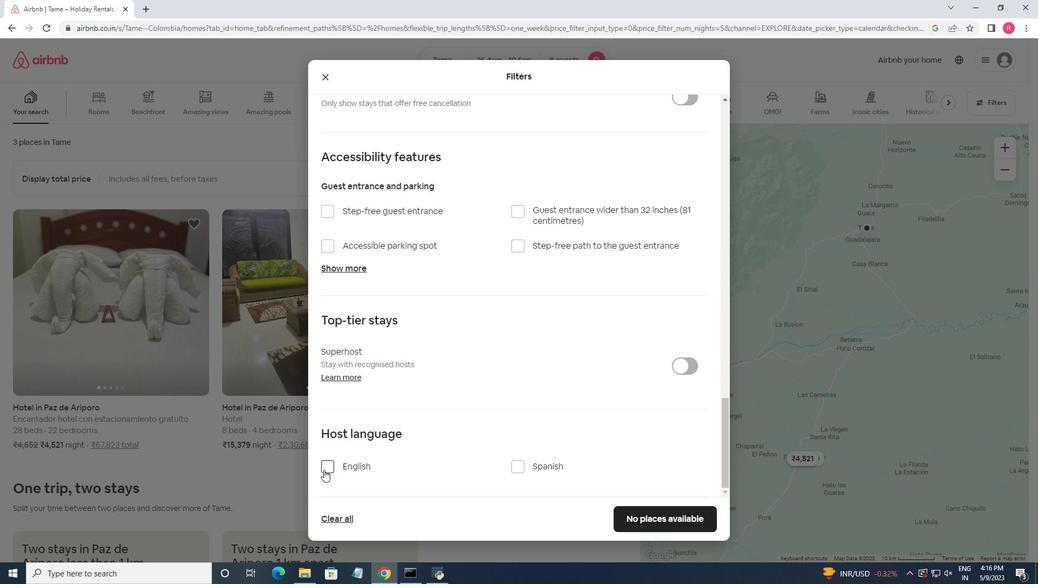 
Action: Mouse moved to (644, 513)
Screenshot: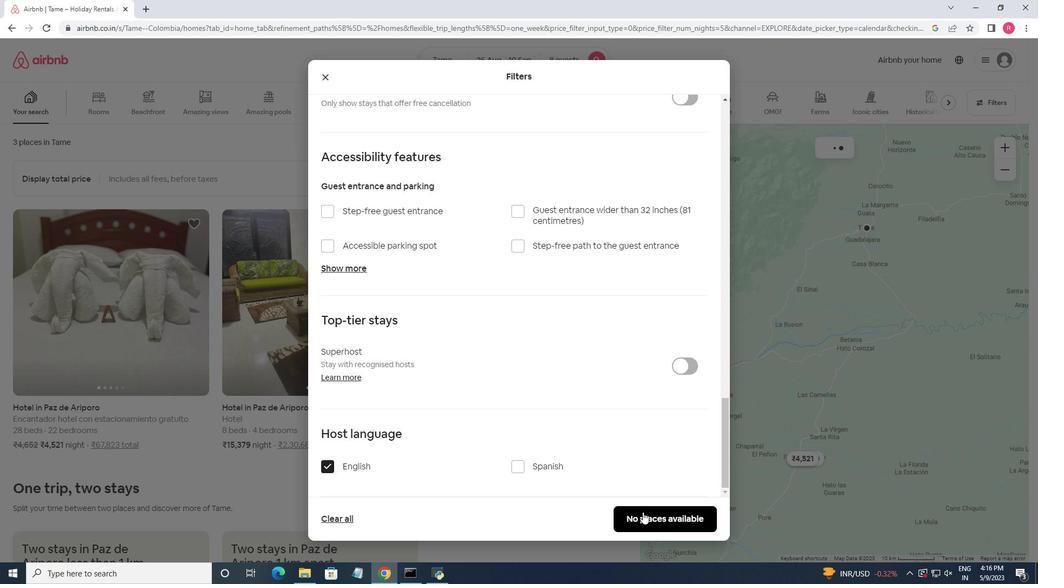 
Action: Mouse pressed left at (644, 513)
Screenshot: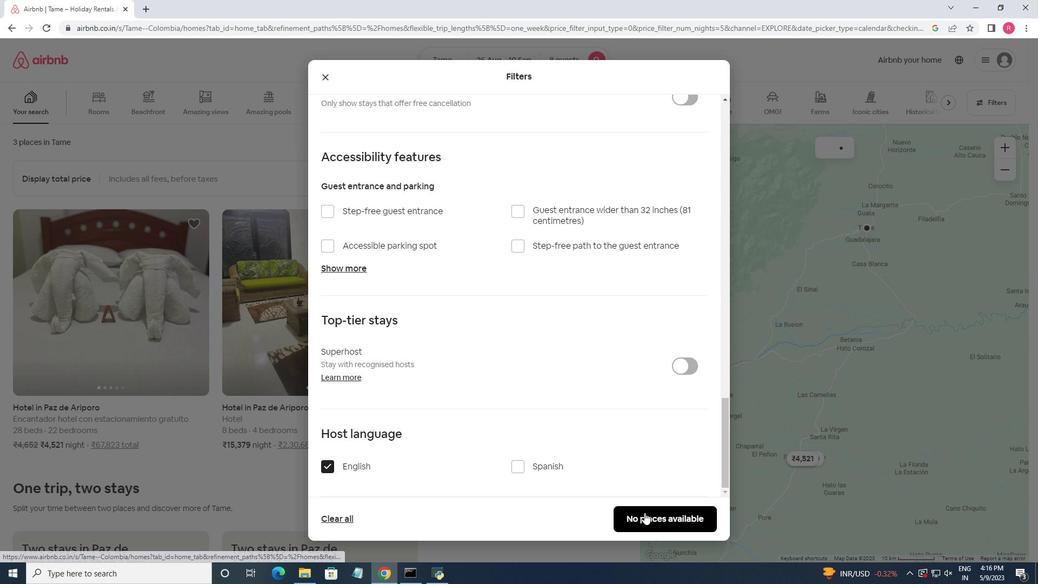 
Action: Mouse moved to (517, 149)
Screenshot: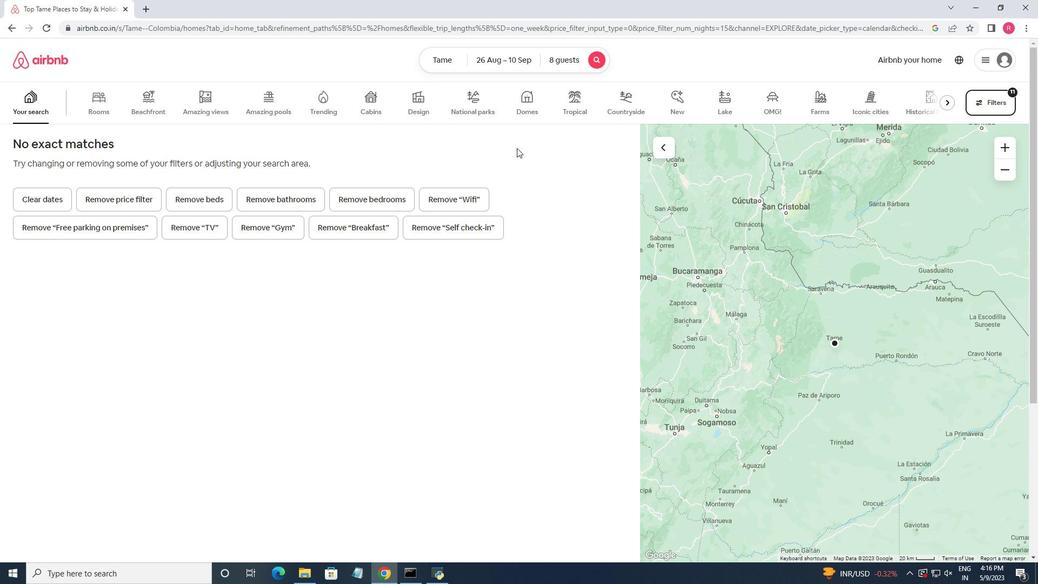 
